 Task: Add Attachment from "Attach a link" to Card Card0000000224 in Board Board0000000056 in Workspace WS0000000019 in Trello. Add Cover Red to Card Card0000000224 in Board Board0000000056 in Workspace WS0000000019 in Trello. Add "Join Card" Button Button0000000224  to Card Card0000000224 in Board Board0000000056 in Workspace WS0000000019 in Trello. Add Description DS0000000224 to Card Card0000000224 in Board Board0000000056 in Workspace WS0000000019 in Trello. Add Comment CM0000000224 to Card Card0000000224 in Board Board0000000056 in Workspace WS0000000019 in Trello
Action: Mouse moved to (686, 722)
Screenshot: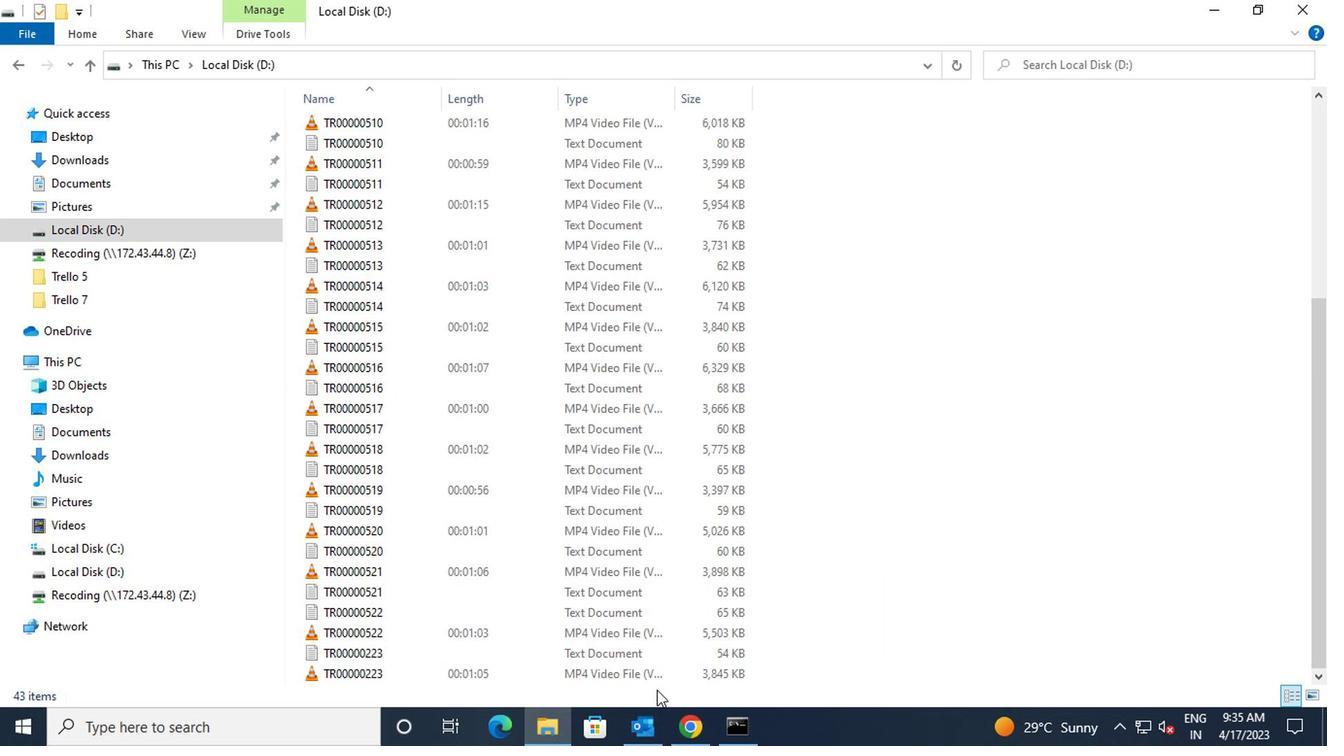
Action: Mouse pressed left at (686, 722)
Screenshot: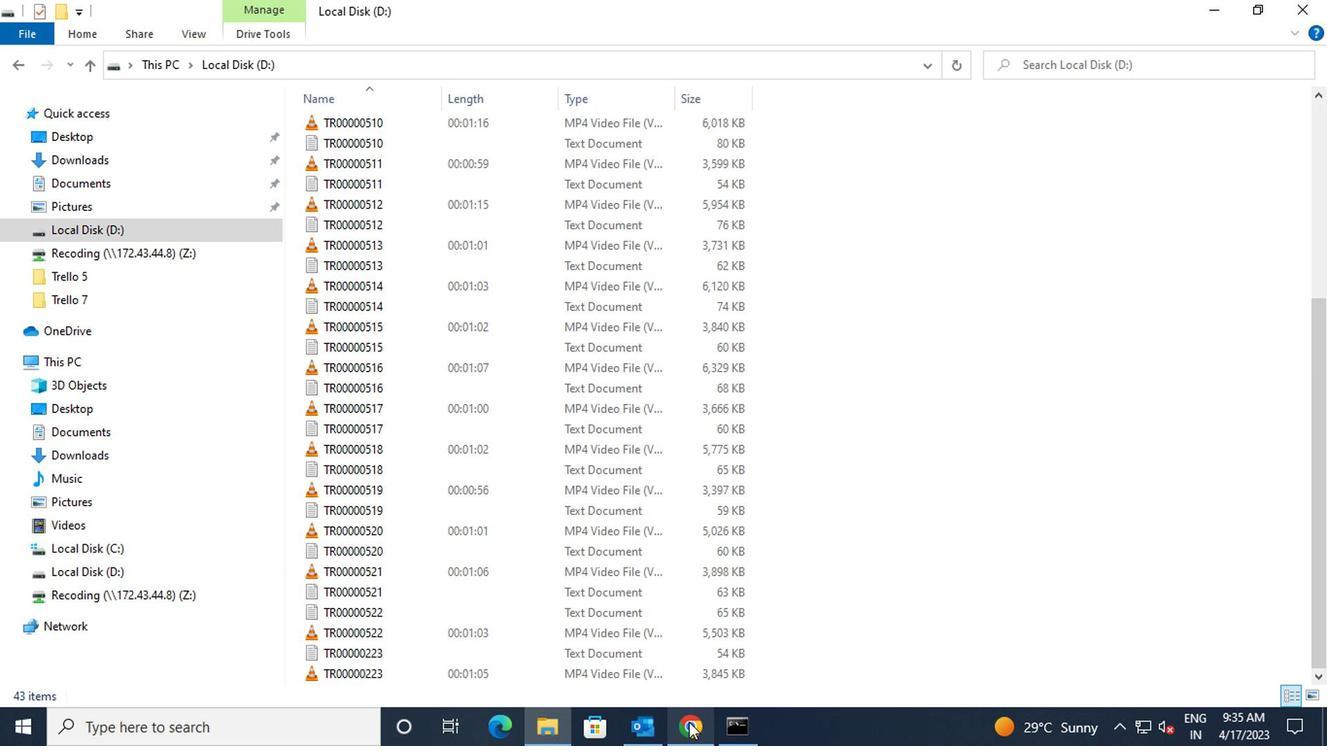 
Action: Mouse moved to (134, 499)
Screenshot: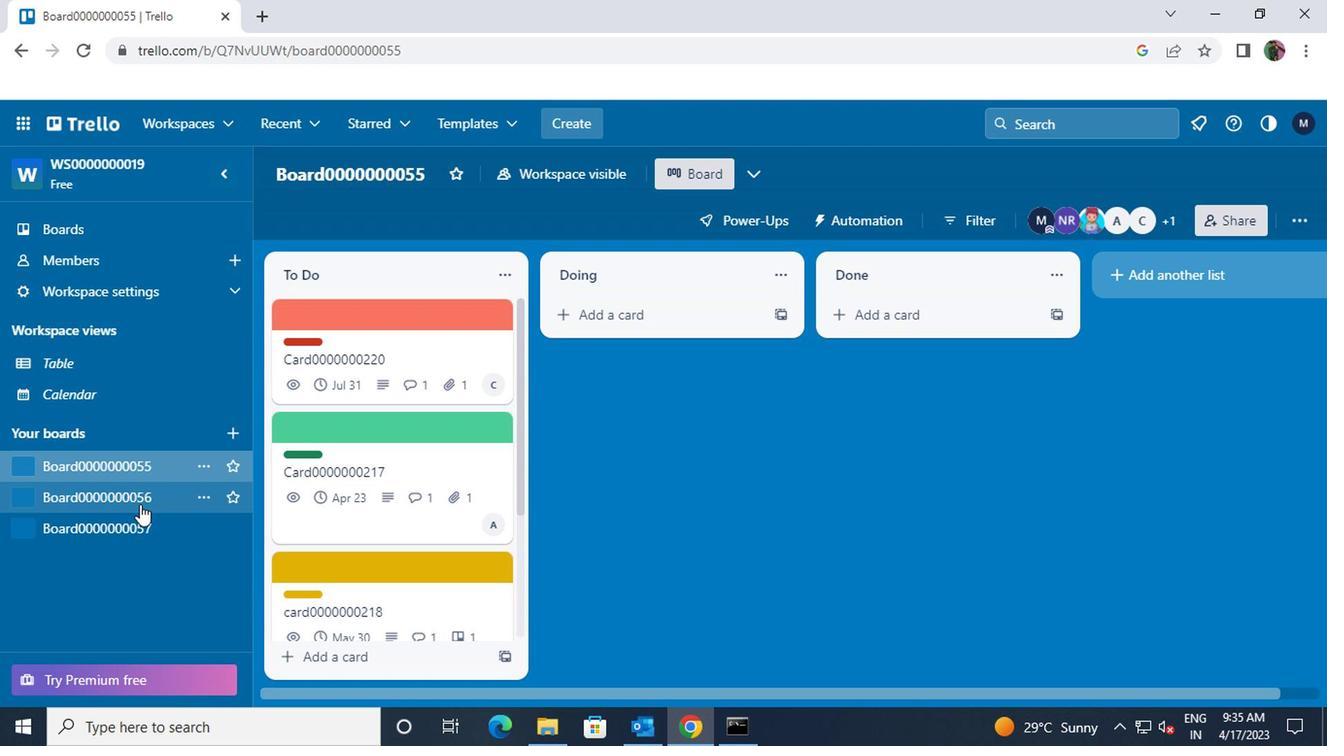 
Action: Mouse pressed left at (134, 499)
Screenshot: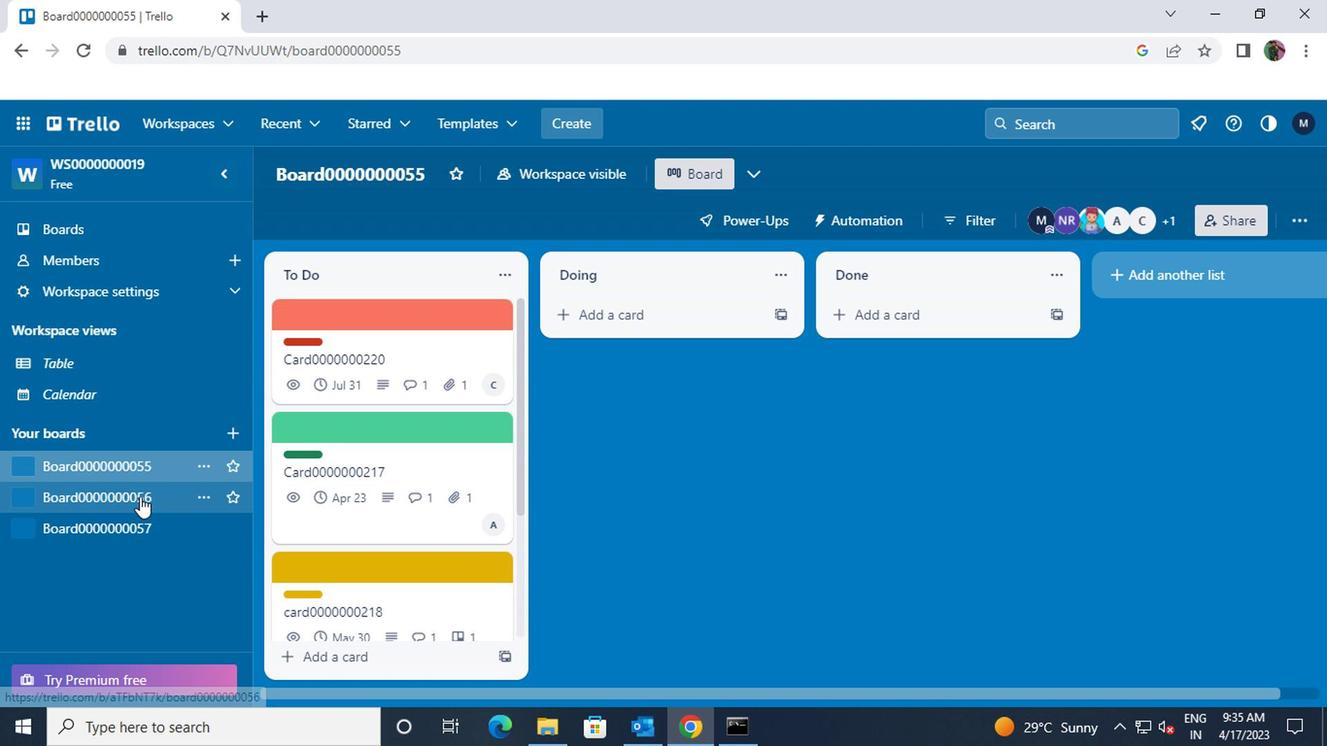 
Action: Mouse moved to (427, 570)
Screenshot: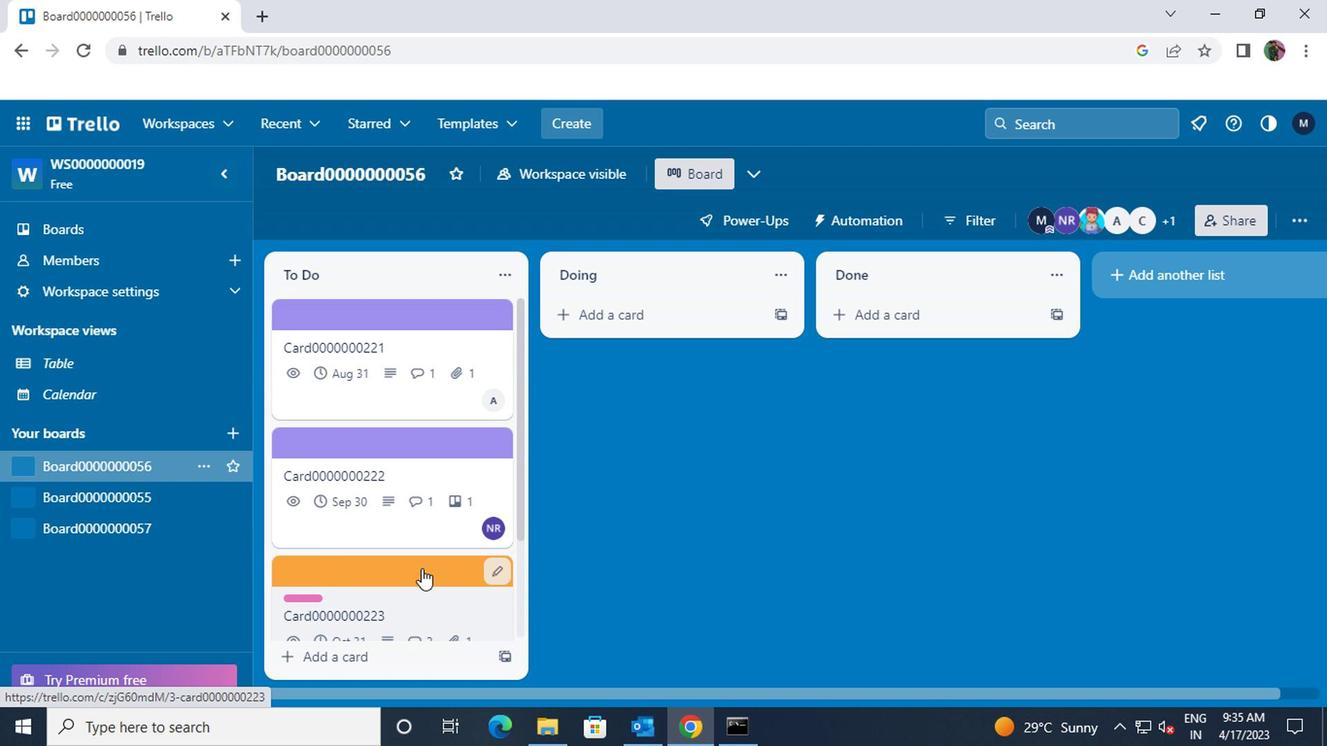 
Action: Mouse scrolled (427, 569) with delta (0, 0)
Screenshot: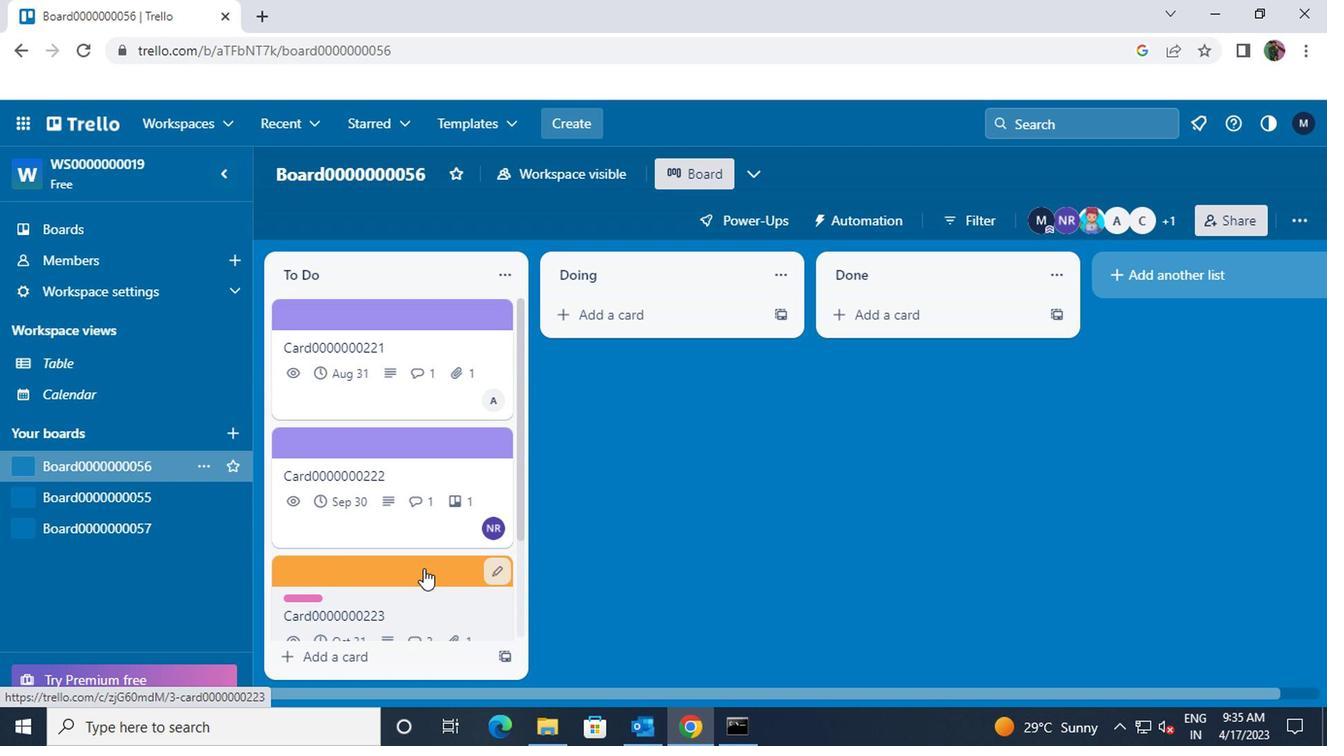 
Action: Mouse scrolled (427, 569) with delta (0, 0)
Screenshot: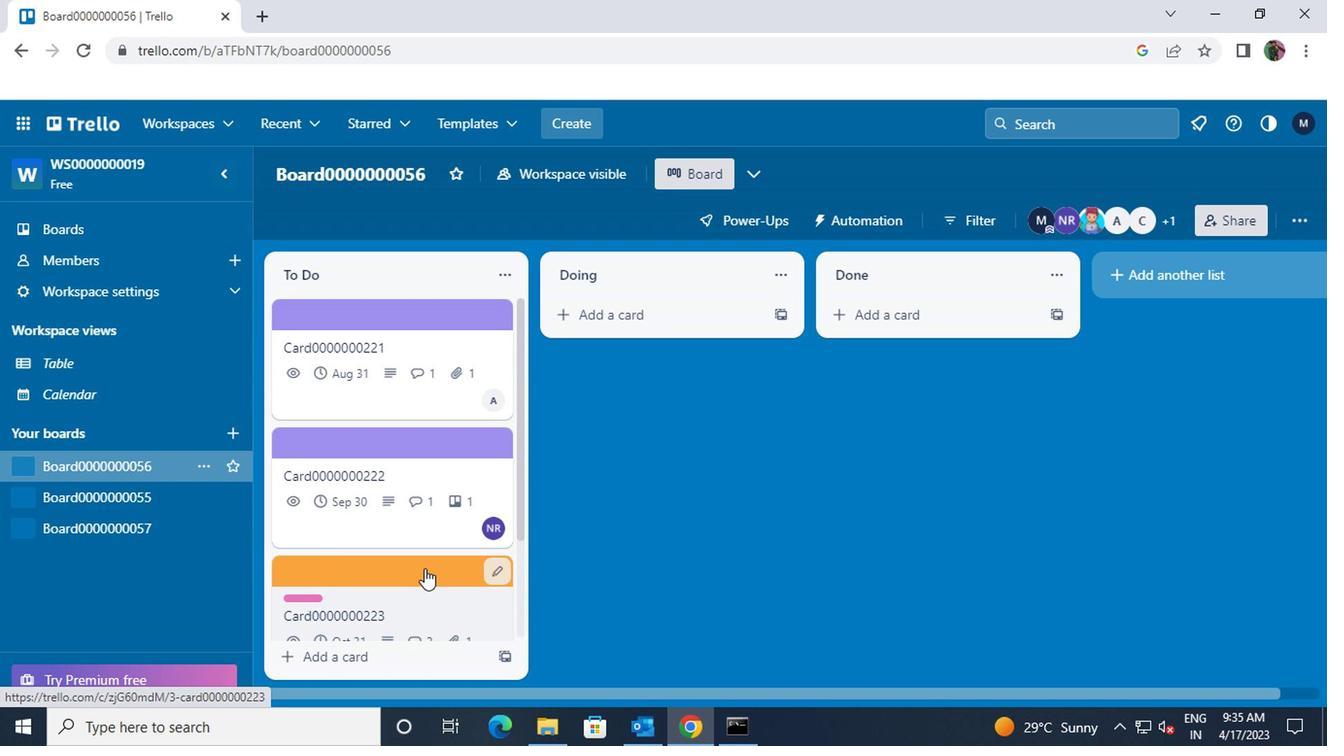 
Action: Mouse scrolled (427, 569) with delta (0, 0)
Screenshot: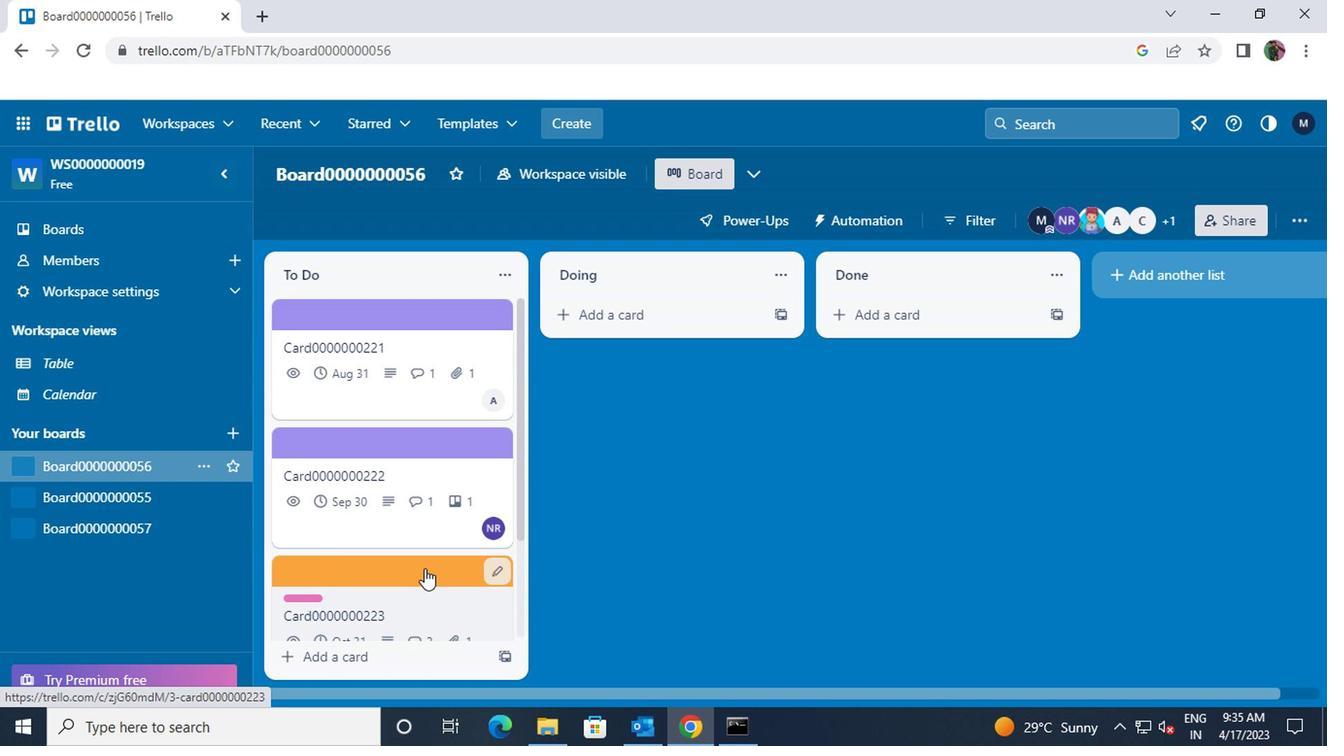
Action: Mouse moved to (494, 584)
Screenshot: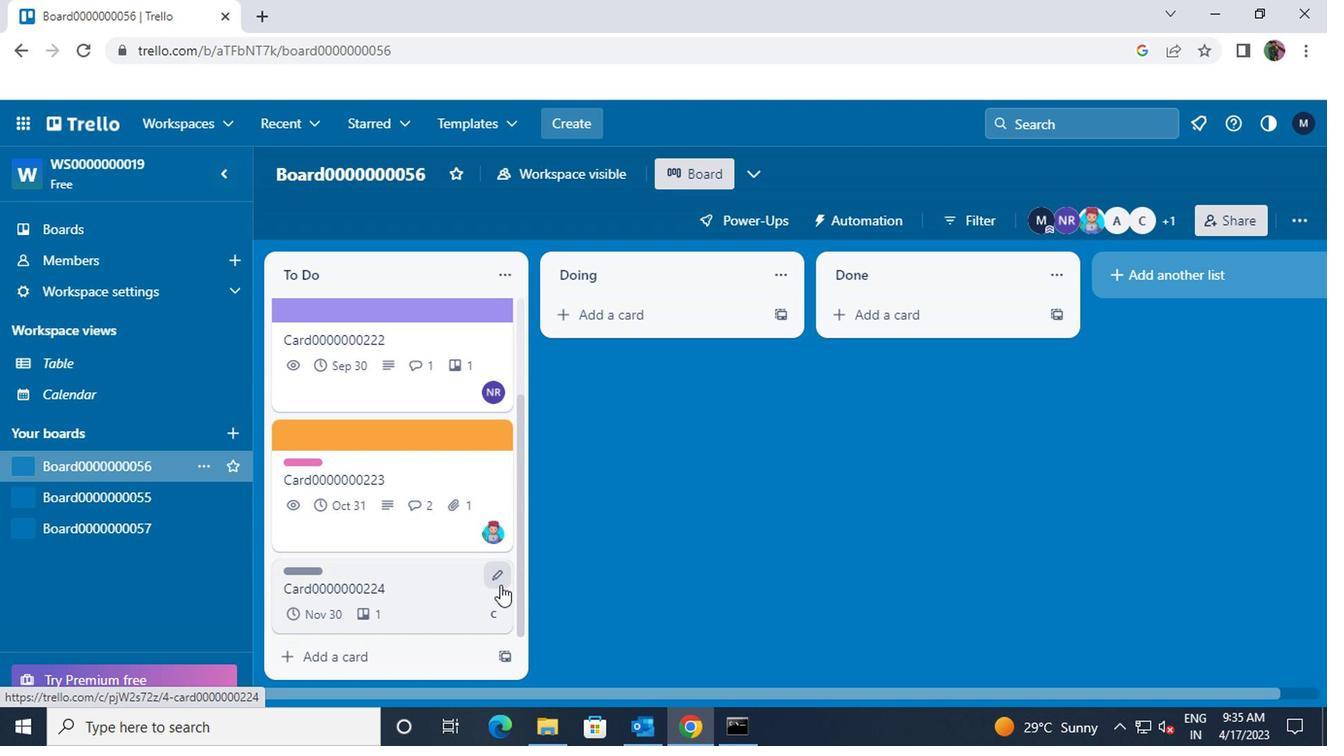 
Action: Mouse pressed left at (494, 584)
Screenshot: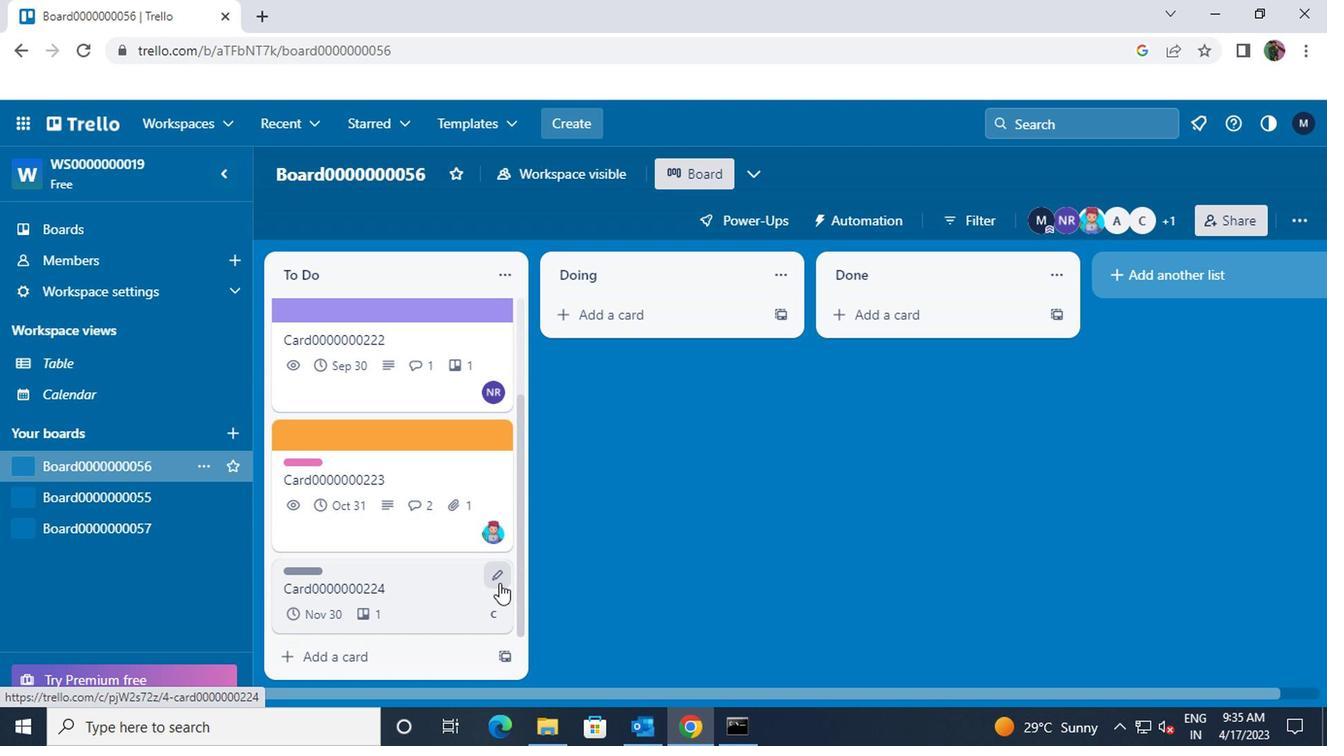
Action: Mouse moved to (572, 440)
Screenshot: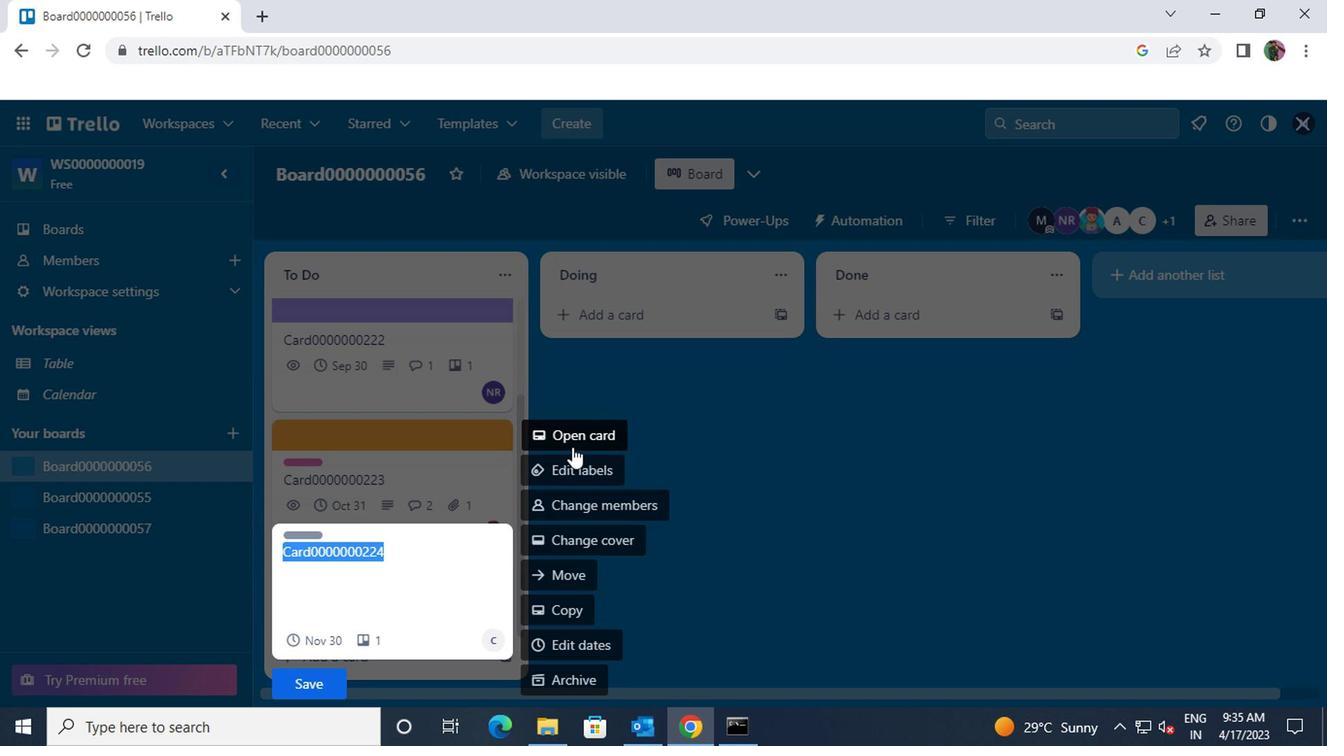 
Action: Mouse pressed left at (572, 440)
Screenshot: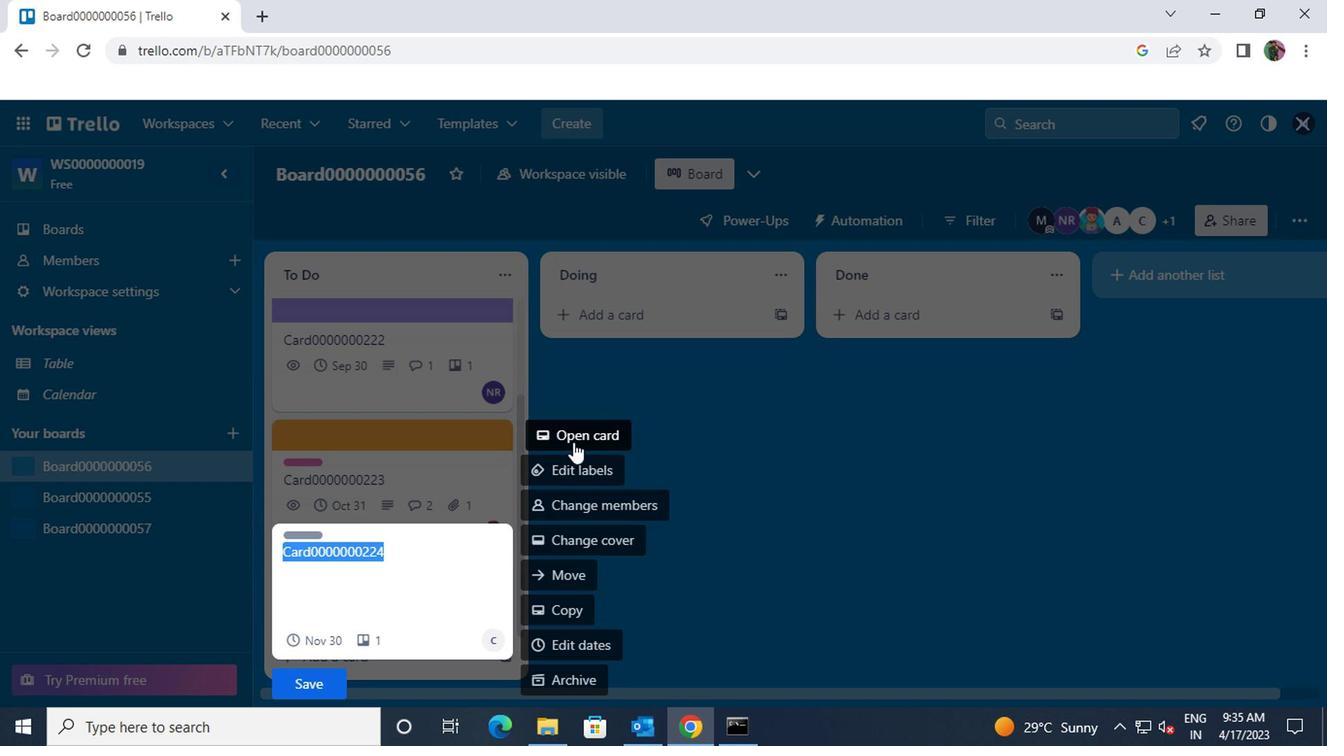 
Action: Mouse moved to (895, 434)
Screenshot: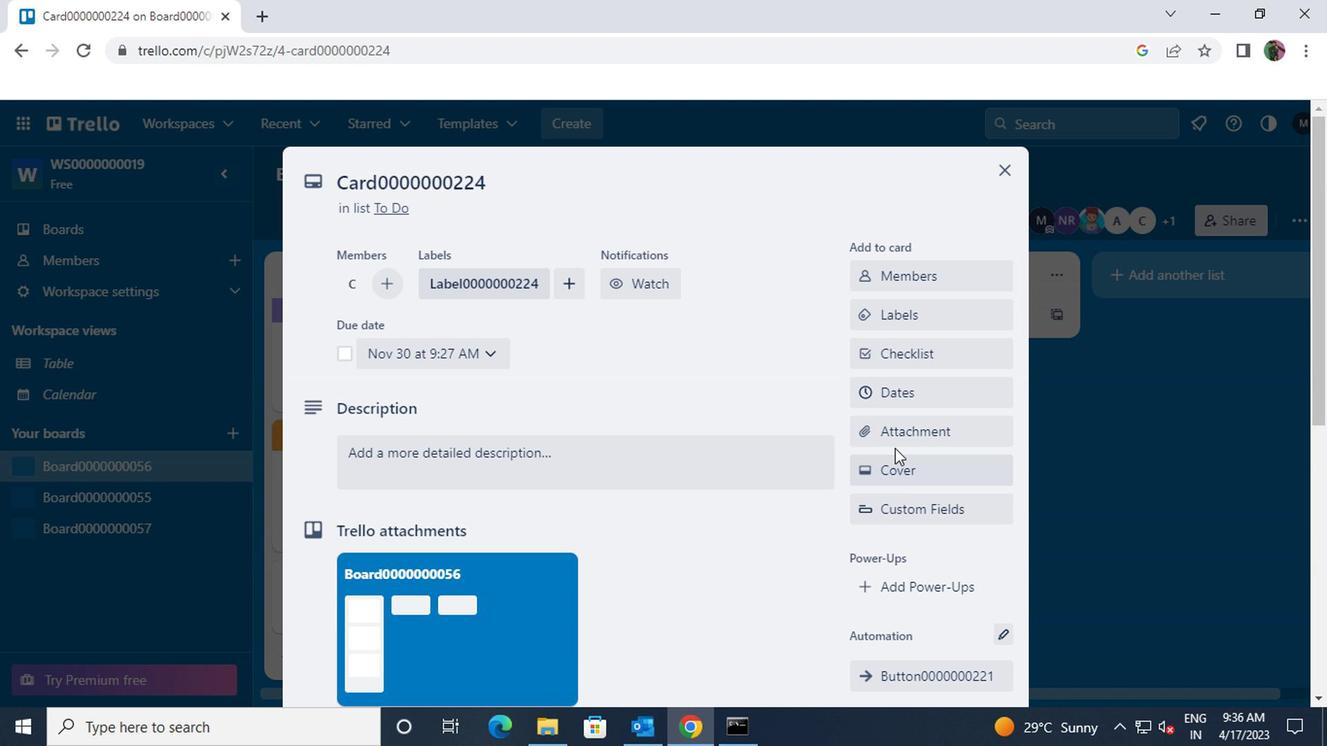 
Action: Mouse pressed left at (895, 434)
Screenshot: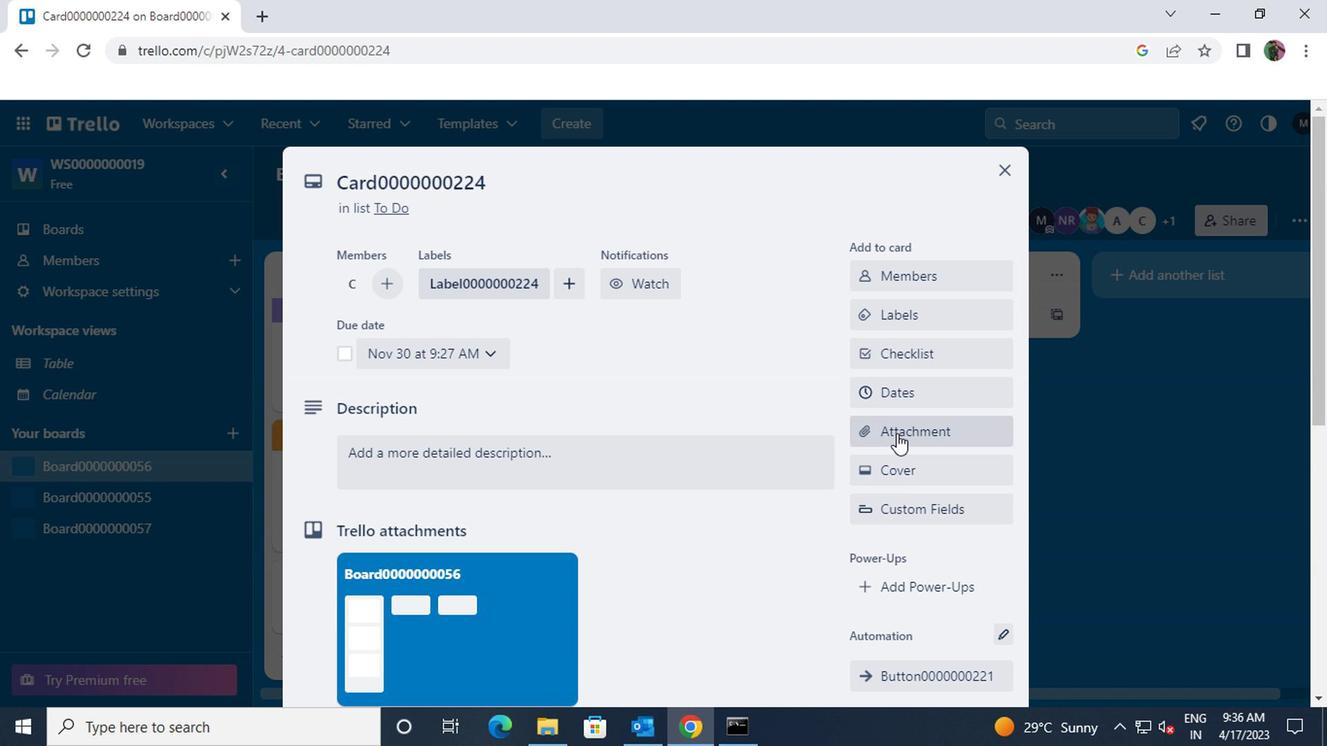 
Action: Mouse moved to (895, 435)
Screenshot: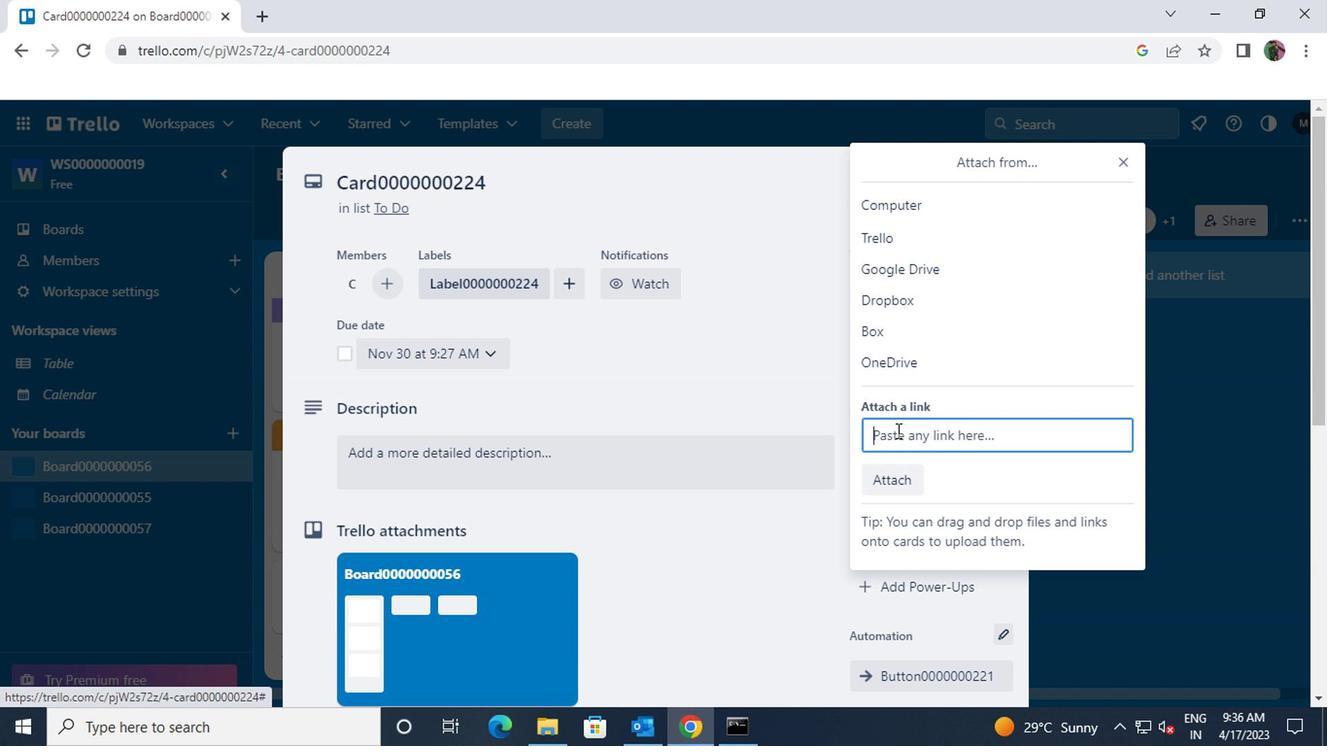 
Action: Mouse scrolled (895, 434) with delta (0, 0)
Screenshot: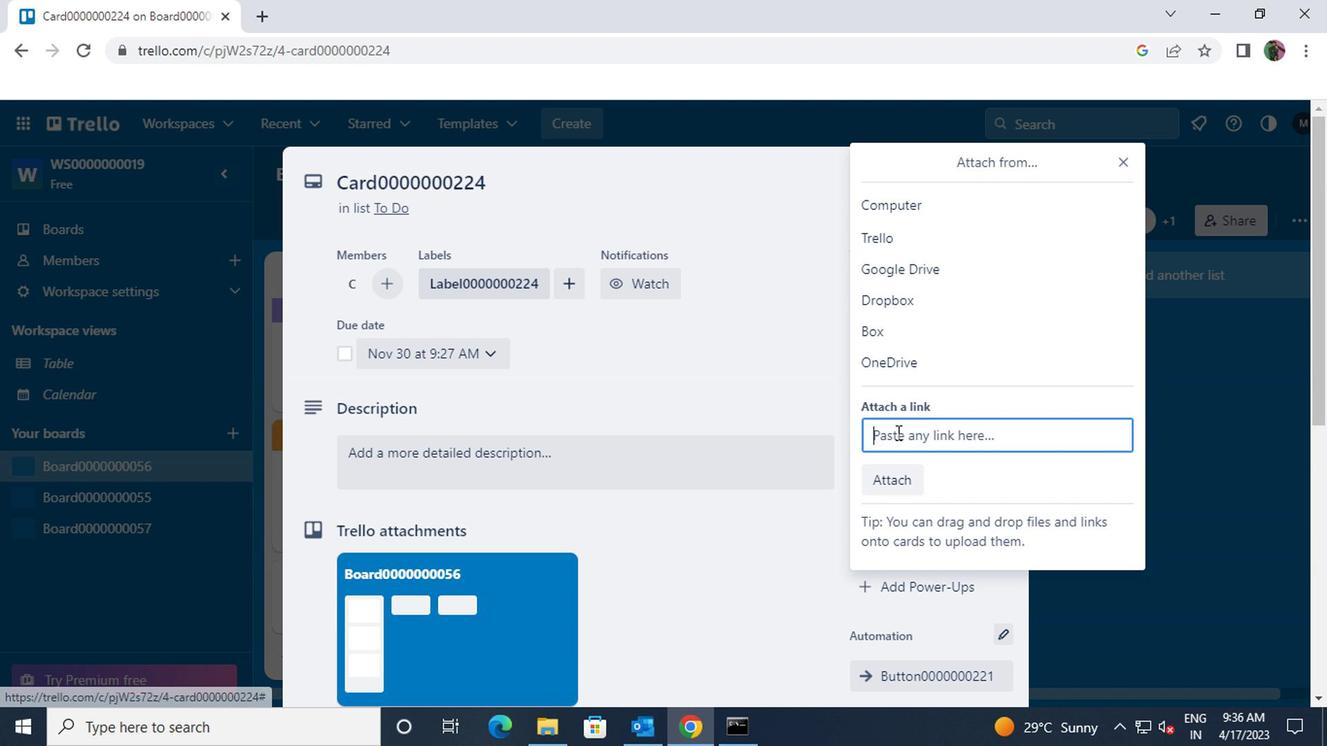 
Action: Key pressed ctrl+V
Screenshot: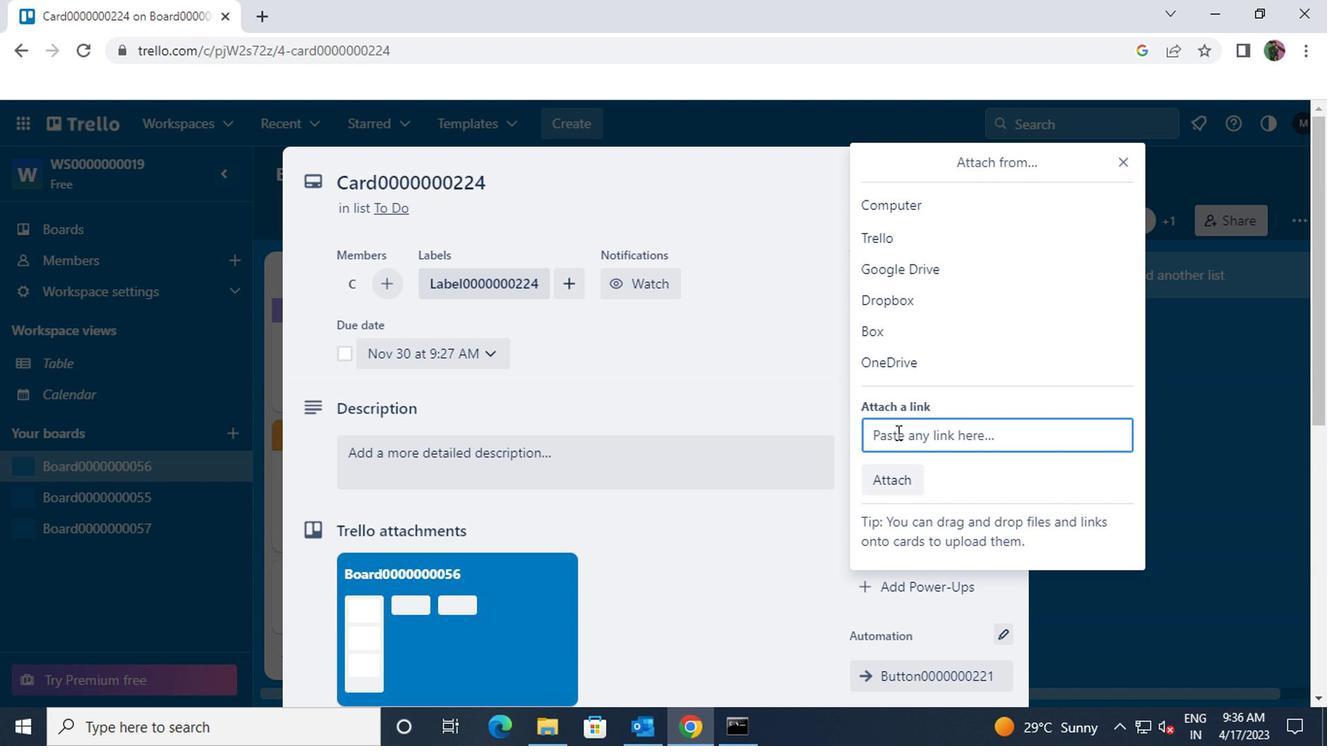 
Action: Mouse moved to (896, 481)
Screenshot: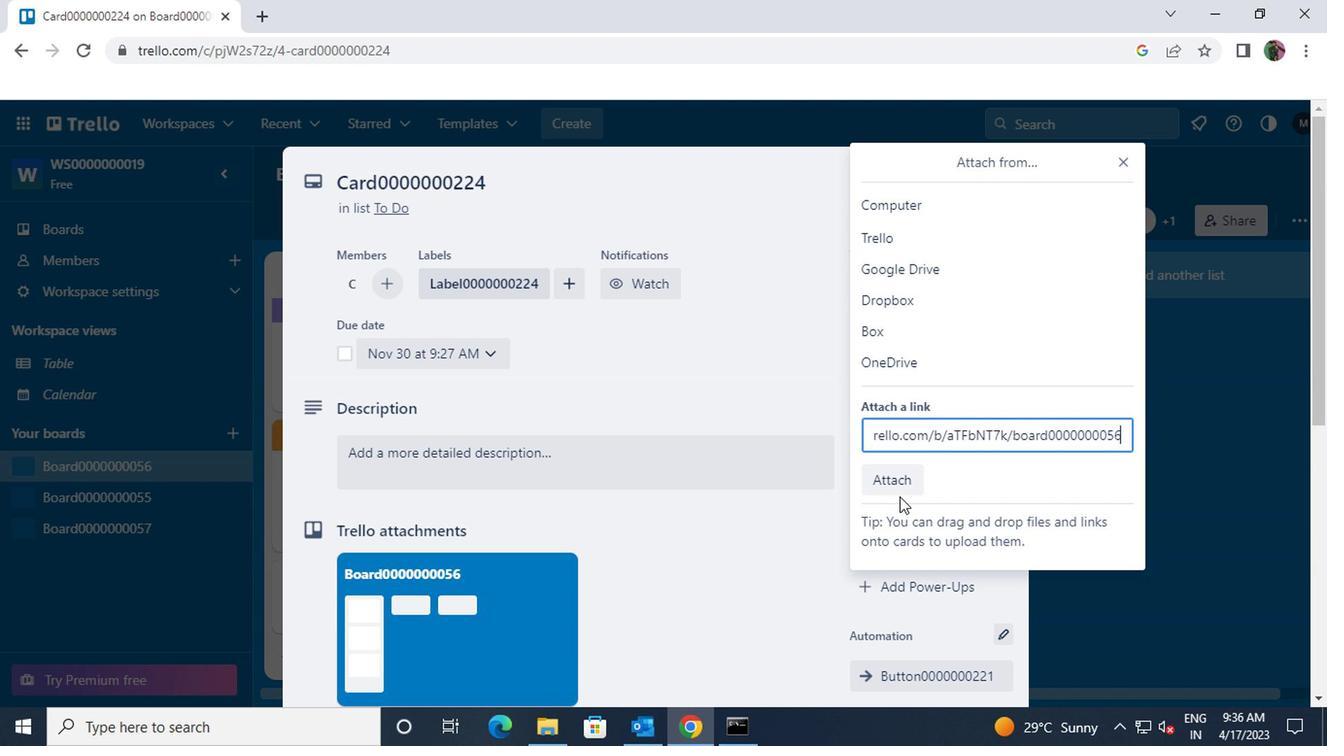 
Action: Mouse pressed left at (896, 481)
Screenshot: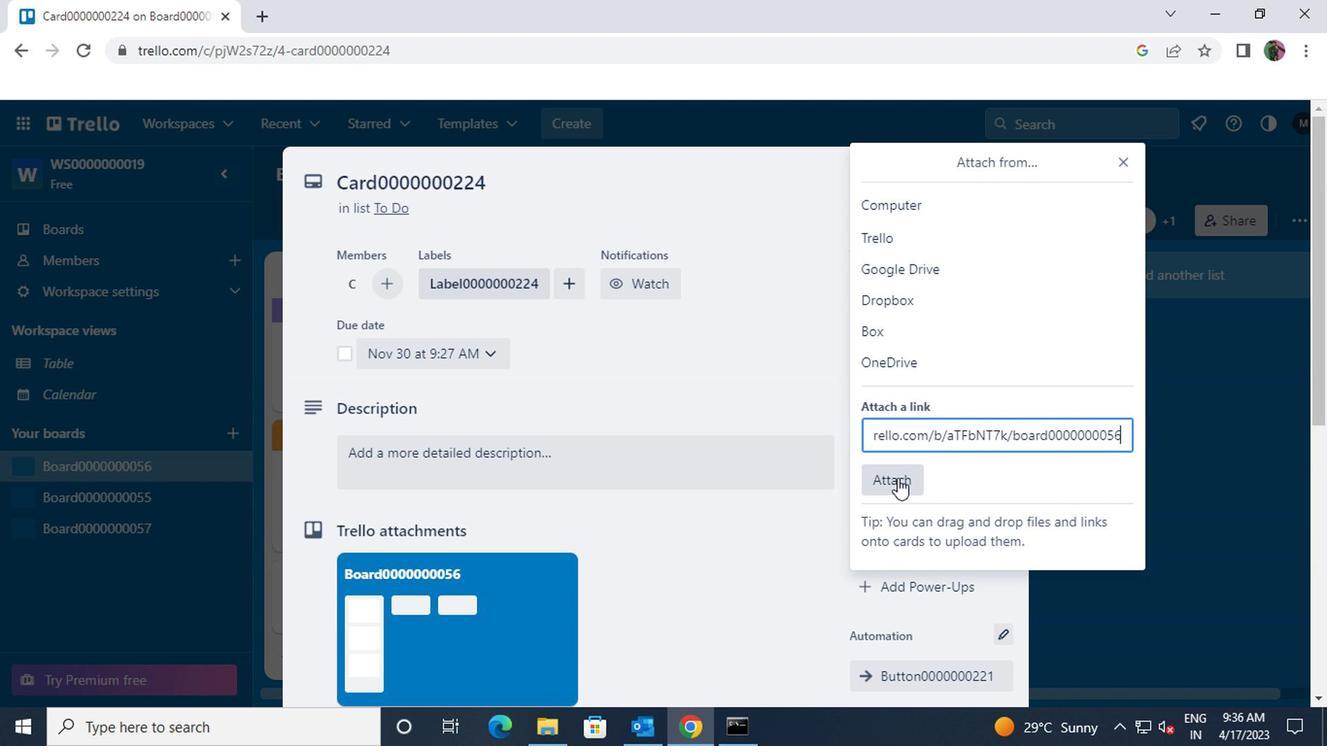 
Action: Mouse pressed left at (896, 481)
Screenshot: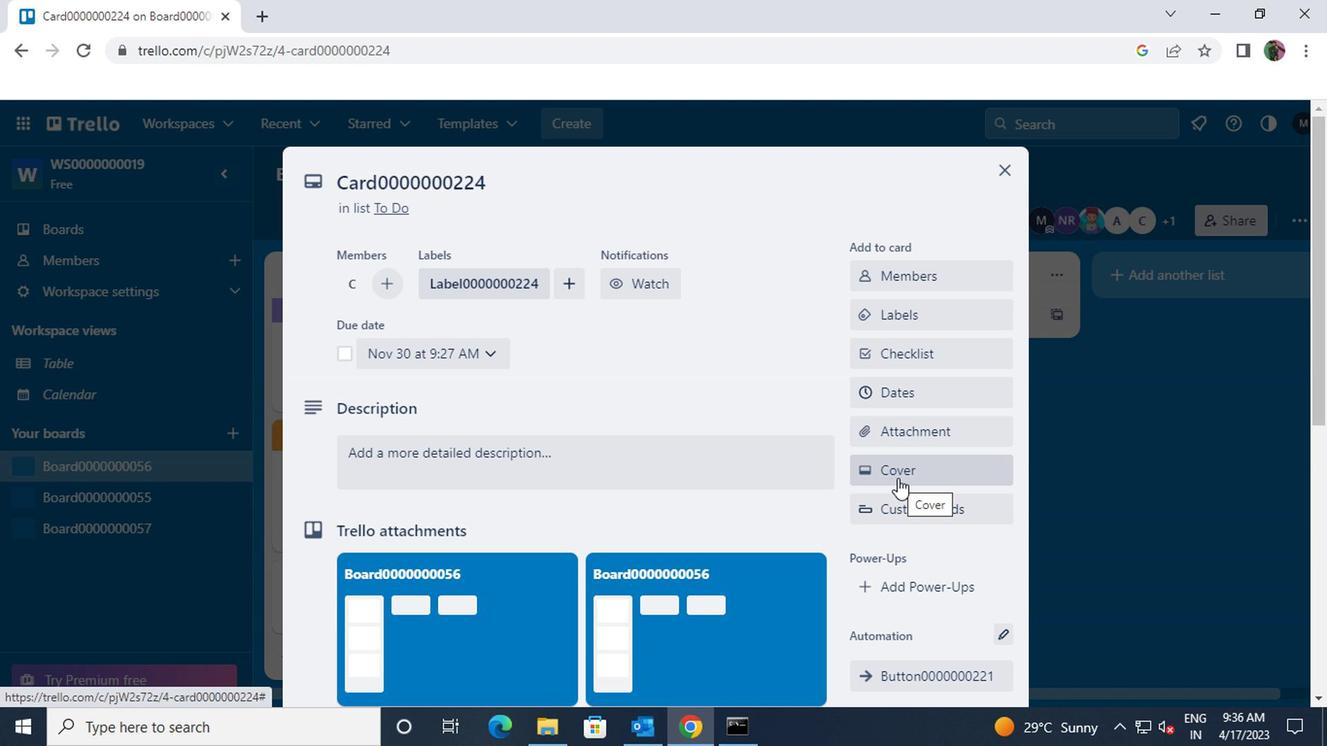 
Action: Mouse moved to (990, 338)
Screenshot: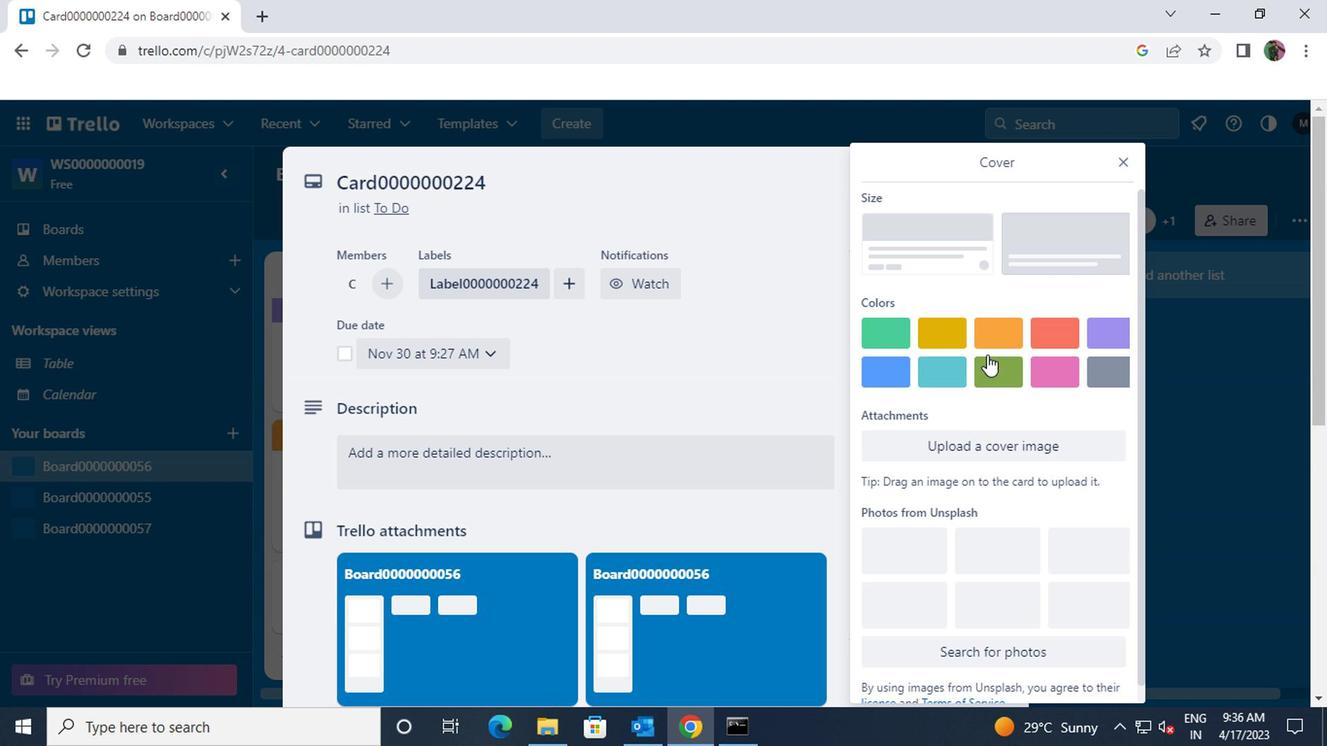 
Action: Mouse pressed left at (990, 338)
Screenshot: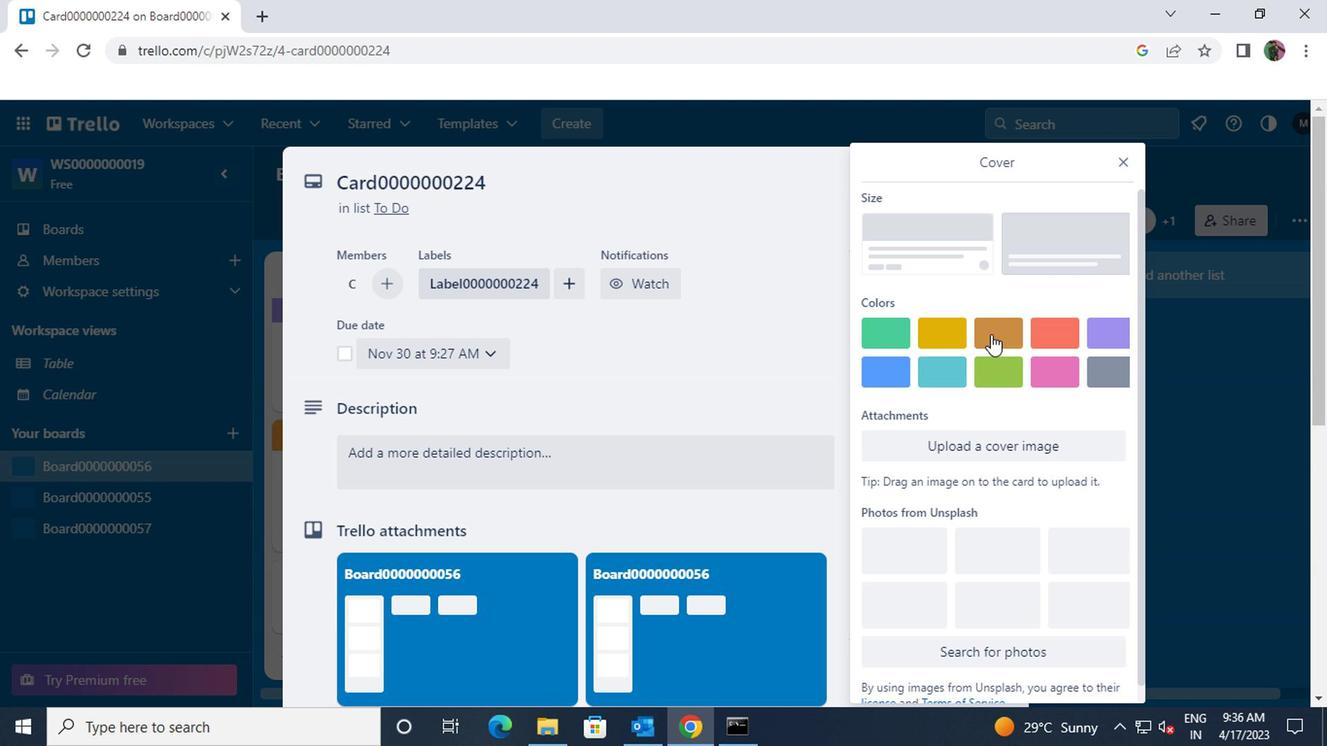 
Action: Mouse moved to (989, 338)
Screenshot: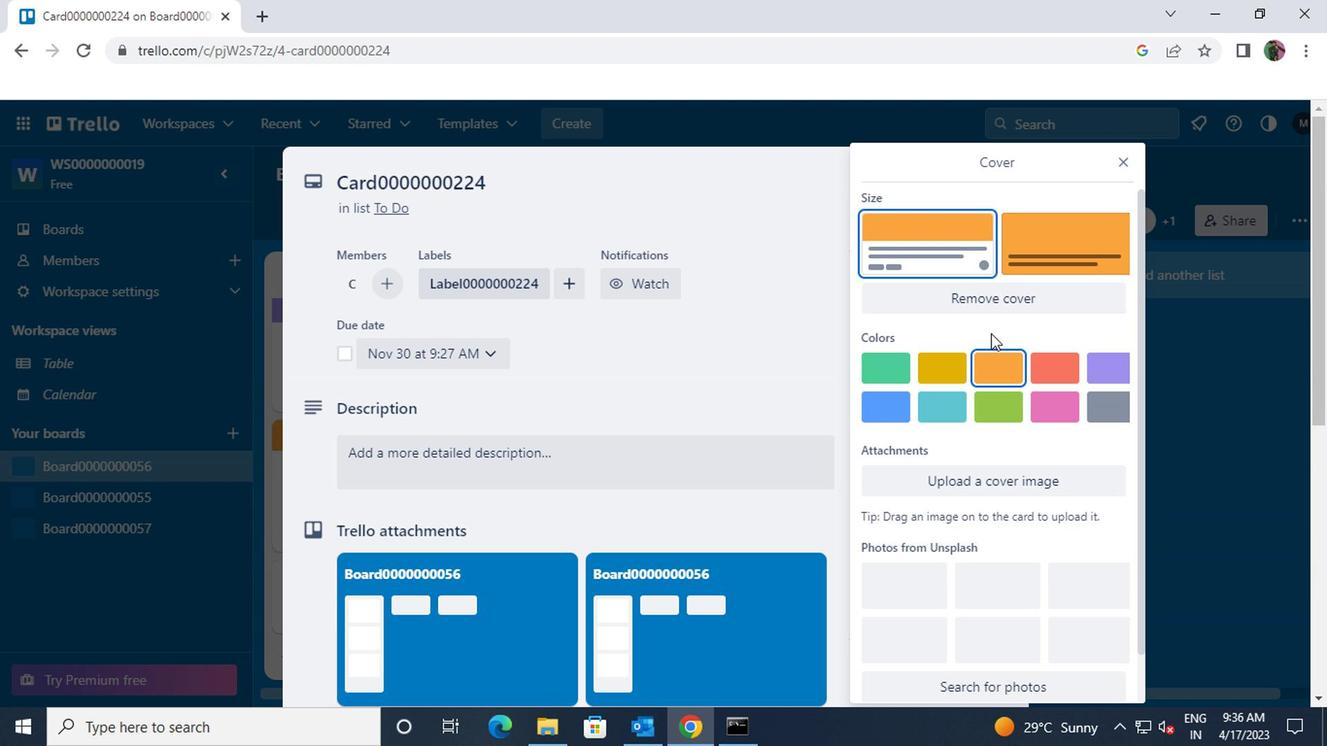 
Action: Mouse scrolled (989, 339) with delta (0, 0)
Screenshot: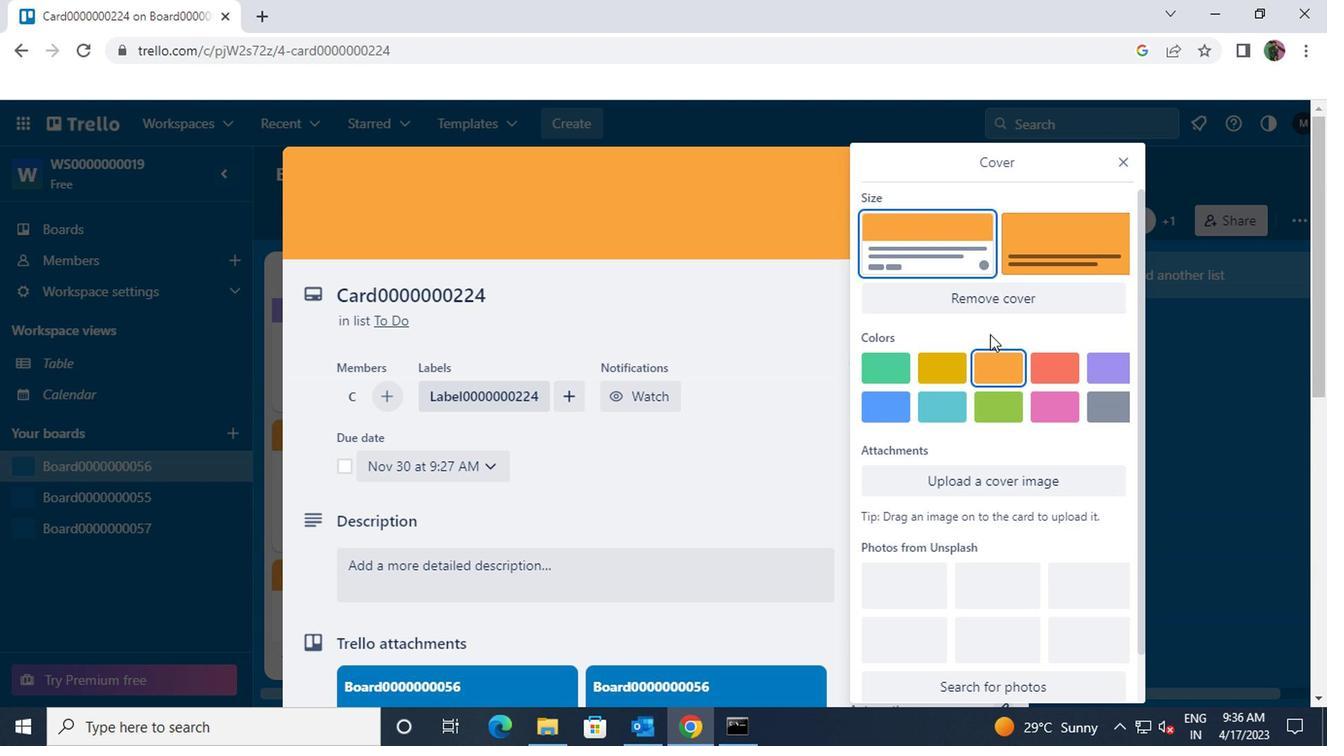 
Action: Mouse scrolled (989, 339) with delta (0, 0)
Screenshot: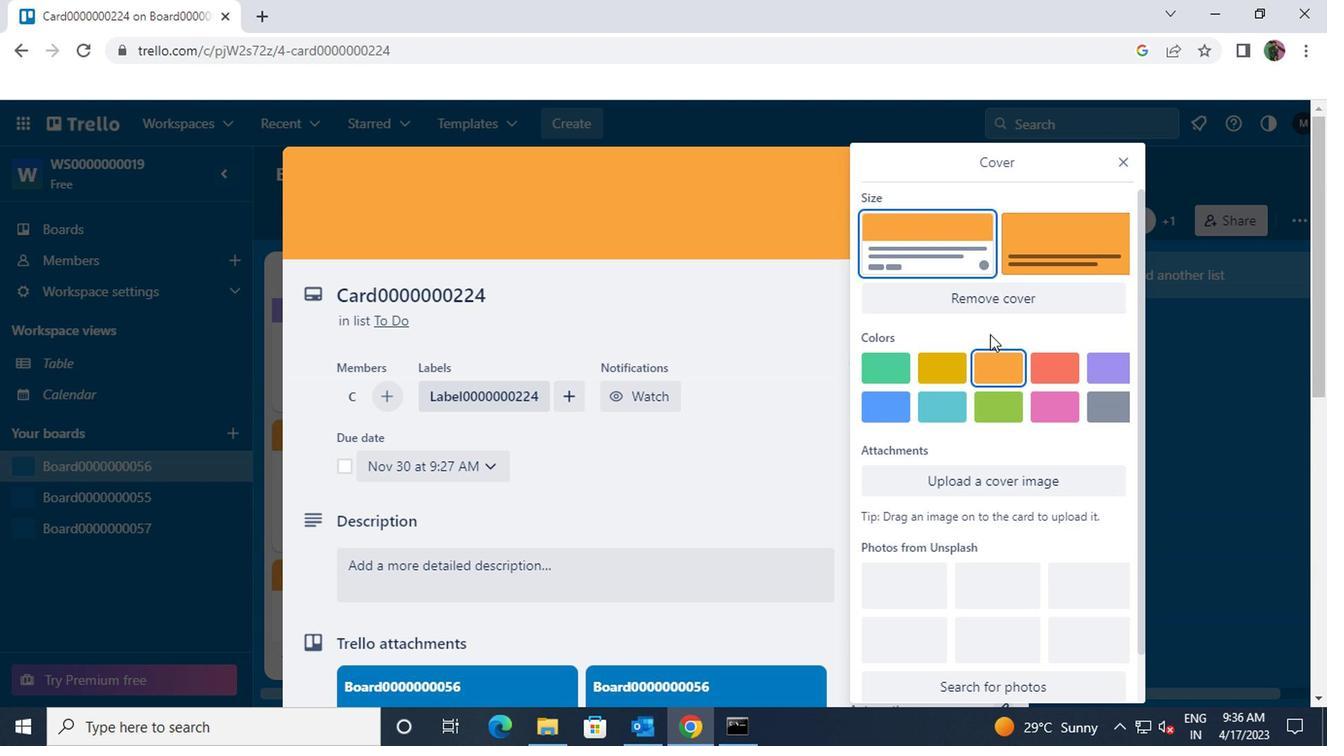 
Action: Mouse moved to (1127, 168)
Screenshot: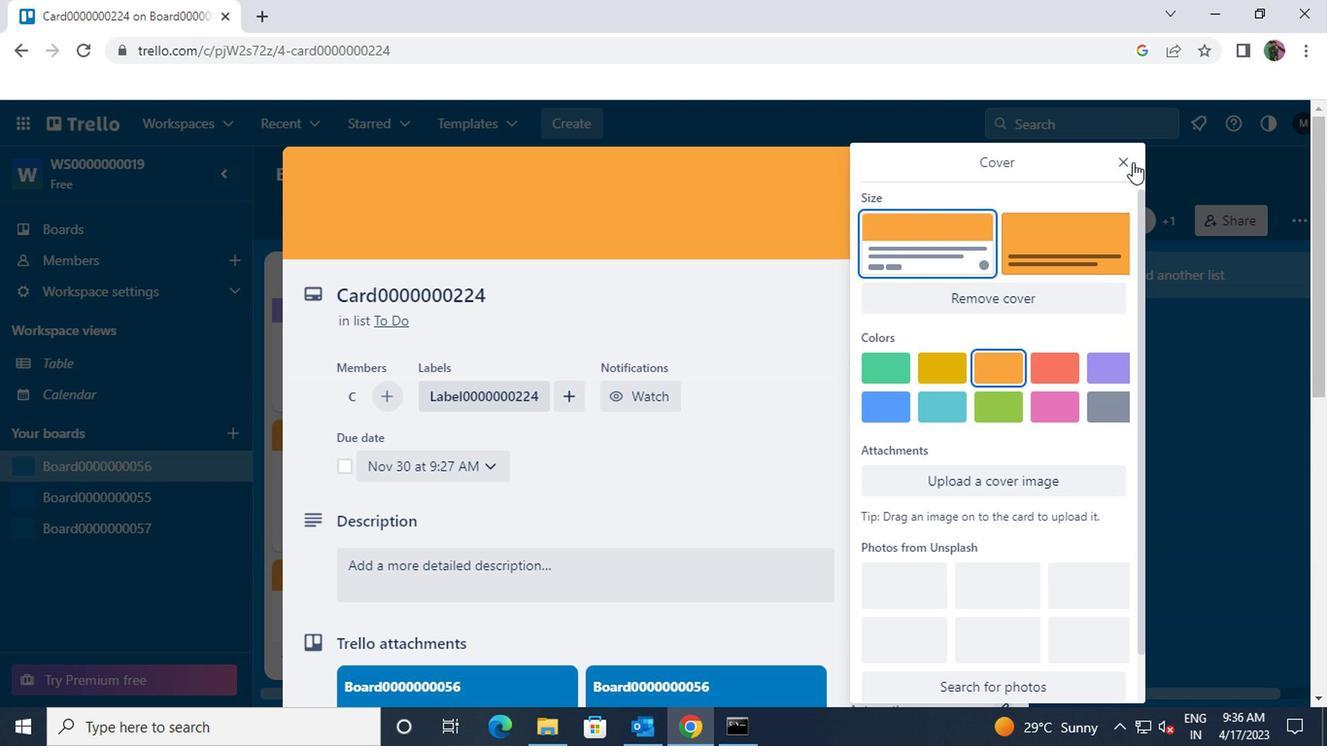 
Action: Mouse pressed left at (1127, 168)
Screenshot: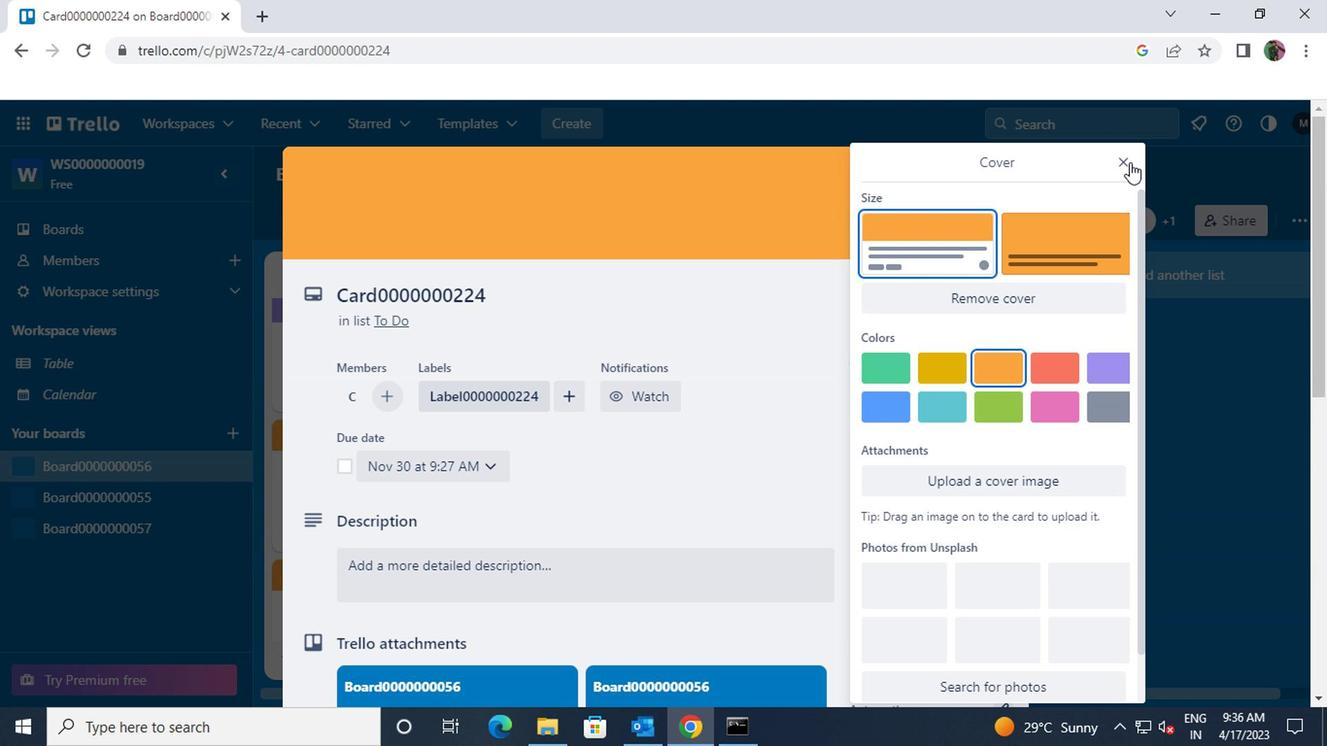 
Action: Mouse moved to (929, 518)
Screenshot: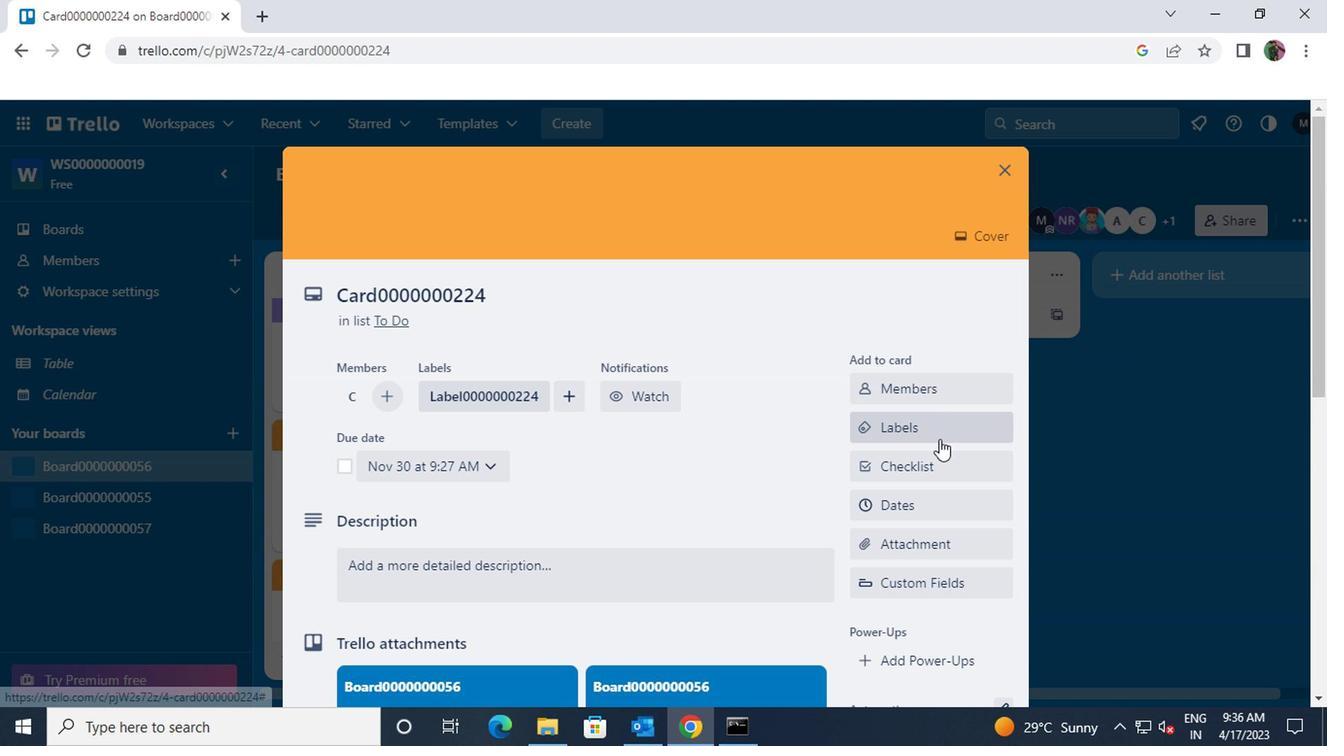 
Action: Mouse scrolled (929, 517) with delta (0, 0)
Screenshot: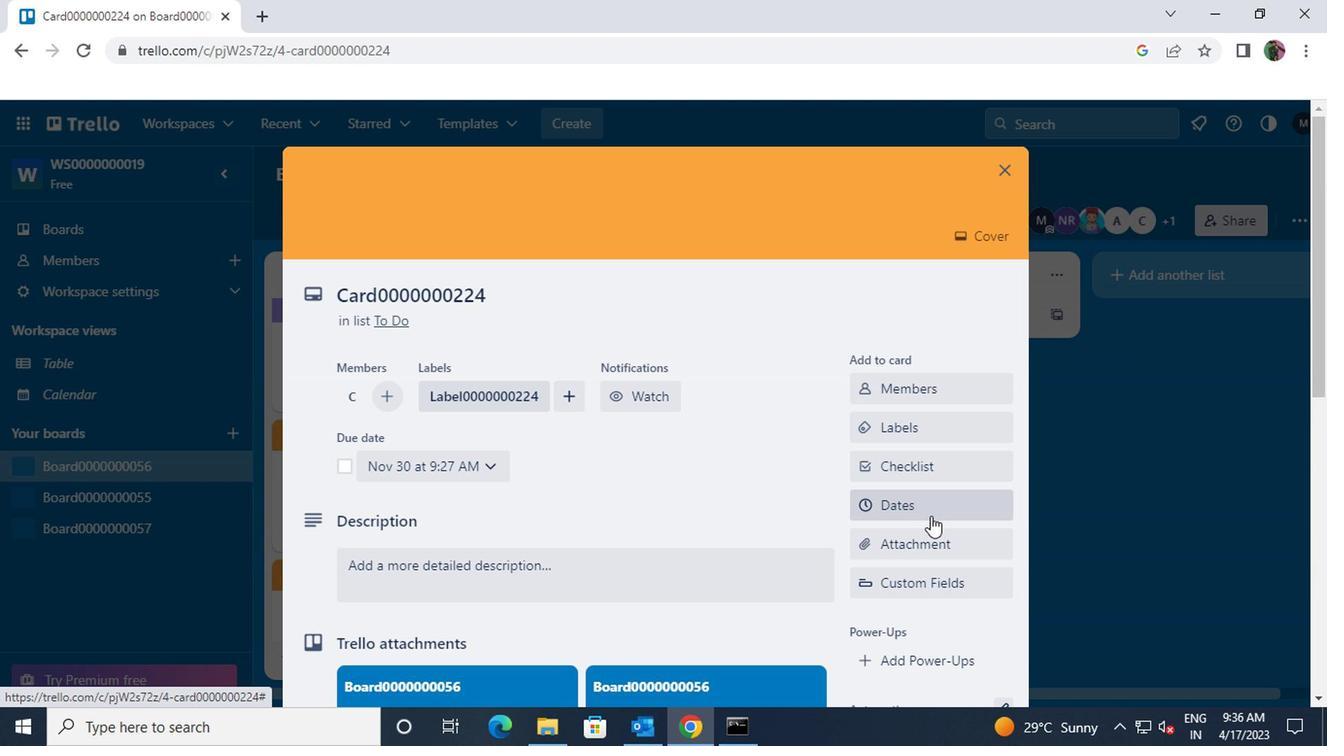 
Action: Mouse scrolled (929, 517) with delta (0, 0)
Screenshot: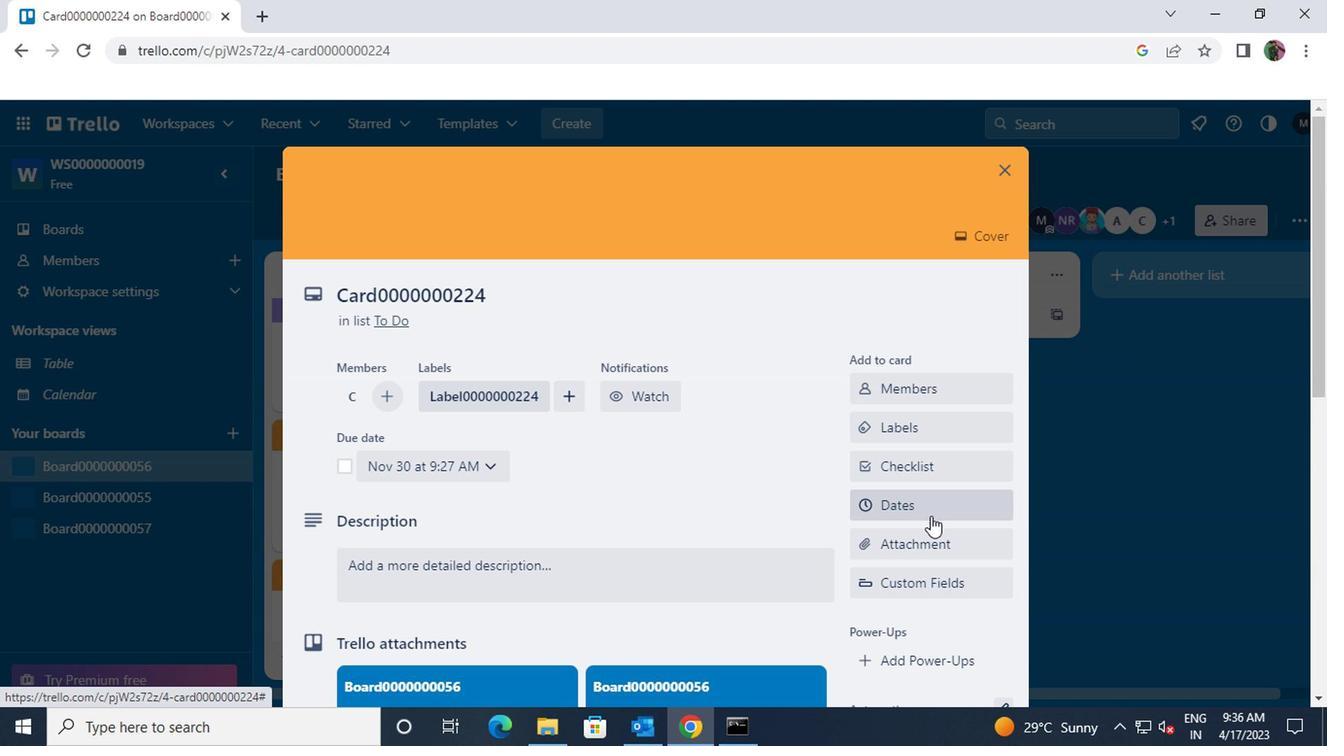 
Action: Mouse moved to (921, 584)
Screenshot: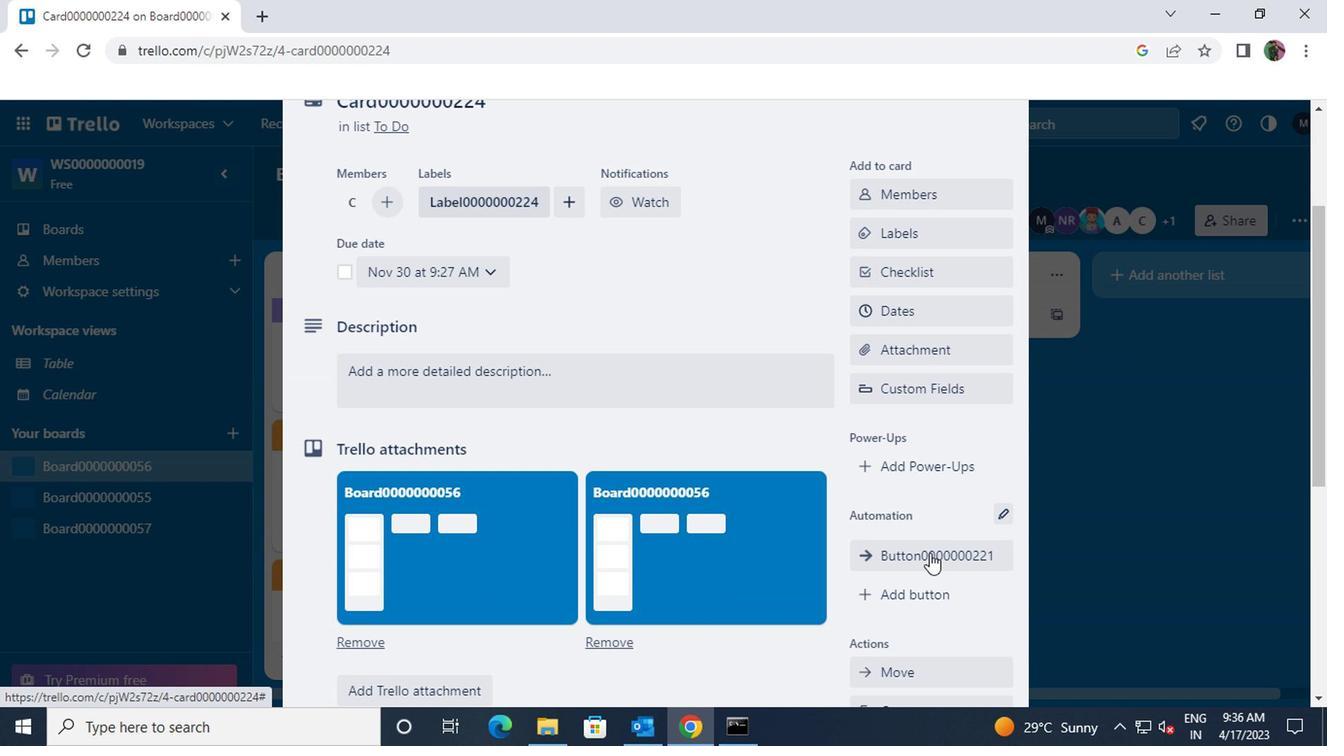 
Action: Mouse pressed left at (921, 584)
Screenshot: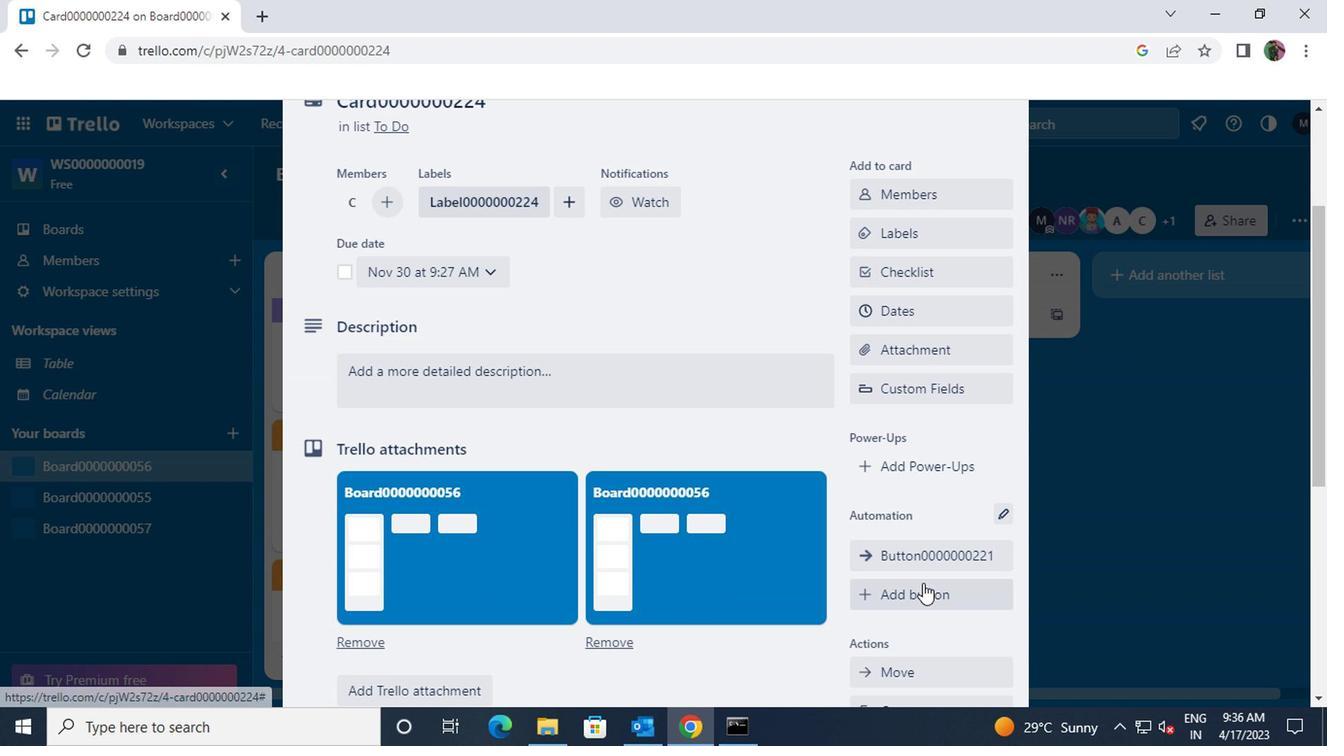 
Action: Mouse moved to (964, 257)
Screenshot: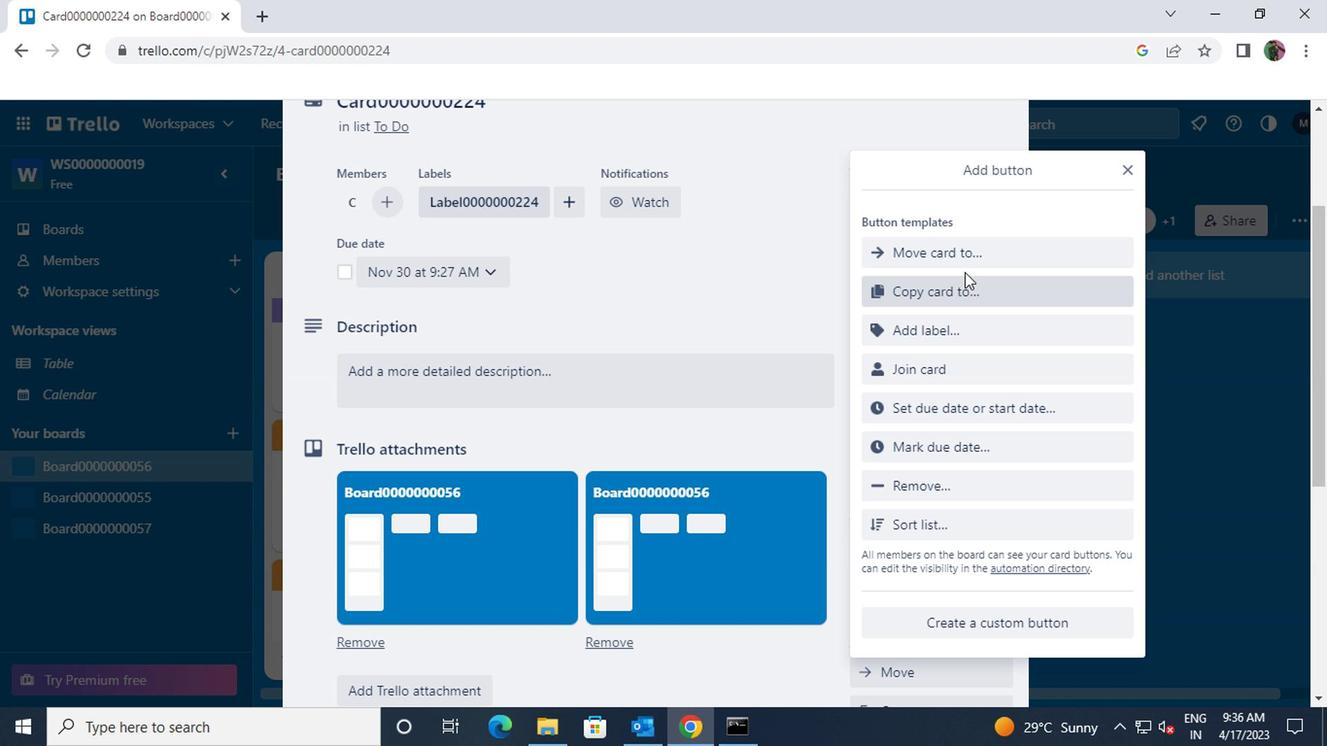 
Action: Mouse pressed left at (964, 257)
Screenshot: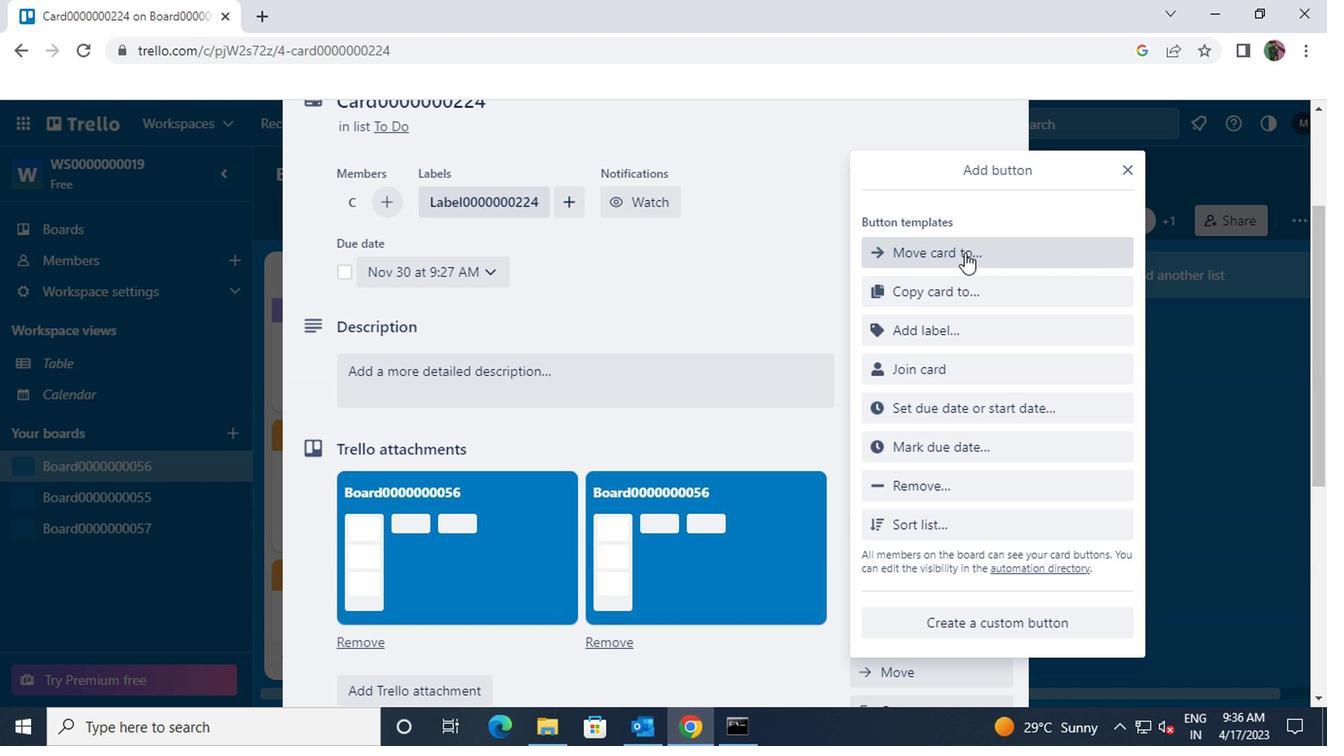 
Action: Mouse moved to (1088, 380)
Screenshot: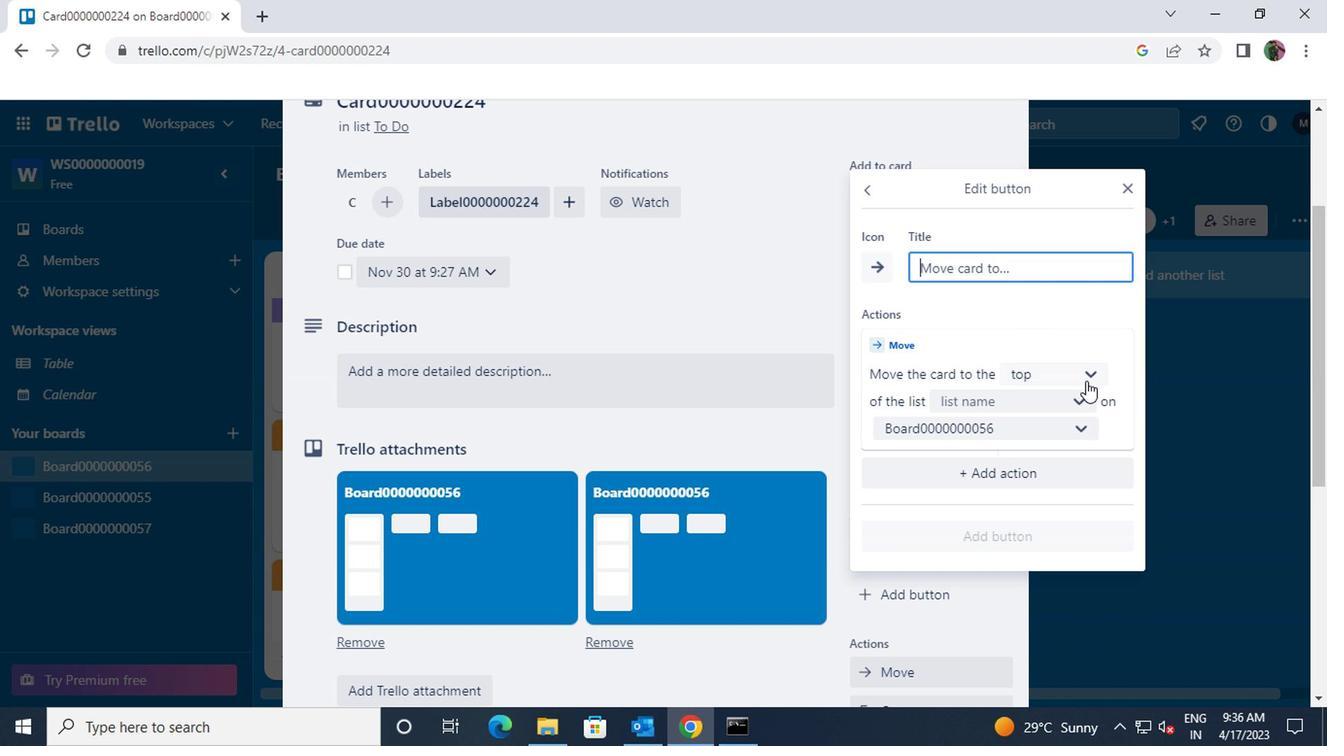 
Action: Mouse pressed left at (1088, 380)
Screenshot: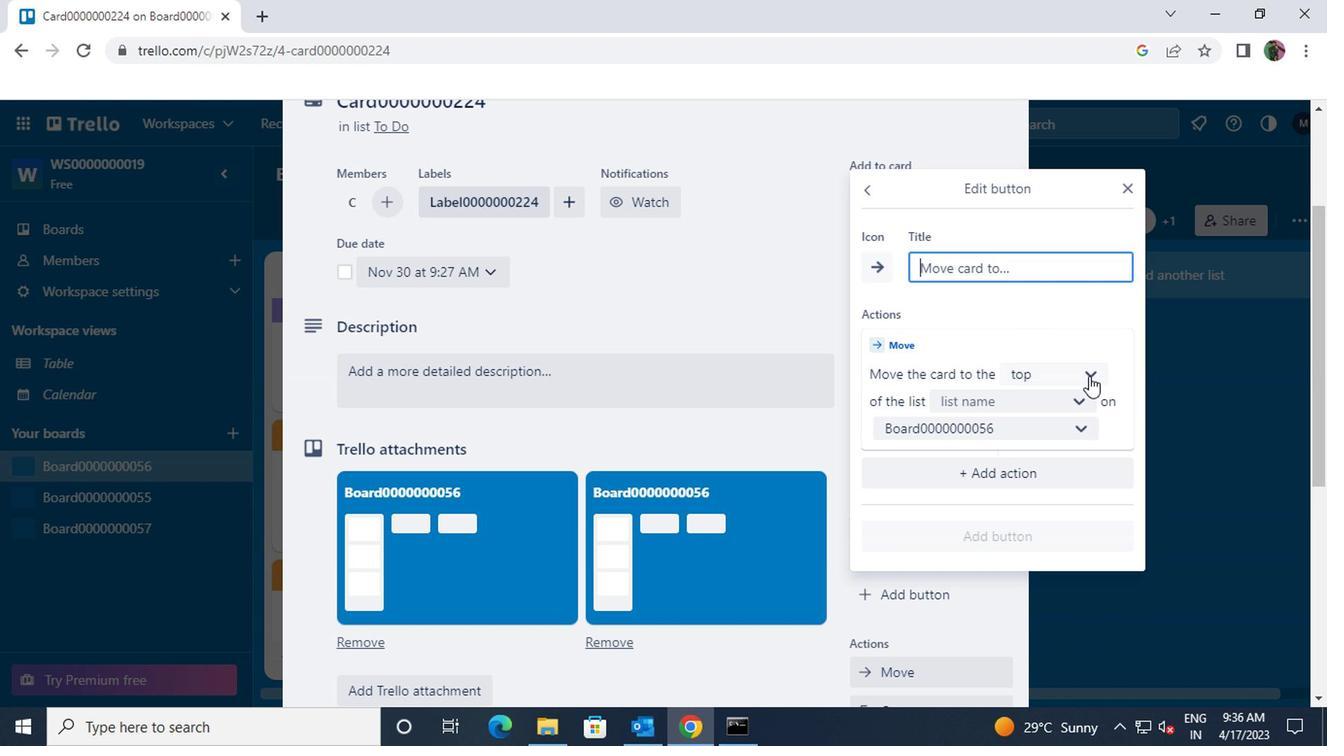 
Action: Mouse moved to (1071, 410)
Screenshot: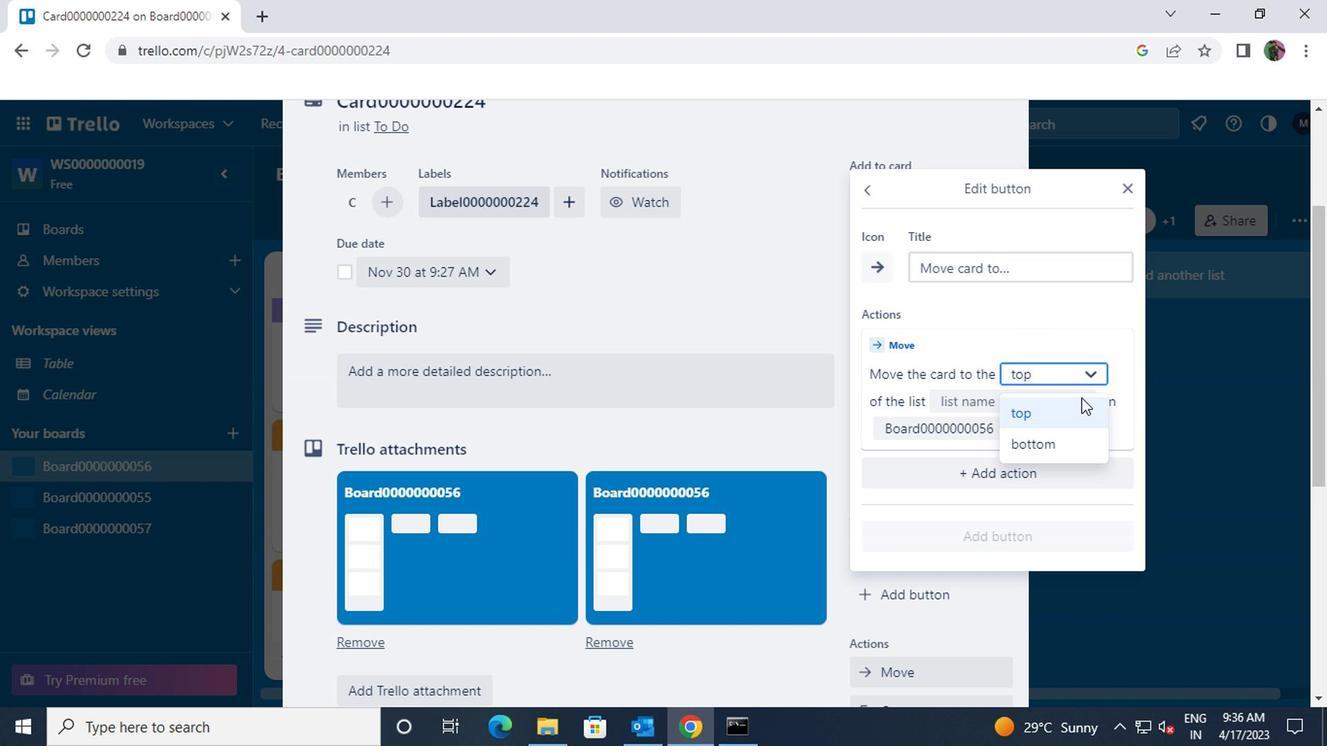 
Action: Mouse pressed left at (1071, 410)
Screenshot: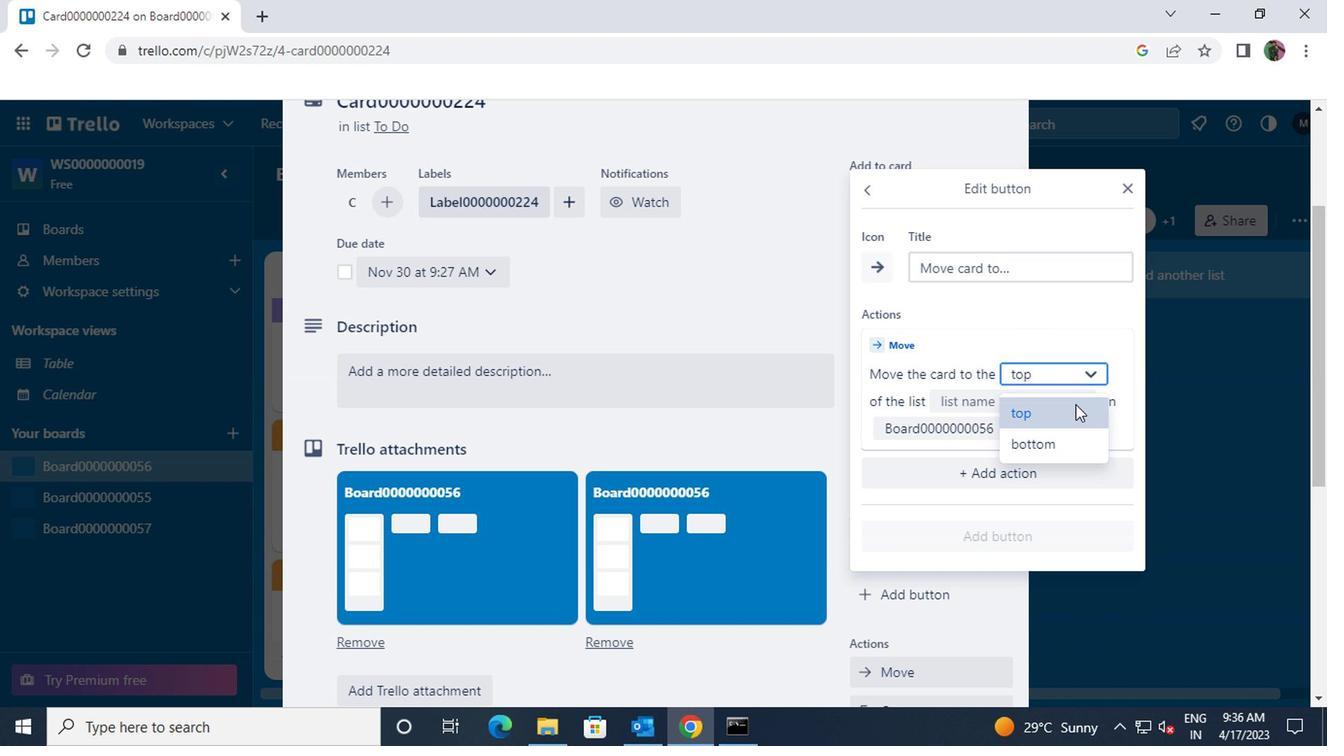 
Action: Mouse moved to (1007, 276)
Screenshot: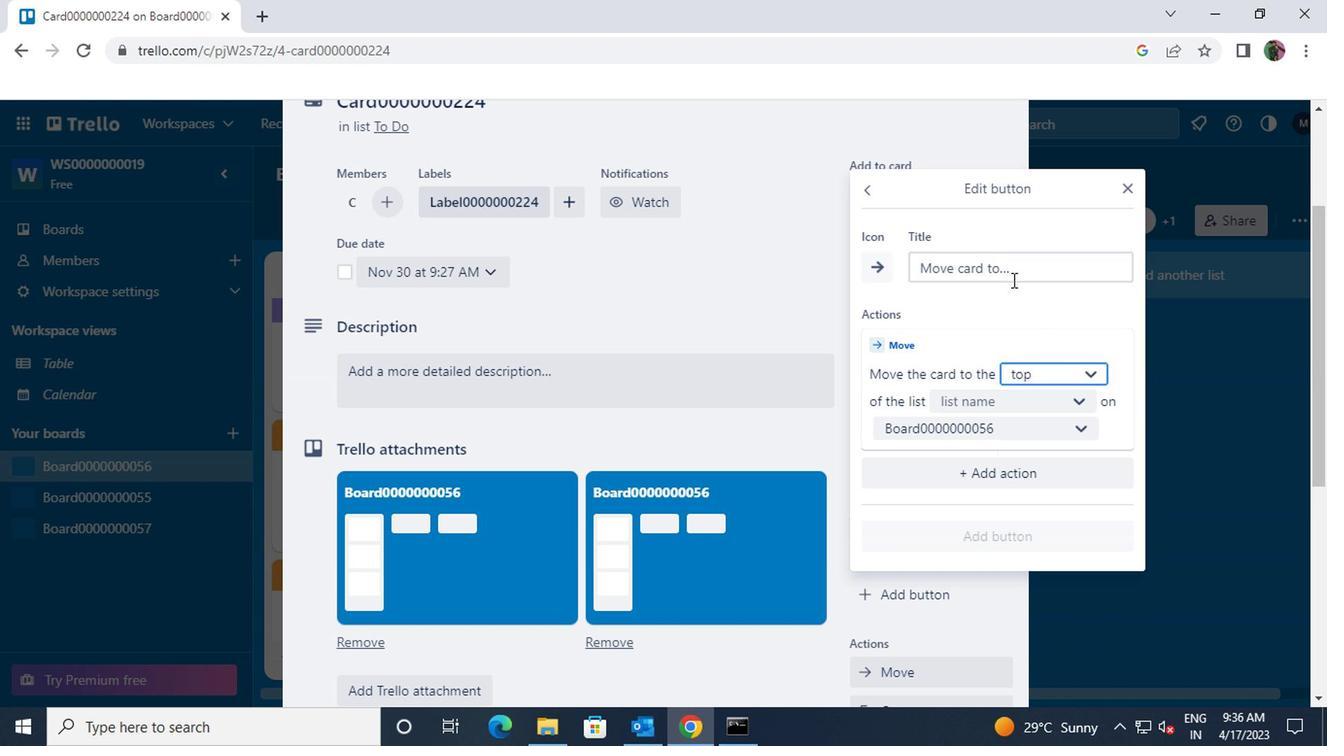 
Action: Mouse pressed left at (1007, 276)
Screenshot: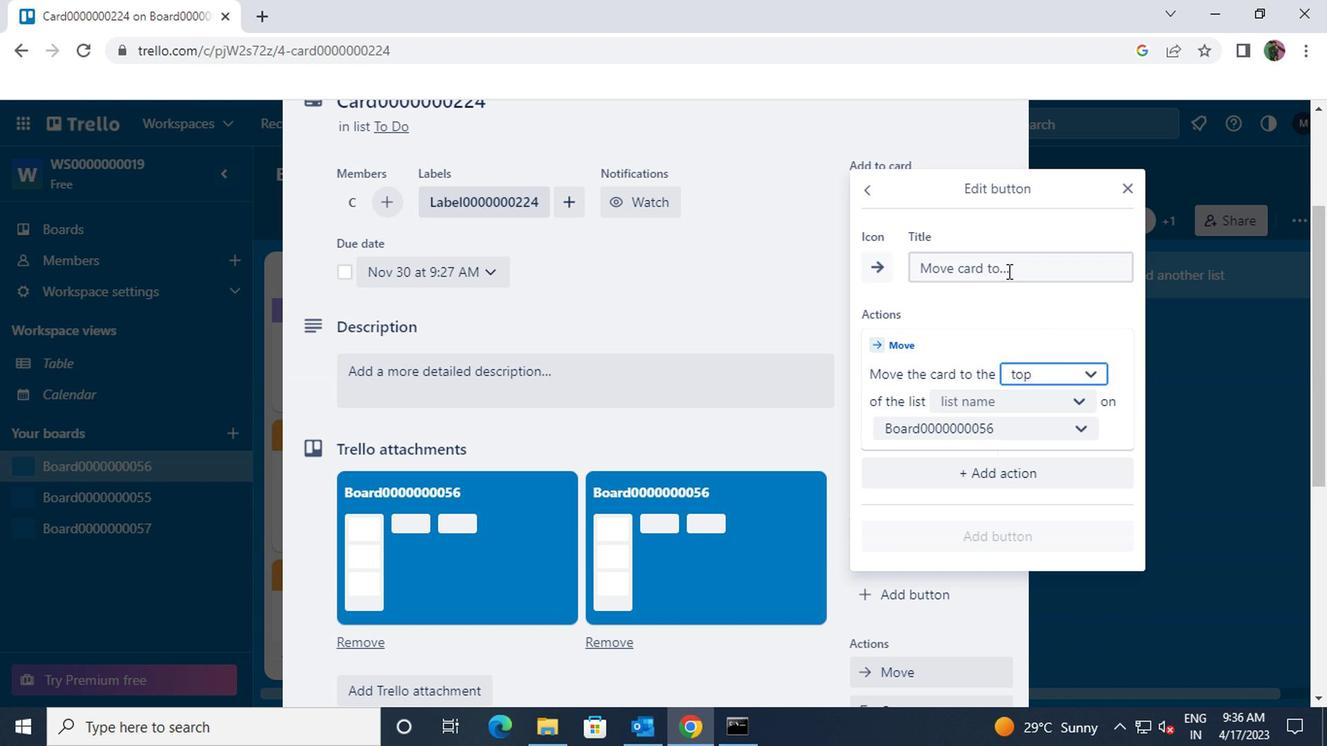 
Action: Mouse moved to (986, 299)
Screenshot: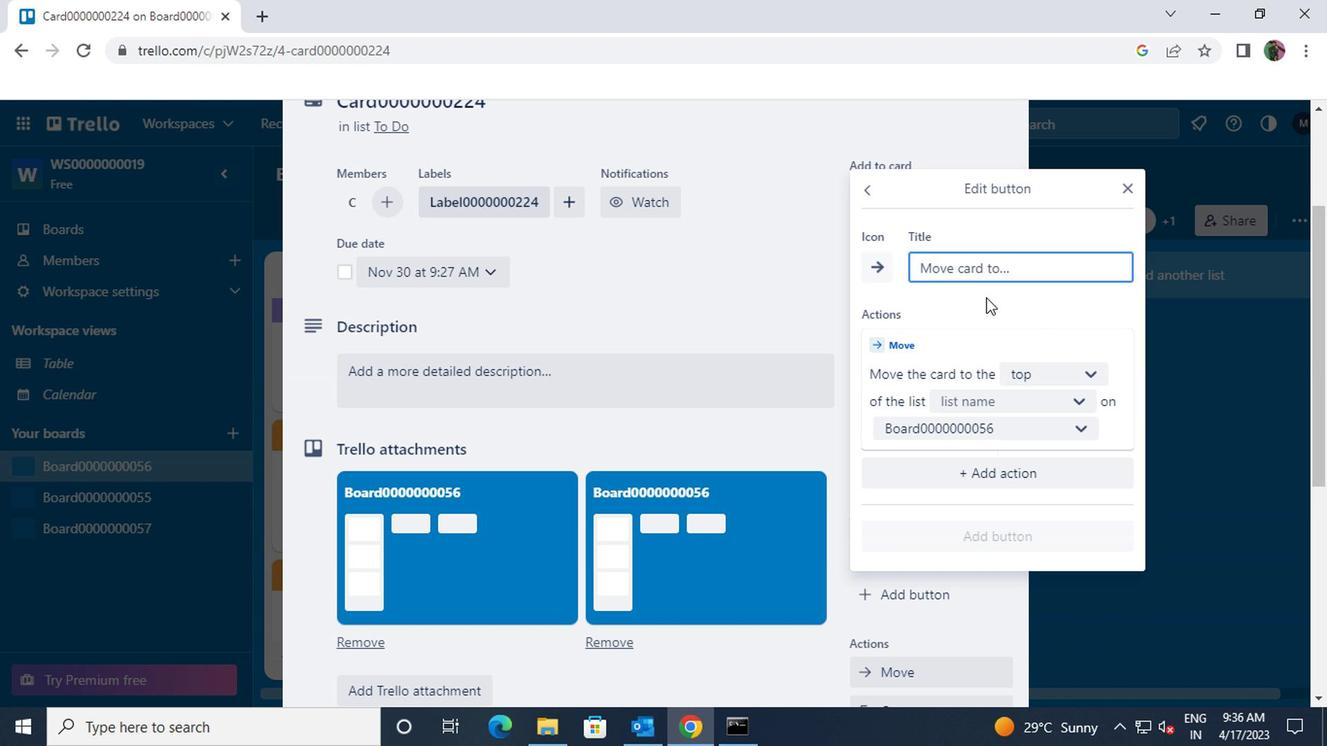 
Action: Key pressed <Key.shift>ctrl+BUTTON000000224
Screenshot: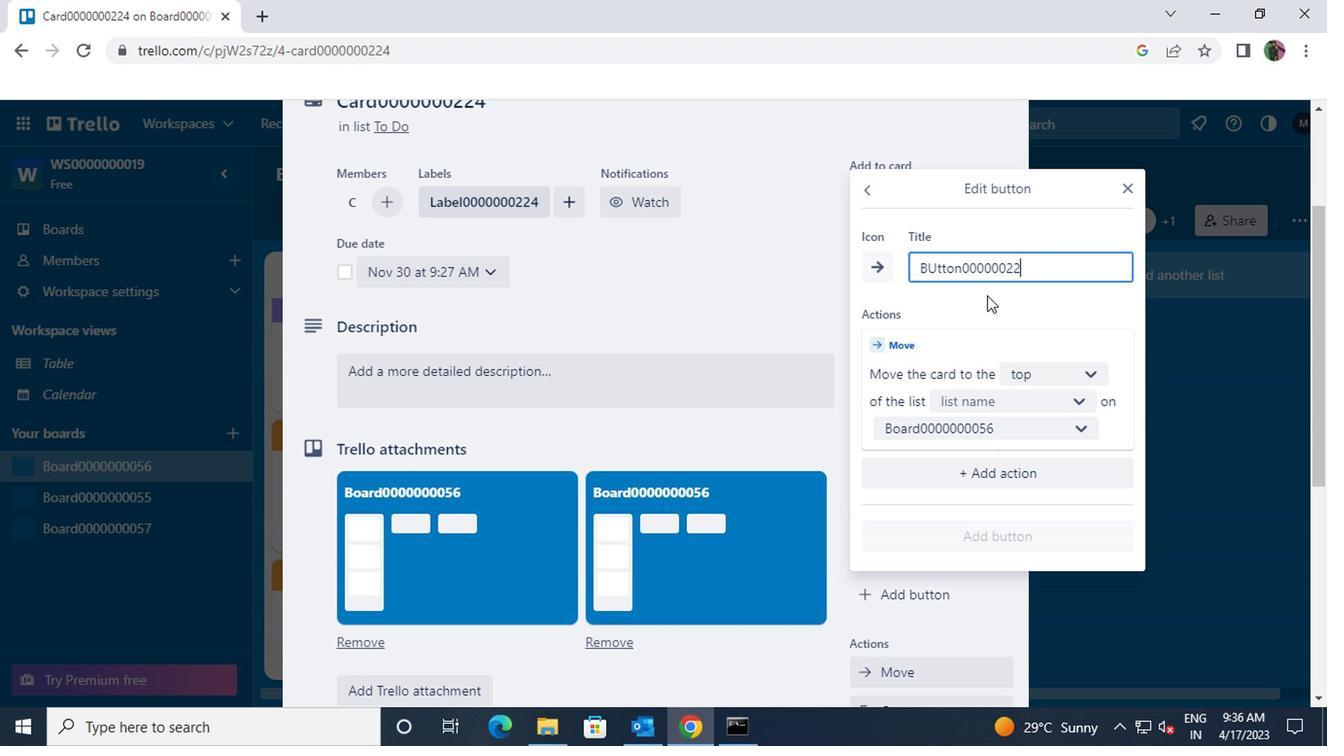 
Action: Mouse moved to (1073, 404)
Screenshot: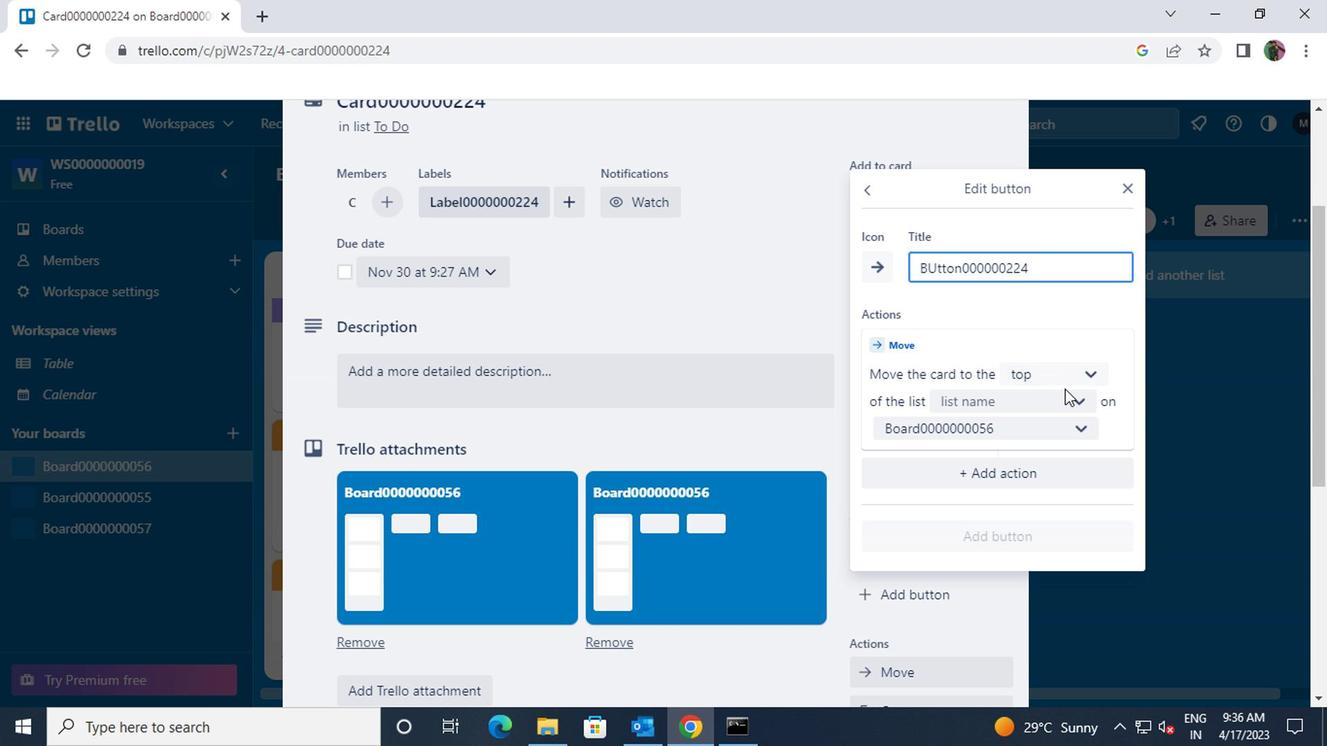 
Action: Mouse pressed left at (1073, 404)
Screenshot: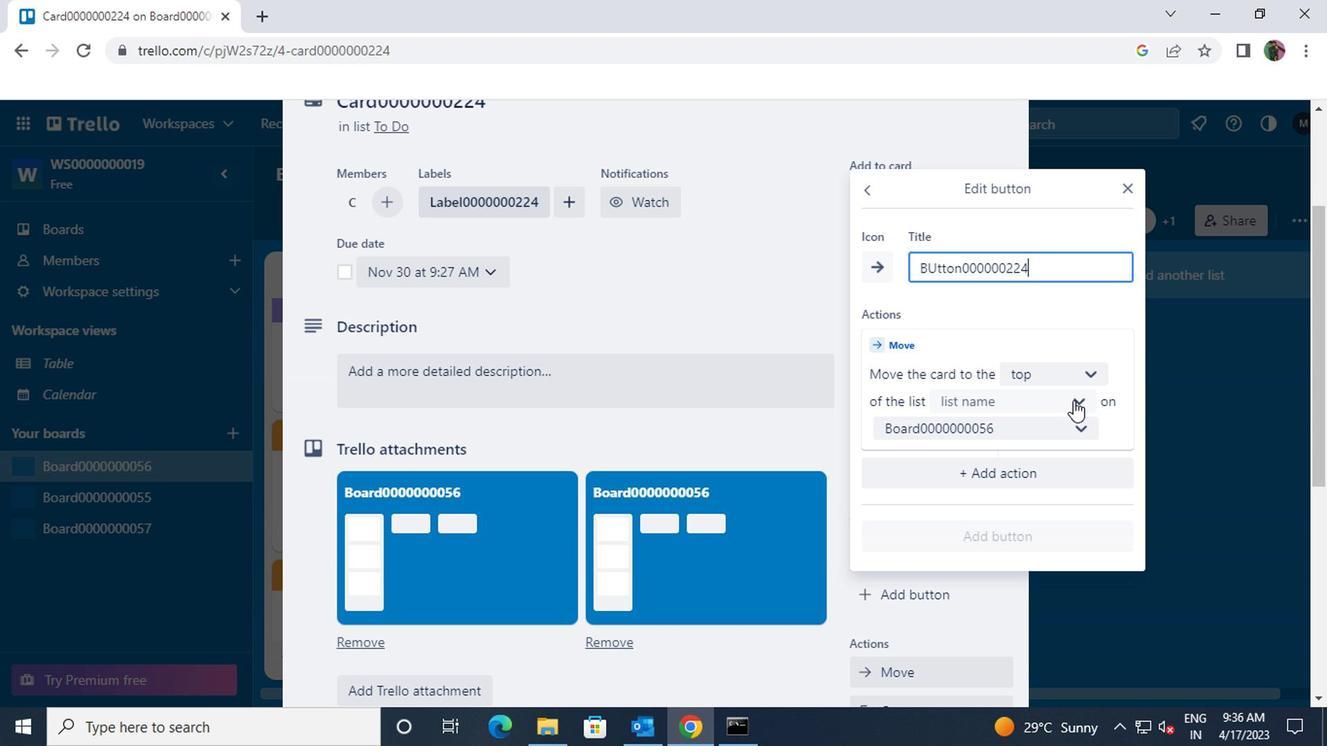 
Action: Mouse moved to (1062, 435)
Screenshot: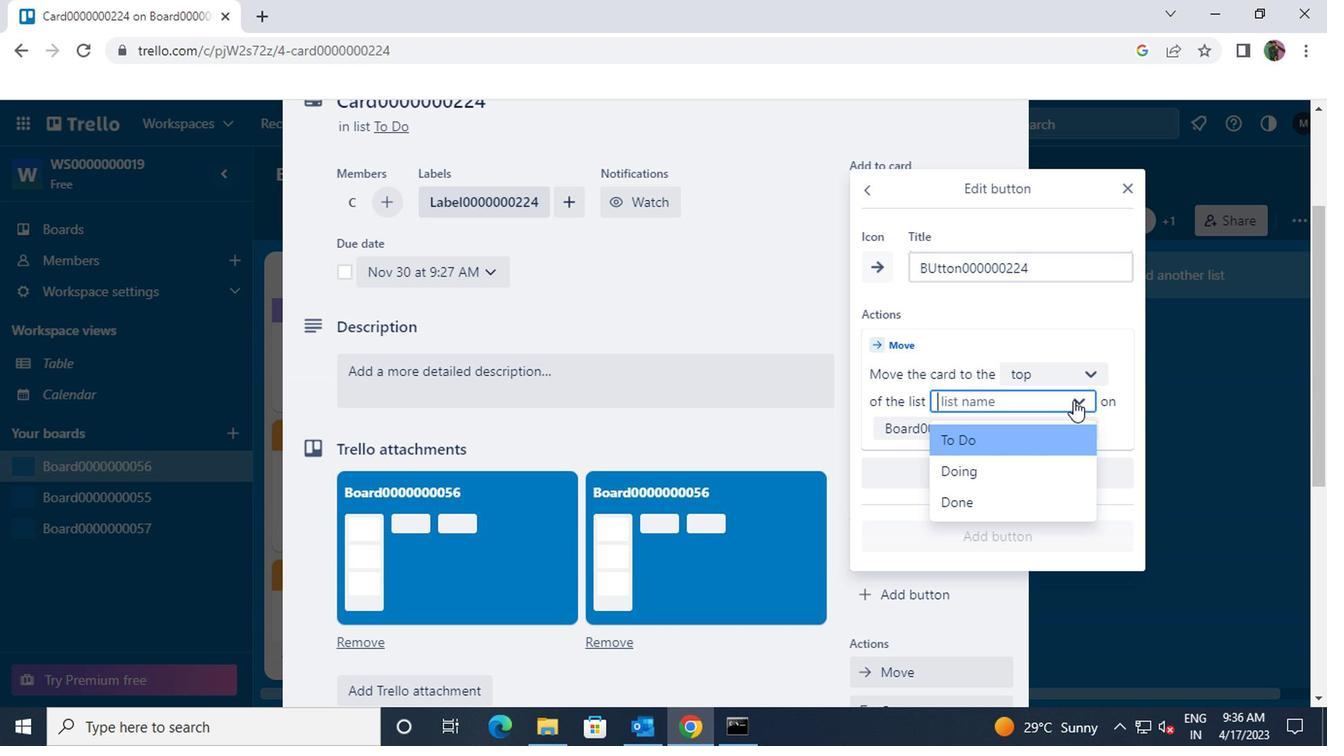 
Action: Mouse pressed left at (1062, 435)
Screenshot: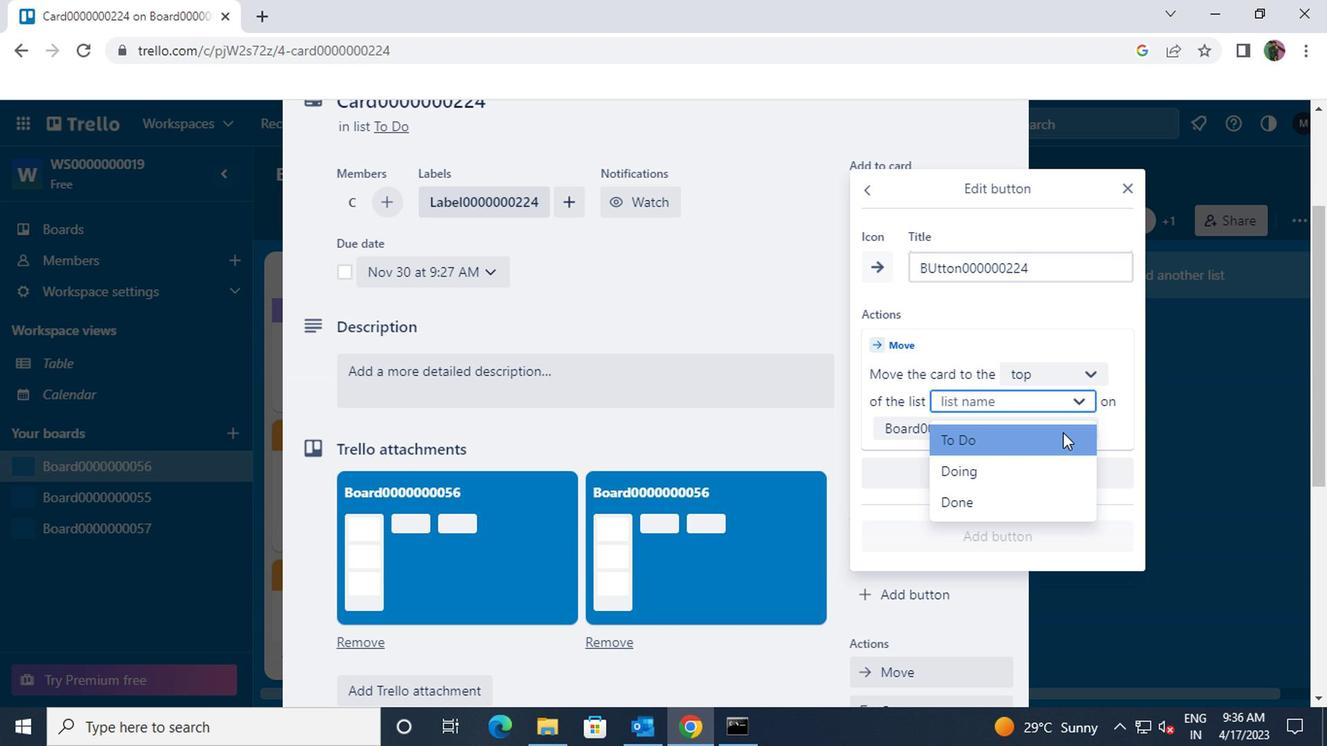 
Action: Mouse moved to (1071, 427)
Screenshot: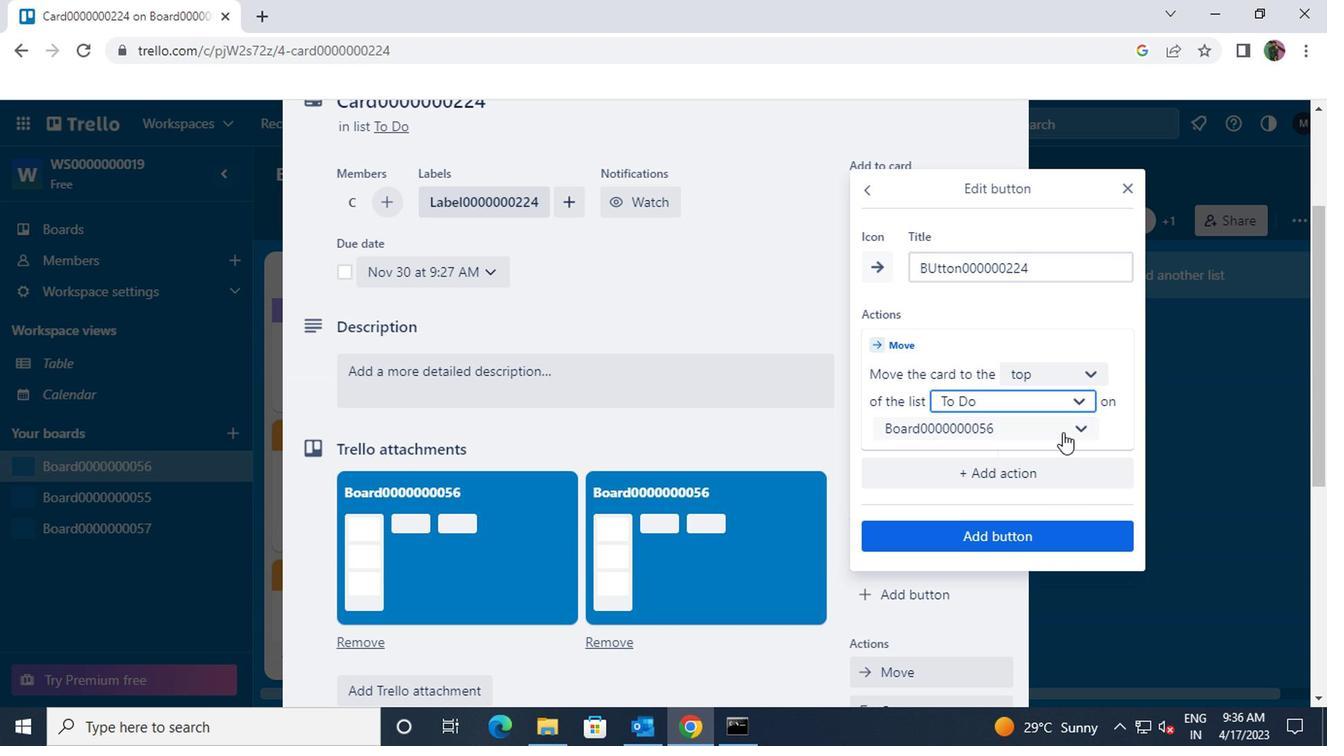 
Action: Mouse pressed left at (1071, 427)
Screenshot: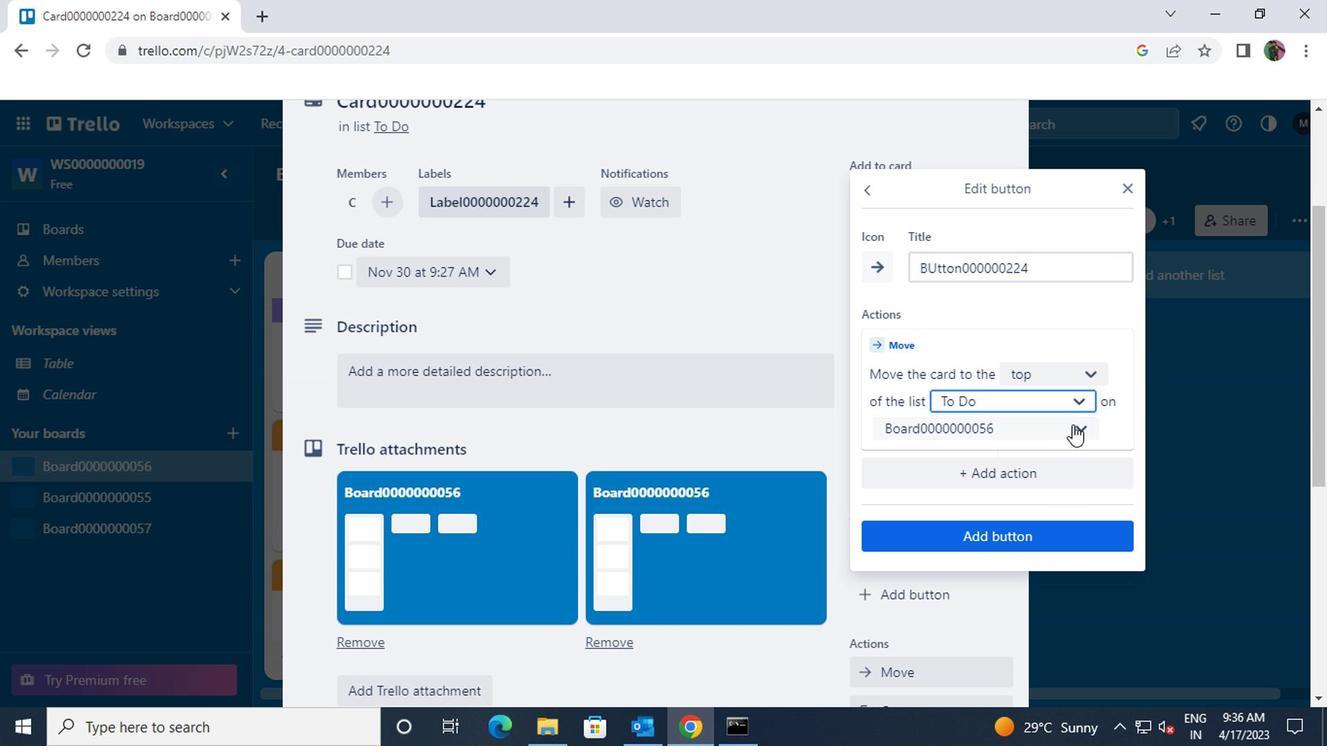 
Action: Mouse moved to (1042, 488)
Screenshot: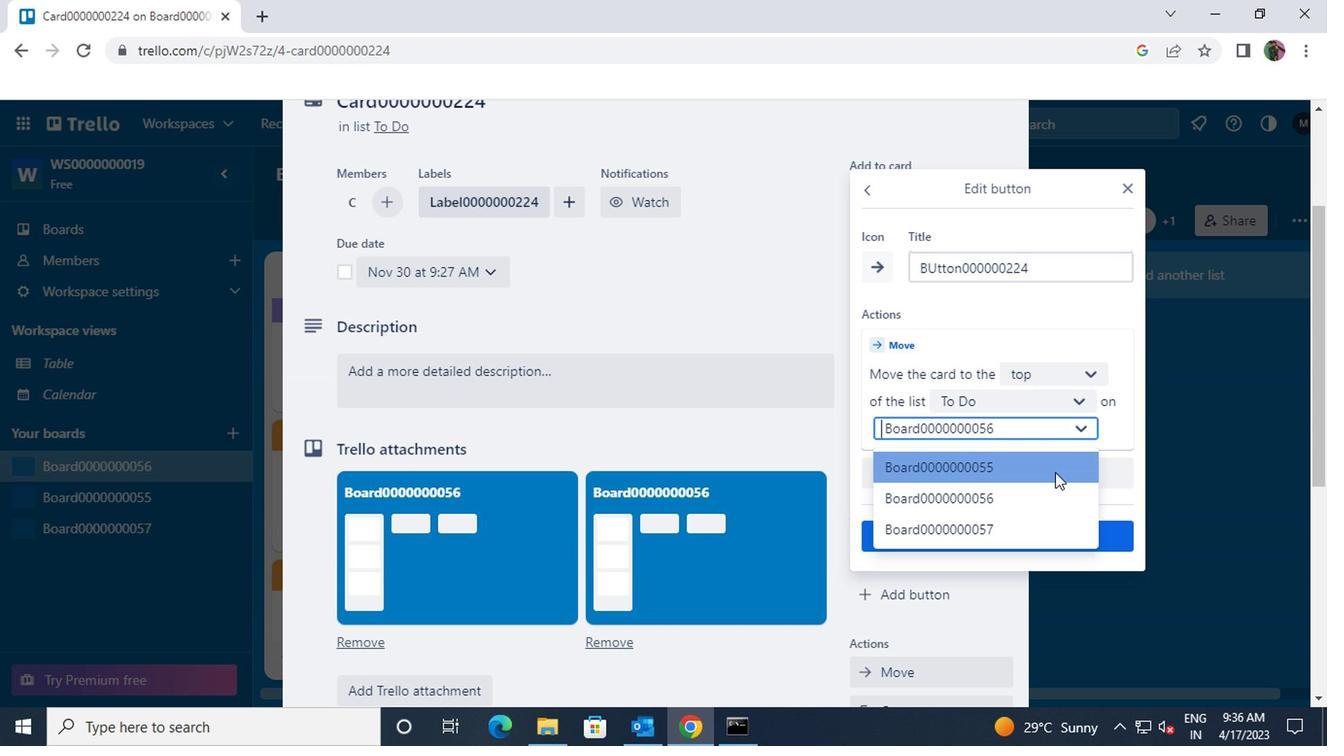 
Action: Mouse pressed left at (1042, 488)
Screenshot: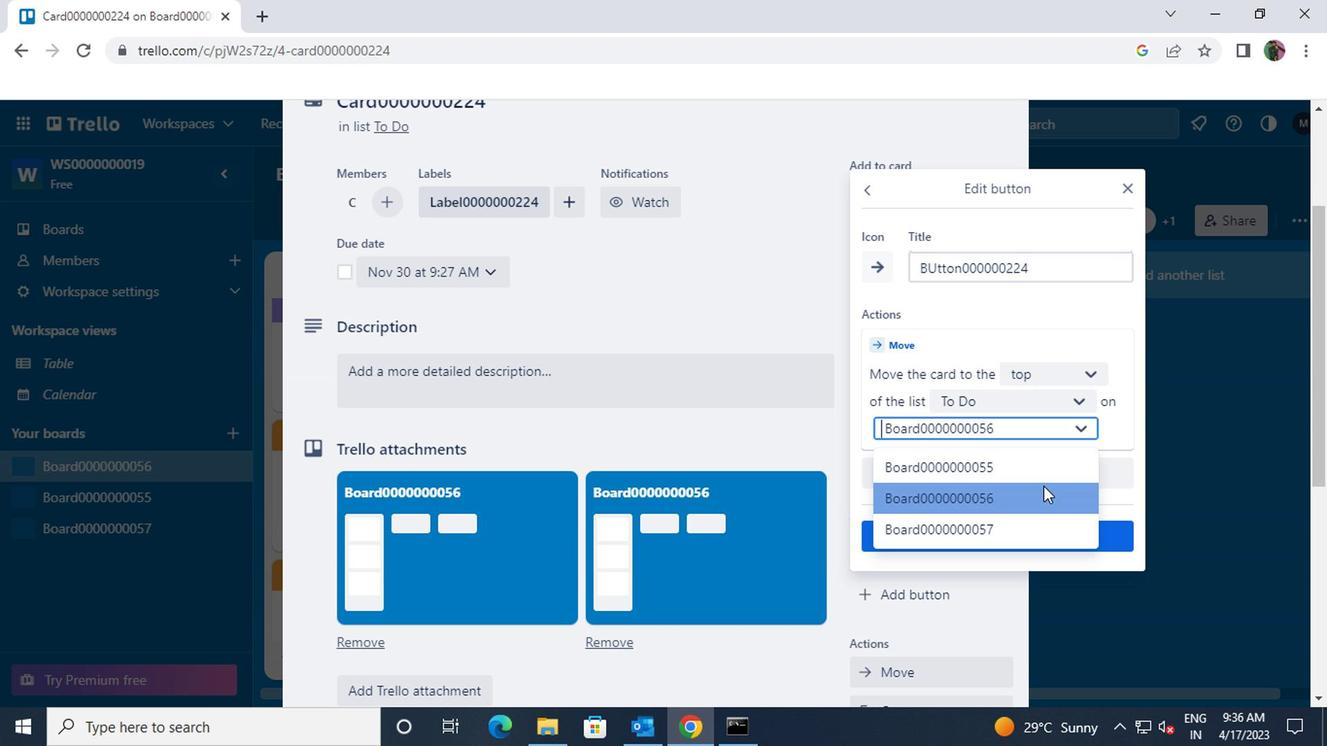 
Action: Mouse moved to (1004, 539)
Screenshot: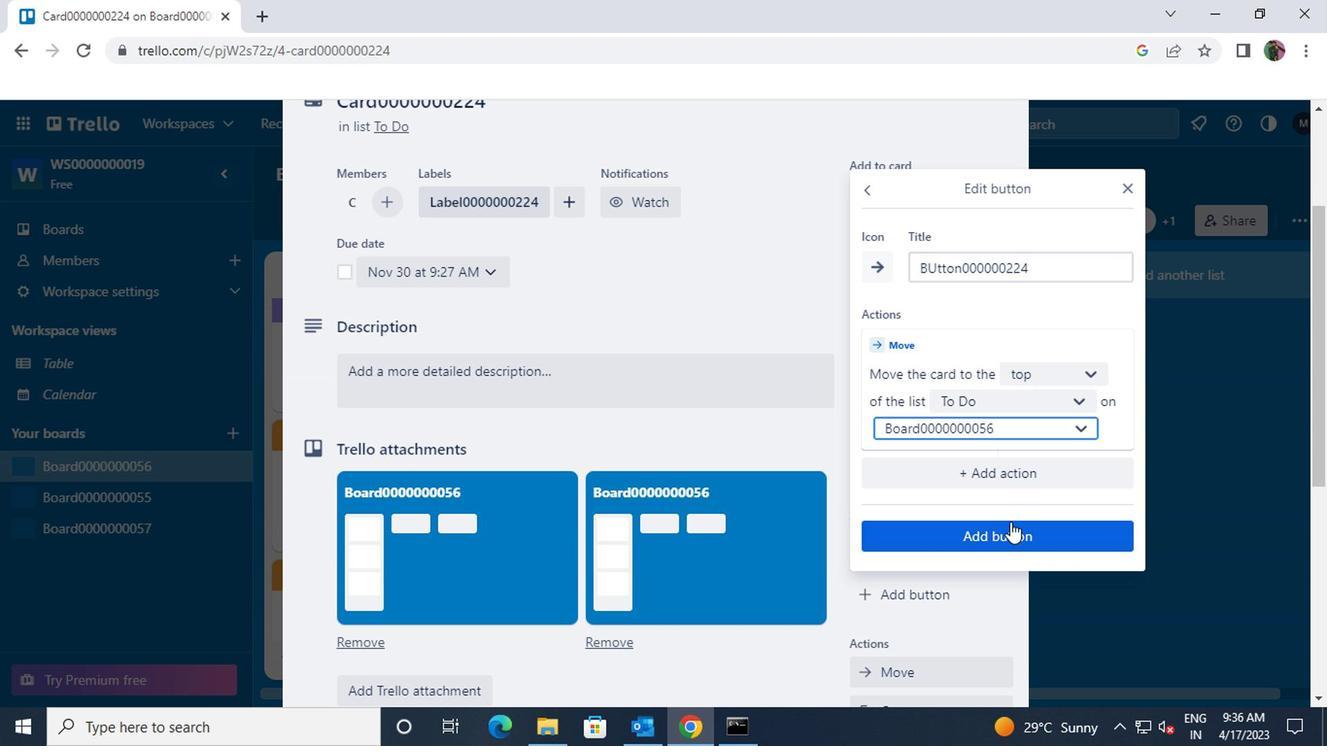 
Action: Mouse pressed left at (1004, 539)
Screenshot: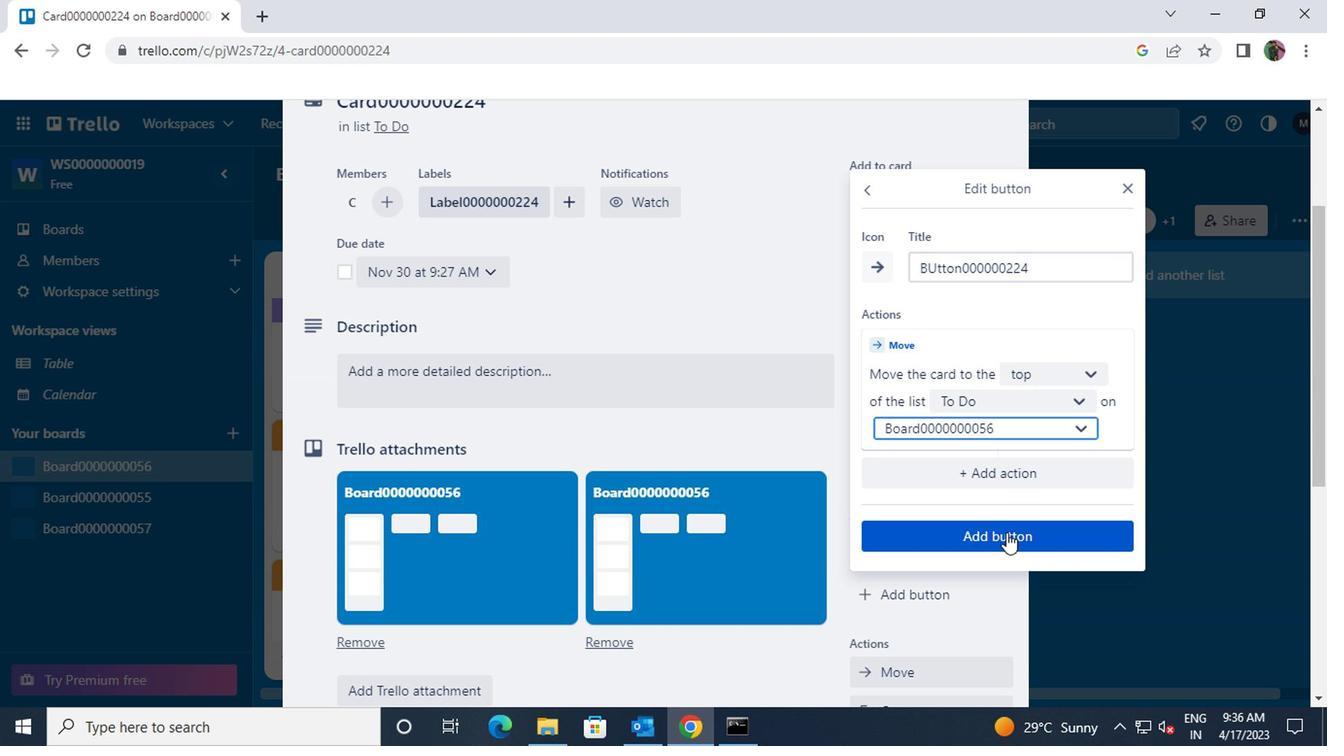 
Action: Mouse moved to (664, 364)
Screenshot: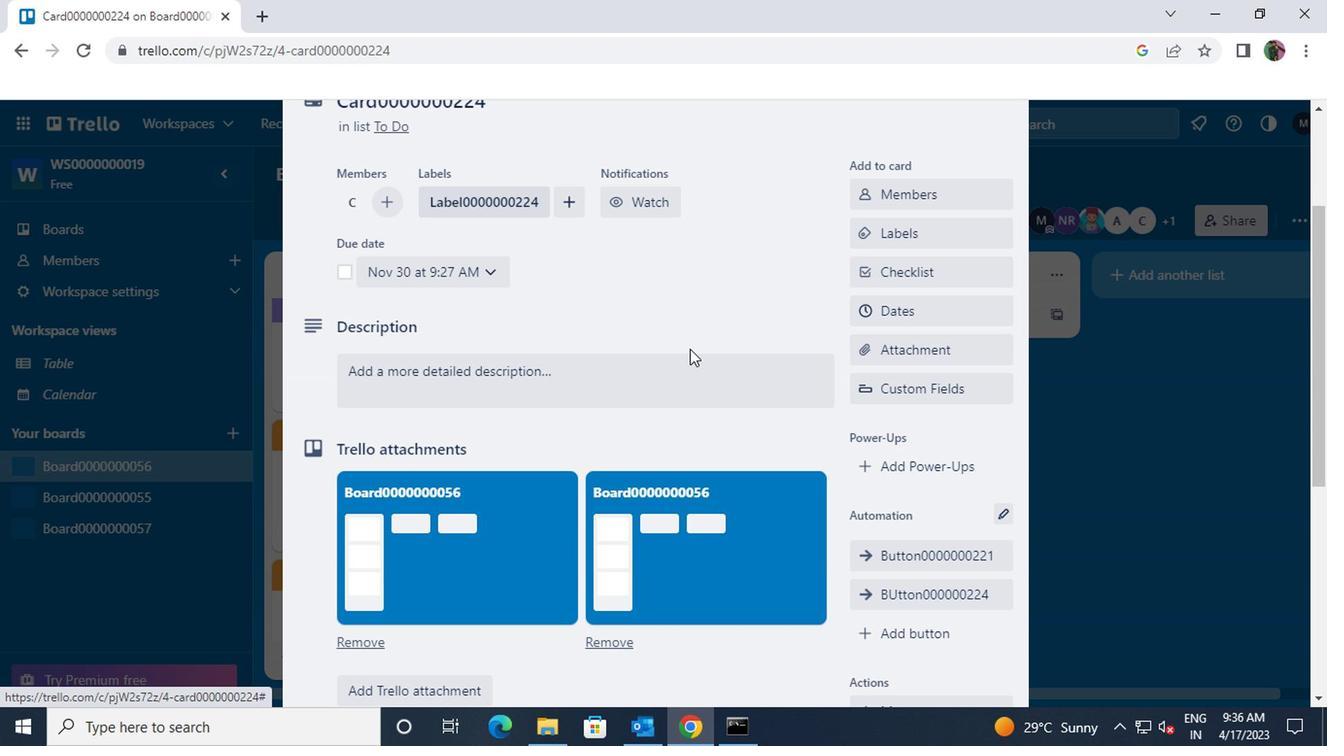 
Action: Mouse pressed left at (664, 364)
Screenshot: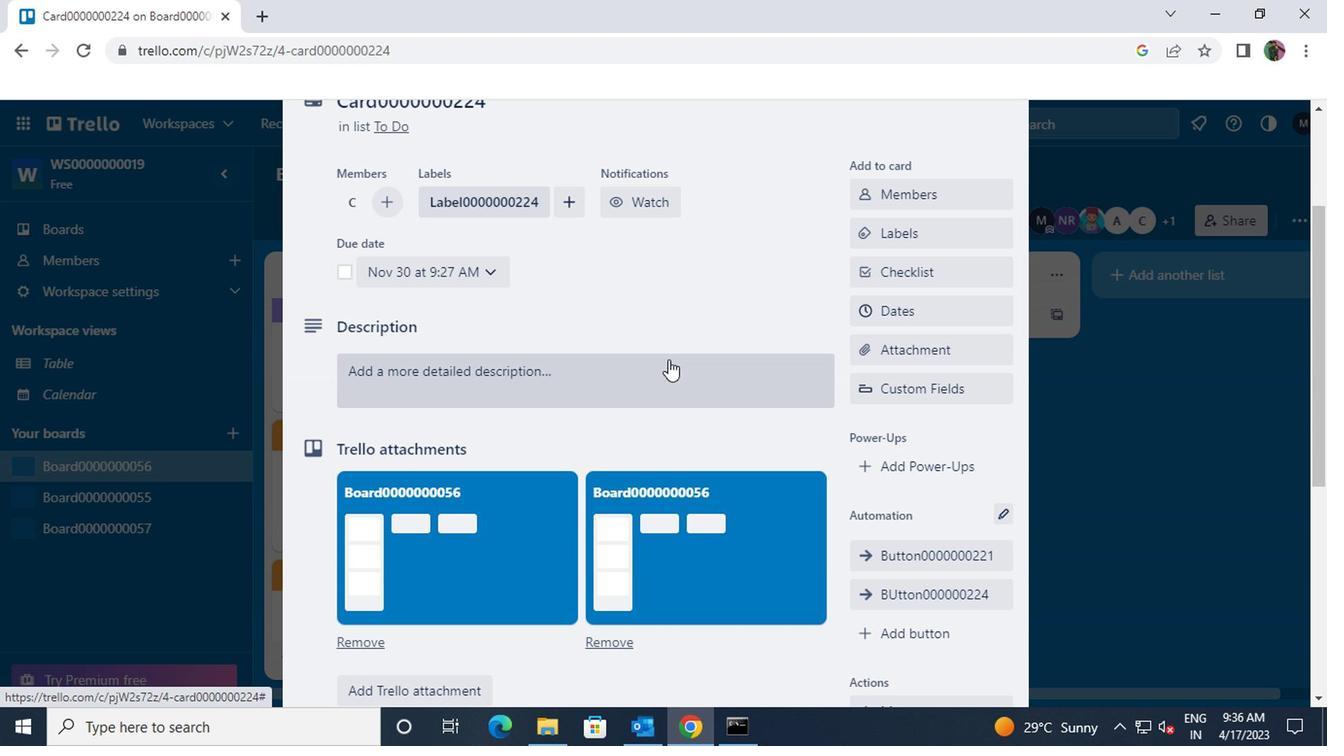 
Action: Key pressed <Key.shift>DS0000000224
Screenshot: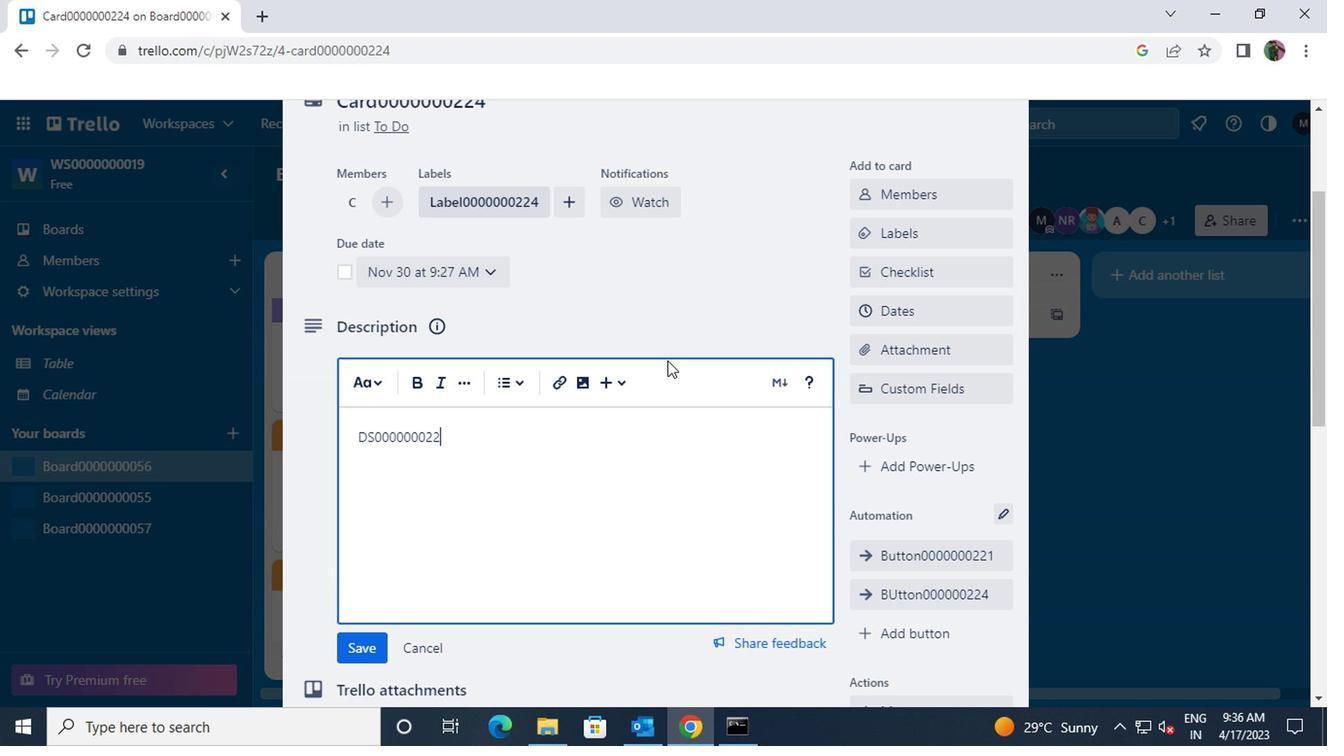 
Action: Mouse moved to (362, 642)
Screenshot: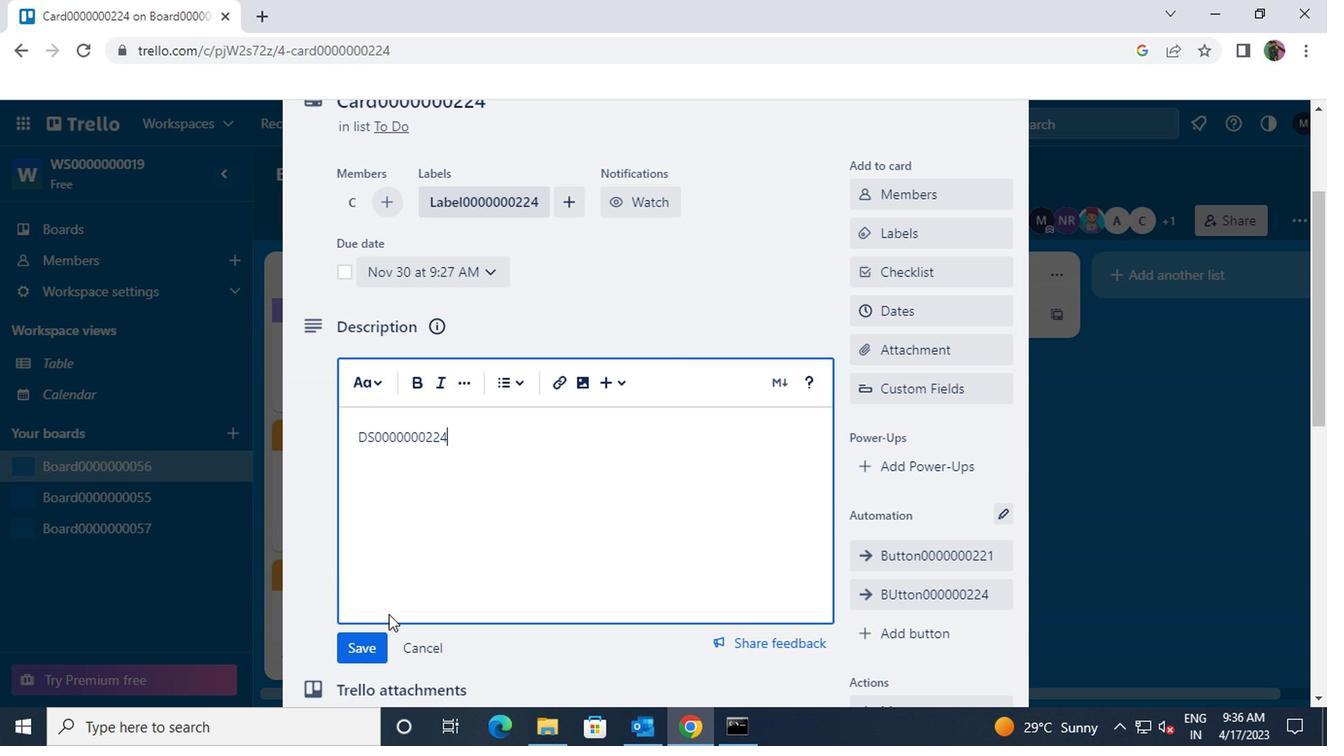 
Action: Mouse pressed left at (362, 642)
Screenshot: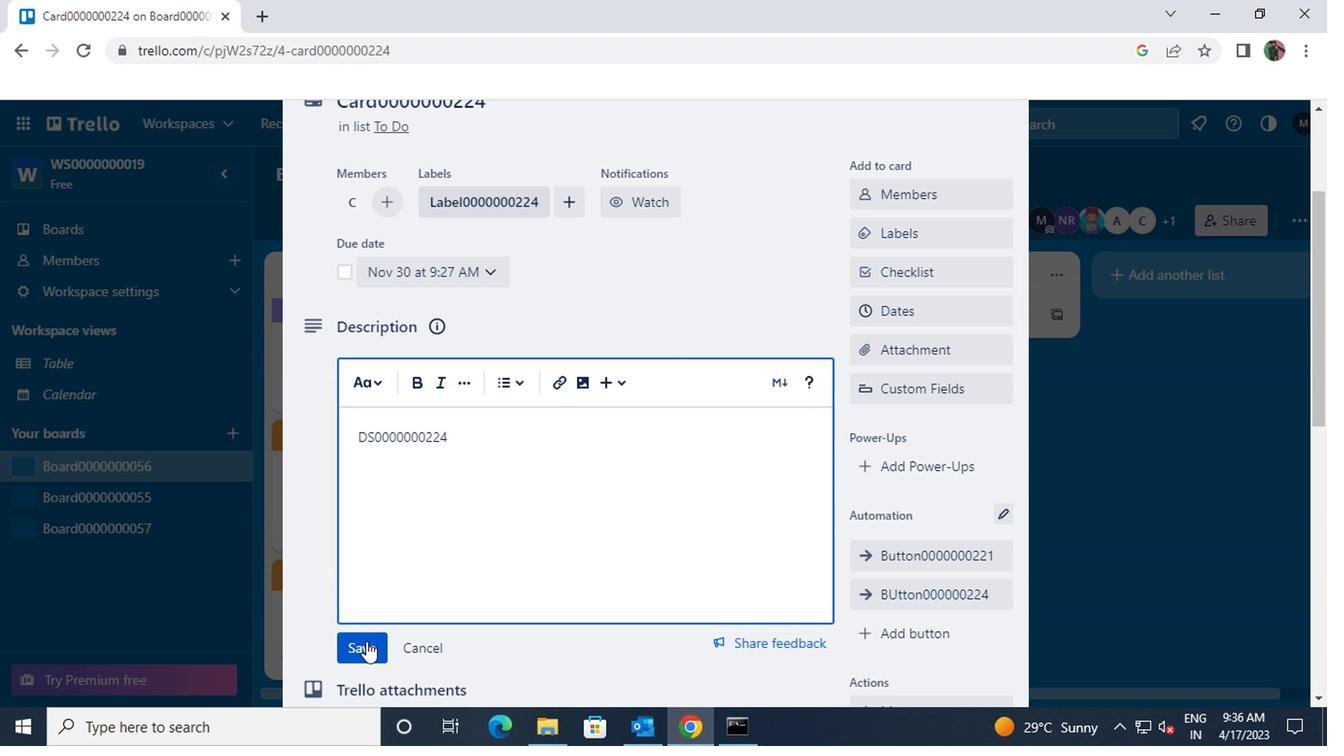 
Action: Mouse moved to (425, 619)
Screenshot: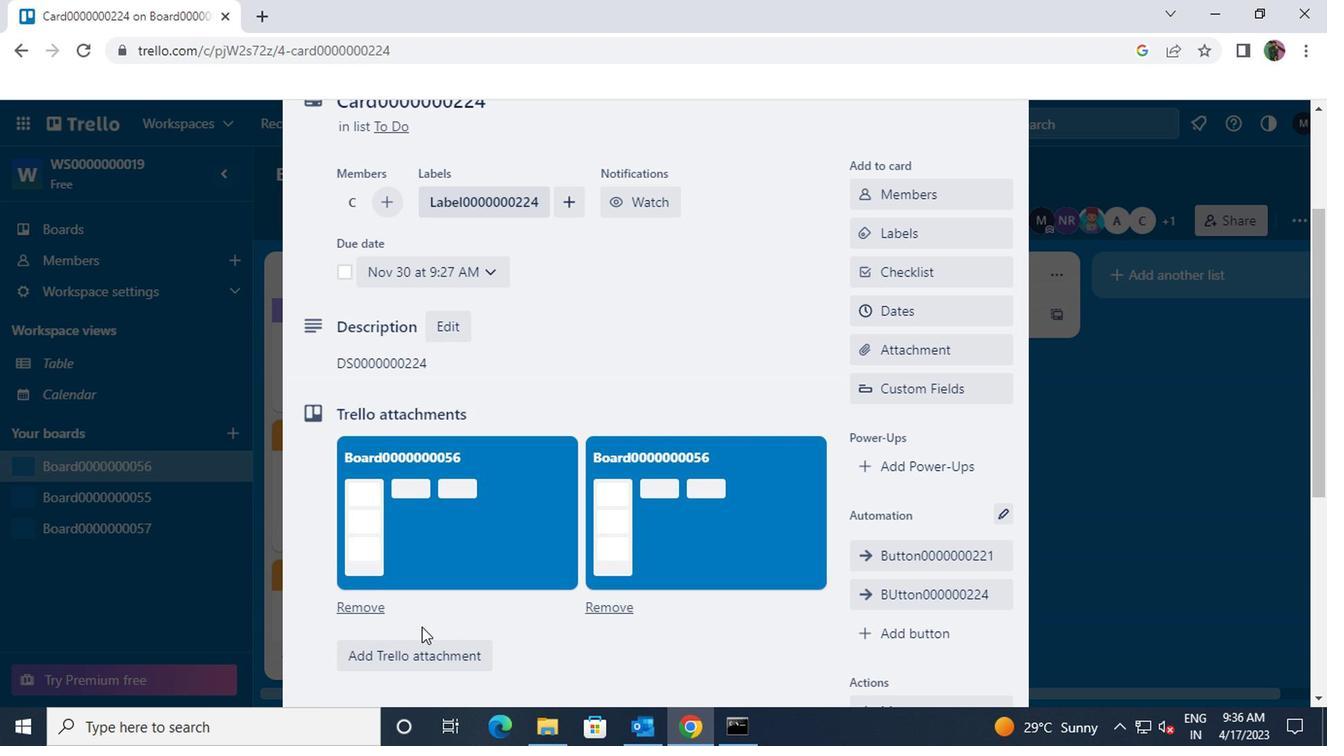 
Action: Mouse scrolled (425, 619) with delta (0, 0)
Screenshot: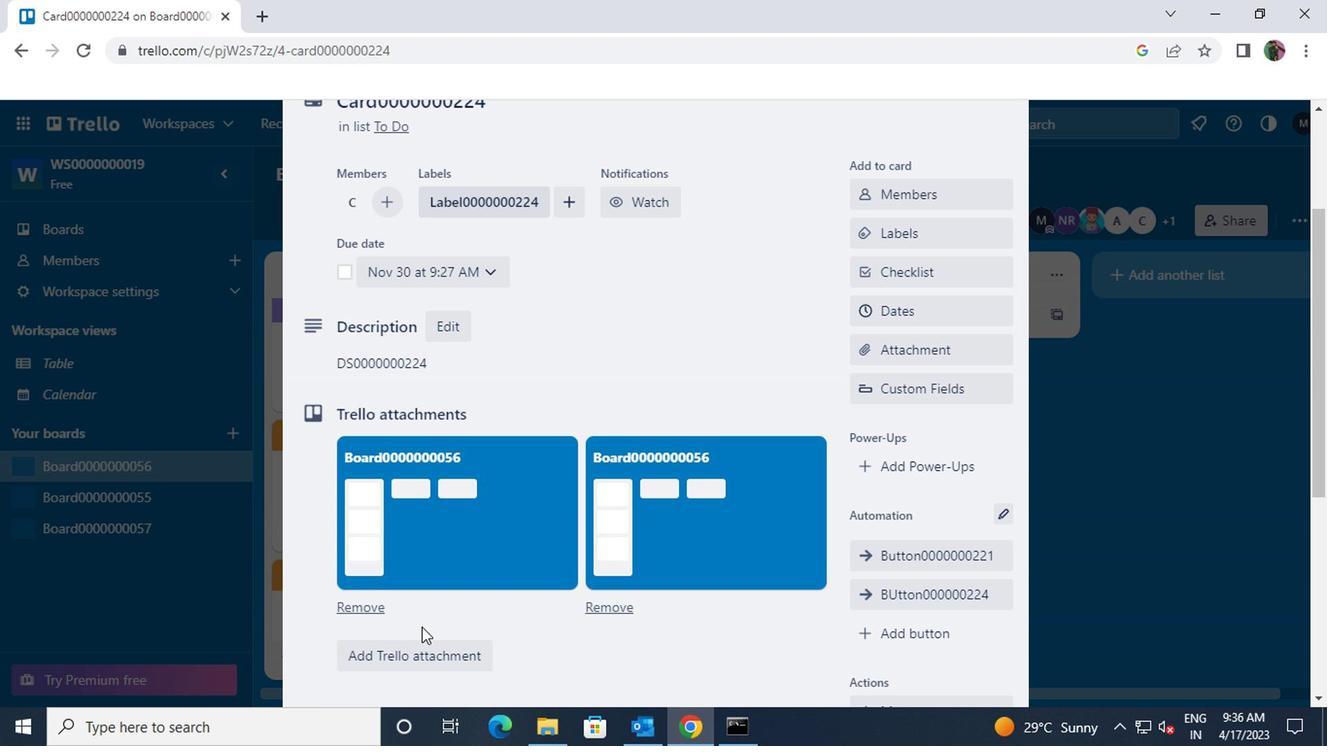
Action: Mouse scrolled (425, 619) with delta (0, 0)
Screenshot: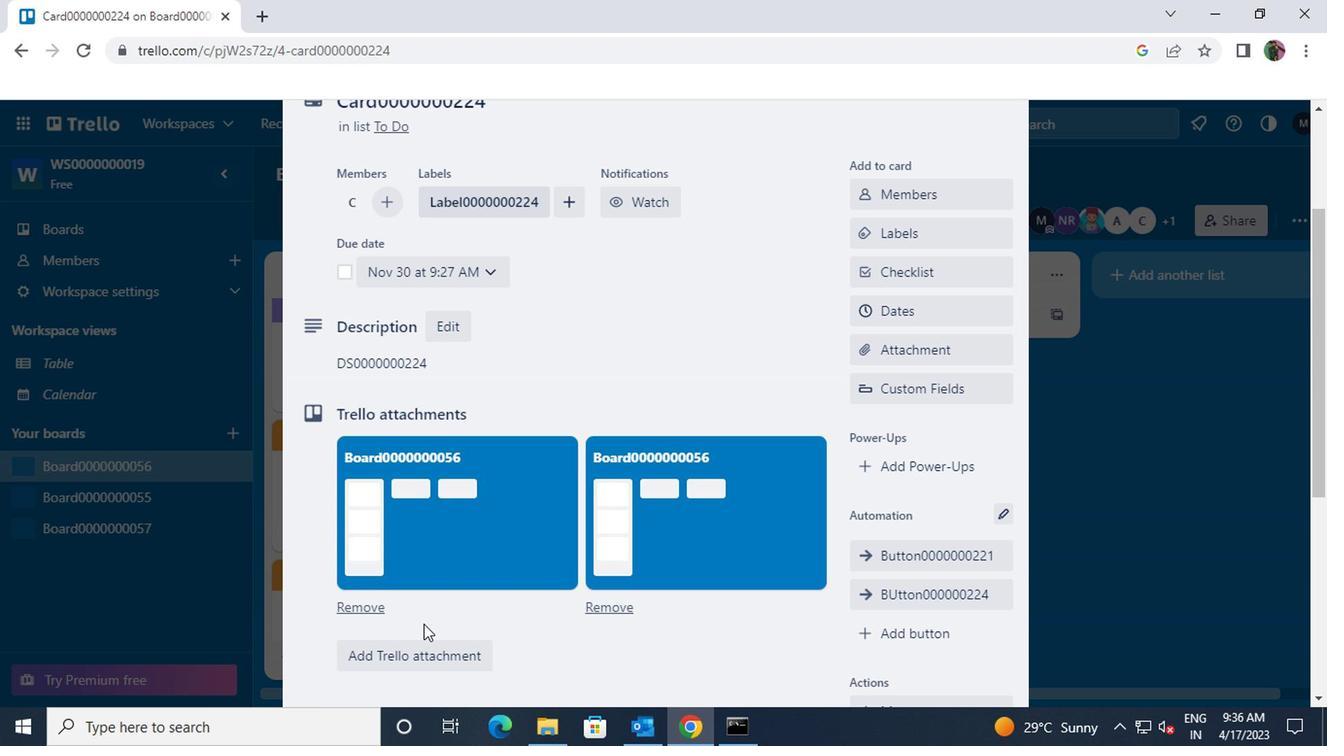 
Action: Mouse scrolled (425, 619) with delta (0, 0)
Screenshot: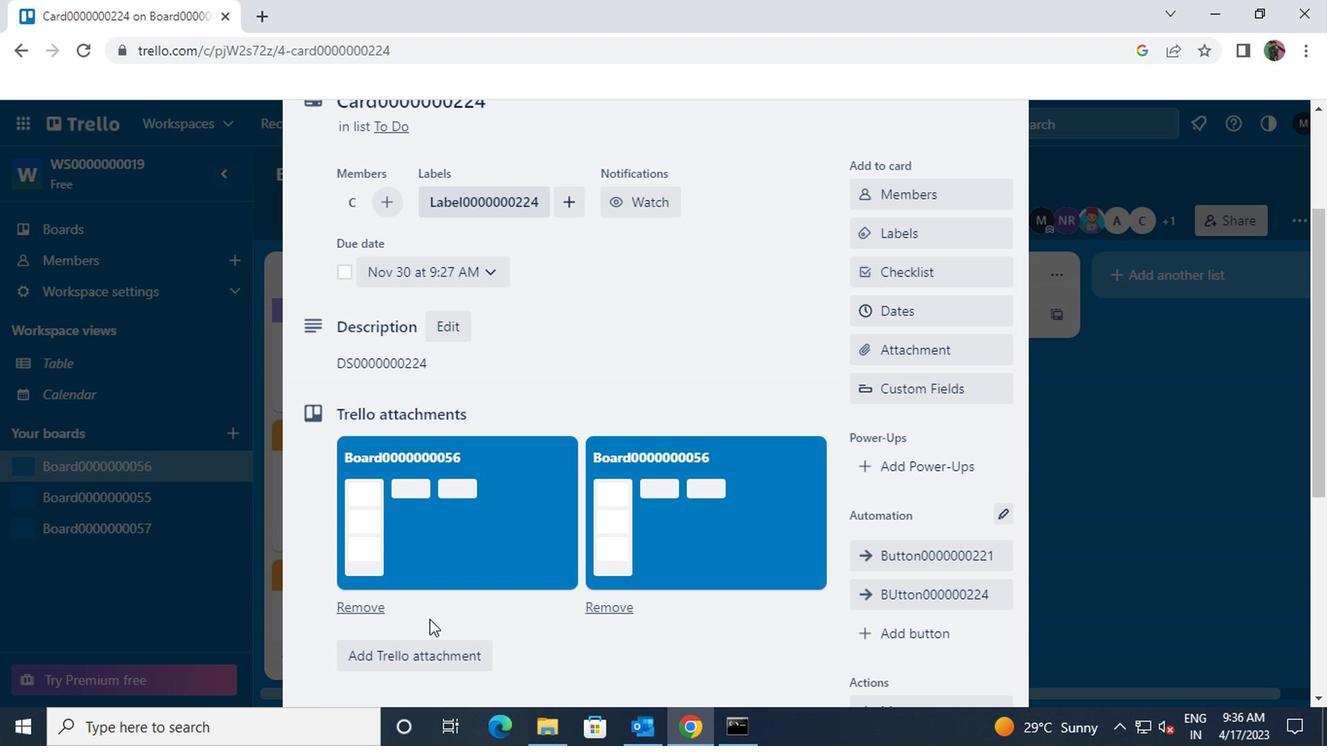 
Action: Mouse moved to (427, 511)
Screenshot: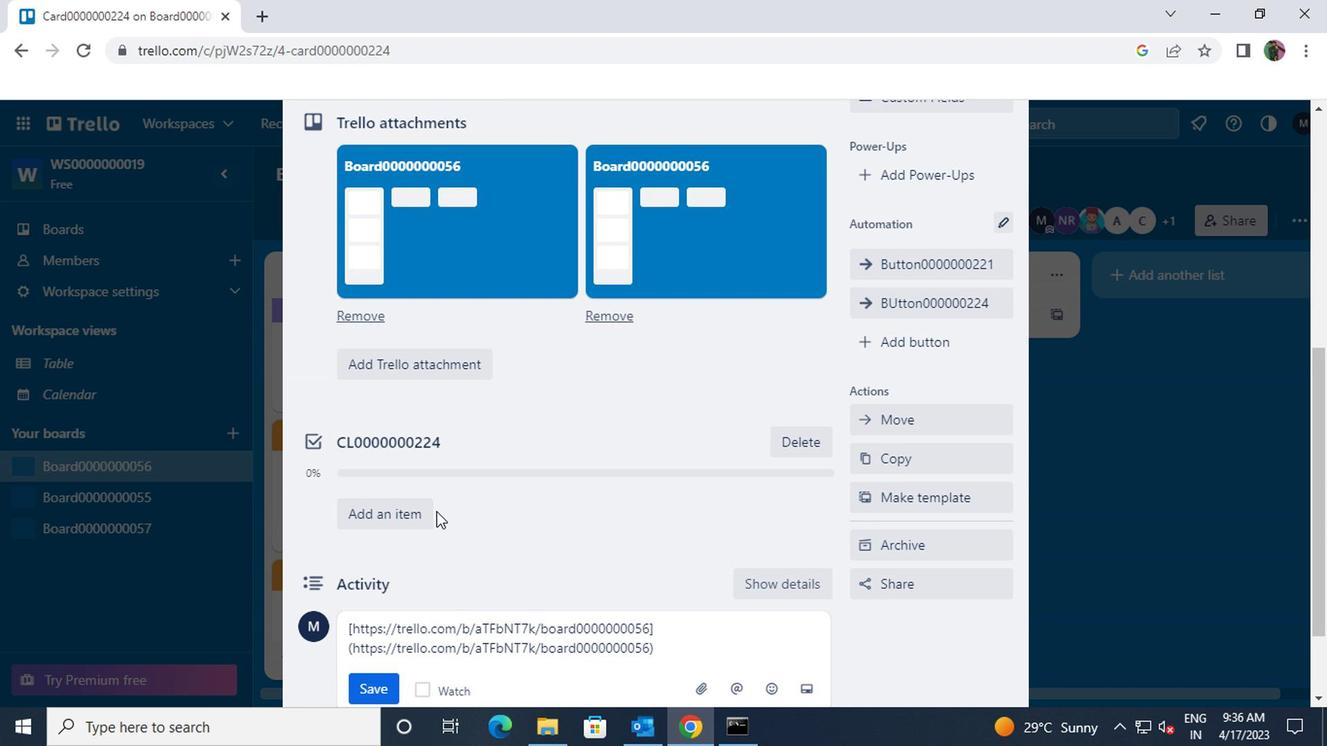 
Action: Mouse scrolled (427, 510) with delta (0, 0)
Screenshot: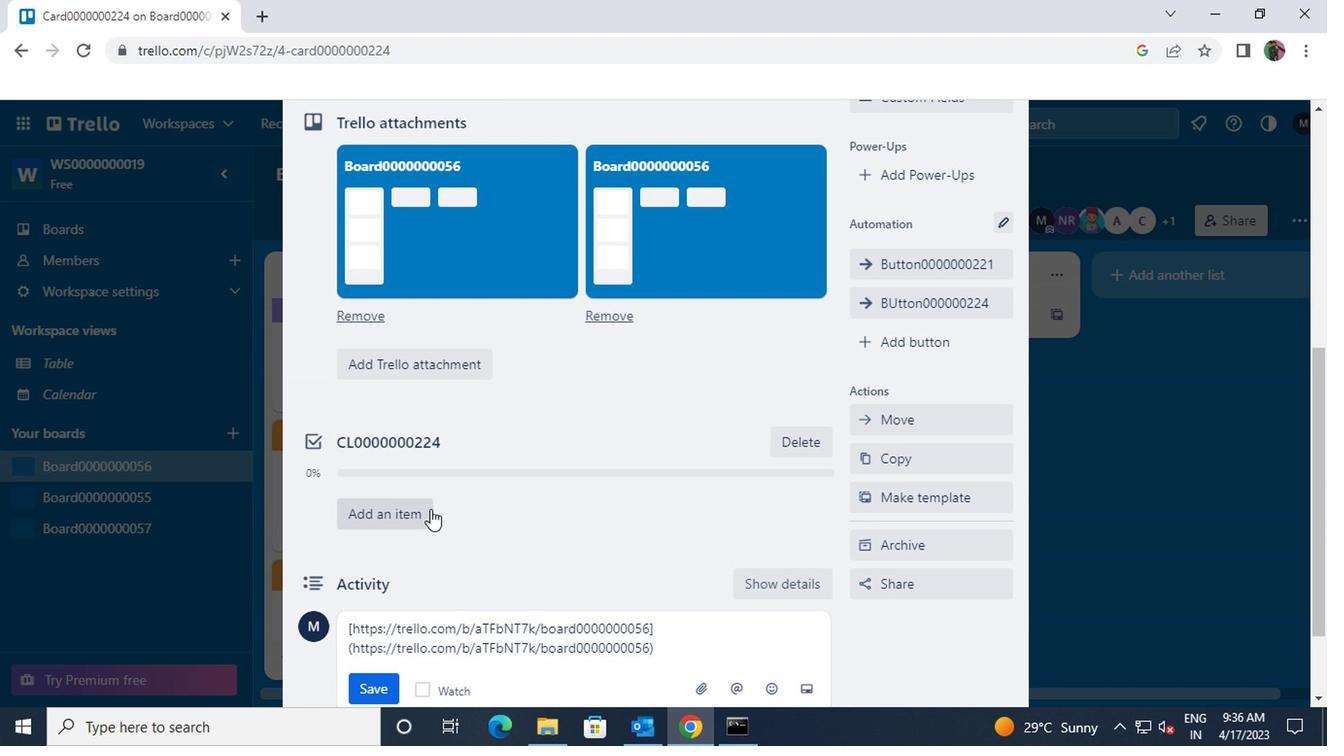 
Action: Mouse scrolled (427, 510) with delta (0, 0)
Screenshot: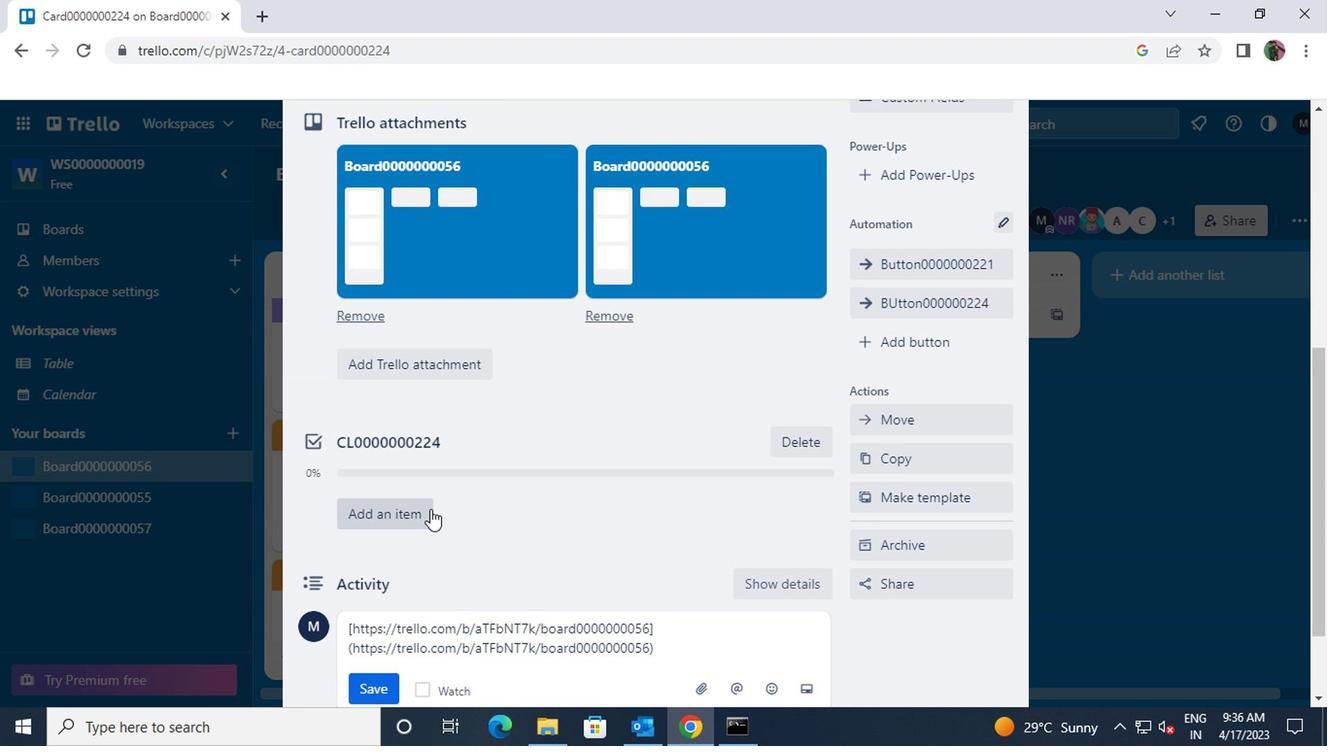 
Action: Mouse scrolled (427, 512) with delta (0, 1)
Screenshot: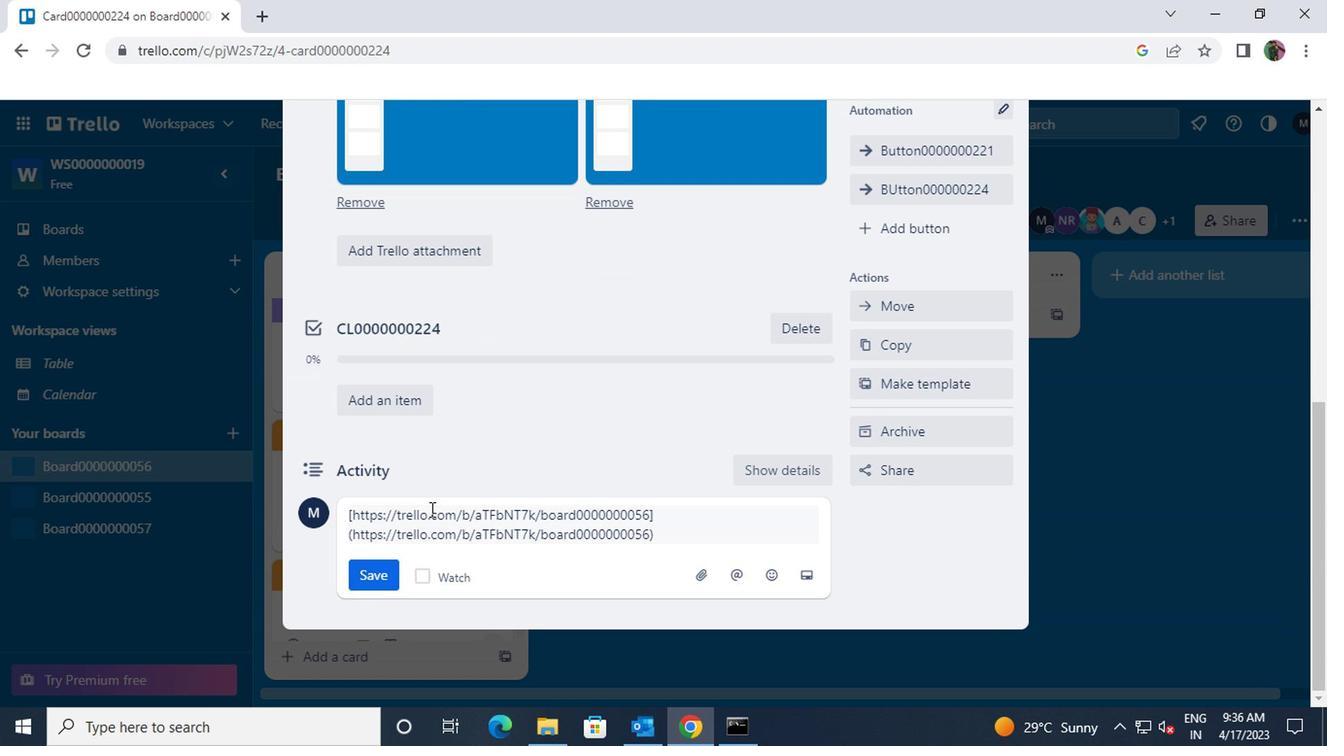 
Action: Mouse scrolled (427, 512) with delta (0, 1)
Screenshot: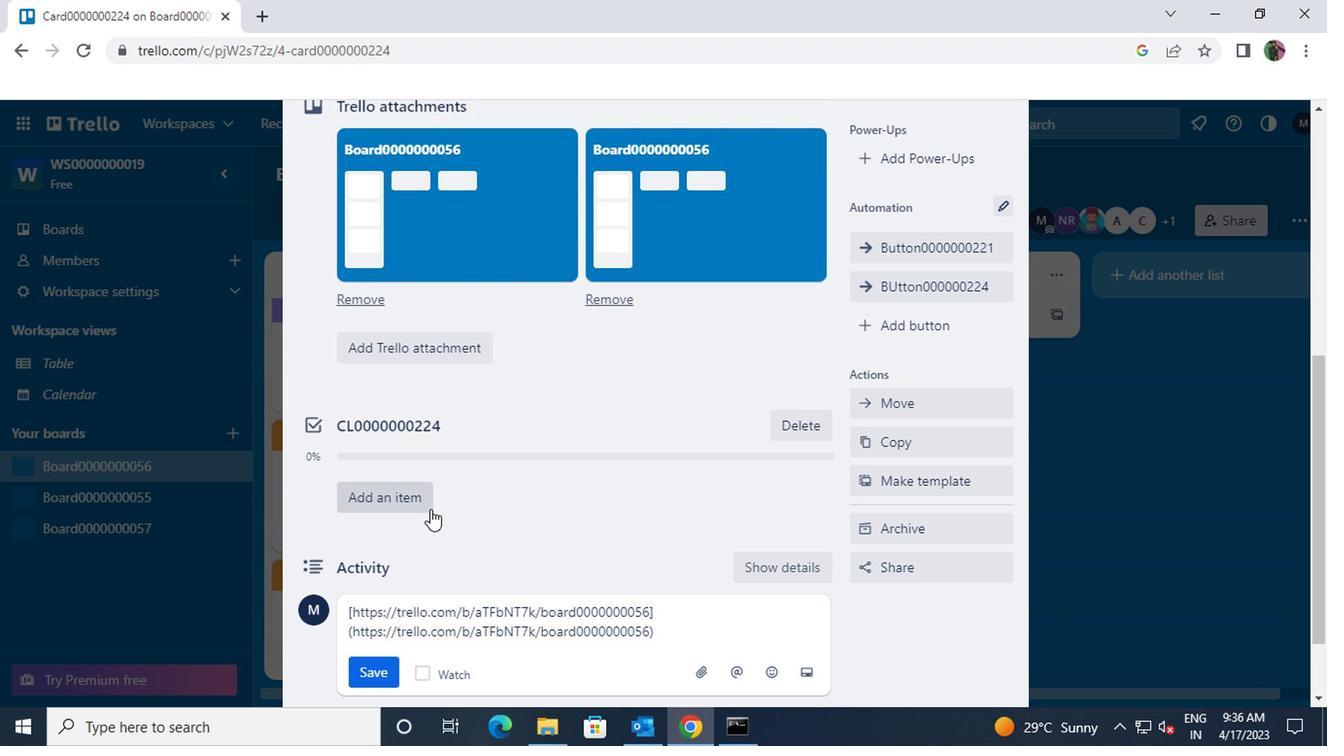 
Action: Mouse scrolled (427, 512) with delta (0, 1)
Screenshot: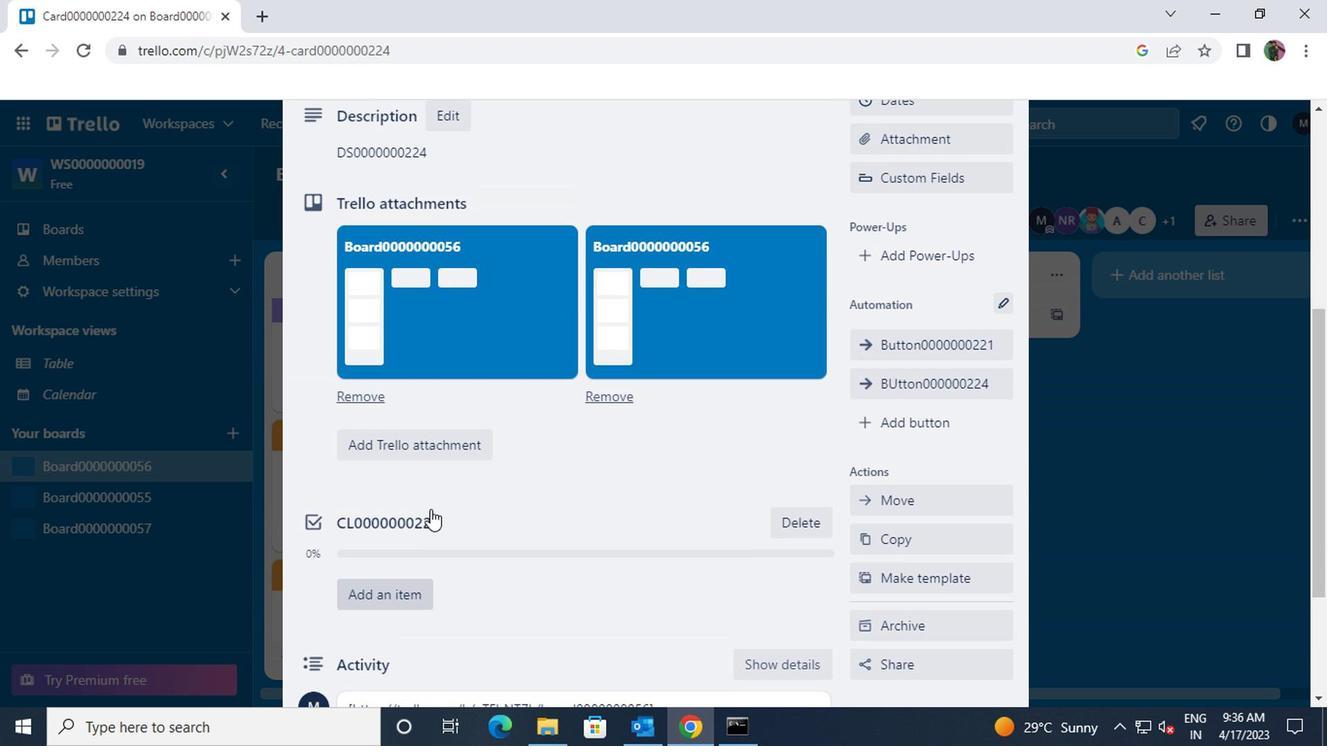 
Action: Mouse scrolled (427, 512) with delta (0, 1)
Screenshot: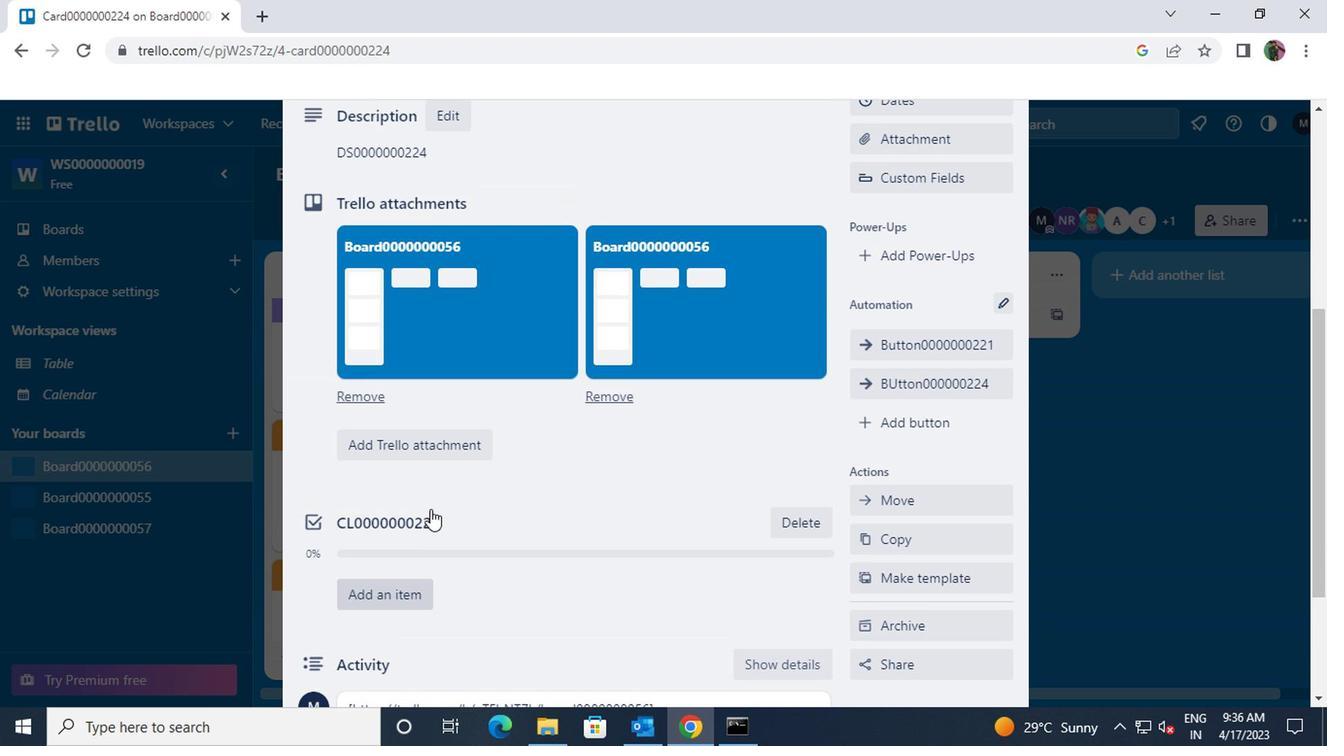 
Action: Mouse scrolled (427, 512) with delta (0, 1)
Screenshot: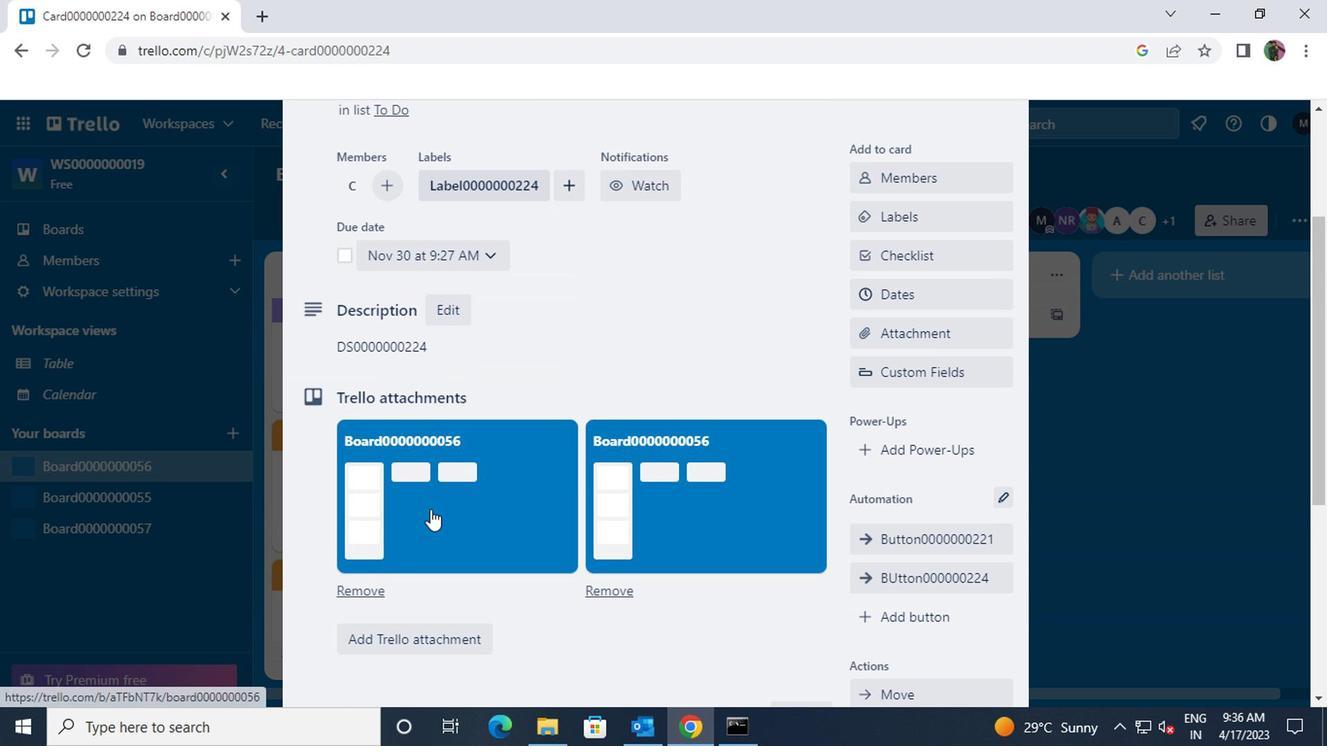 
Action: Mouse scrolled (427, 510) with delta (0, 0)
Screenshot: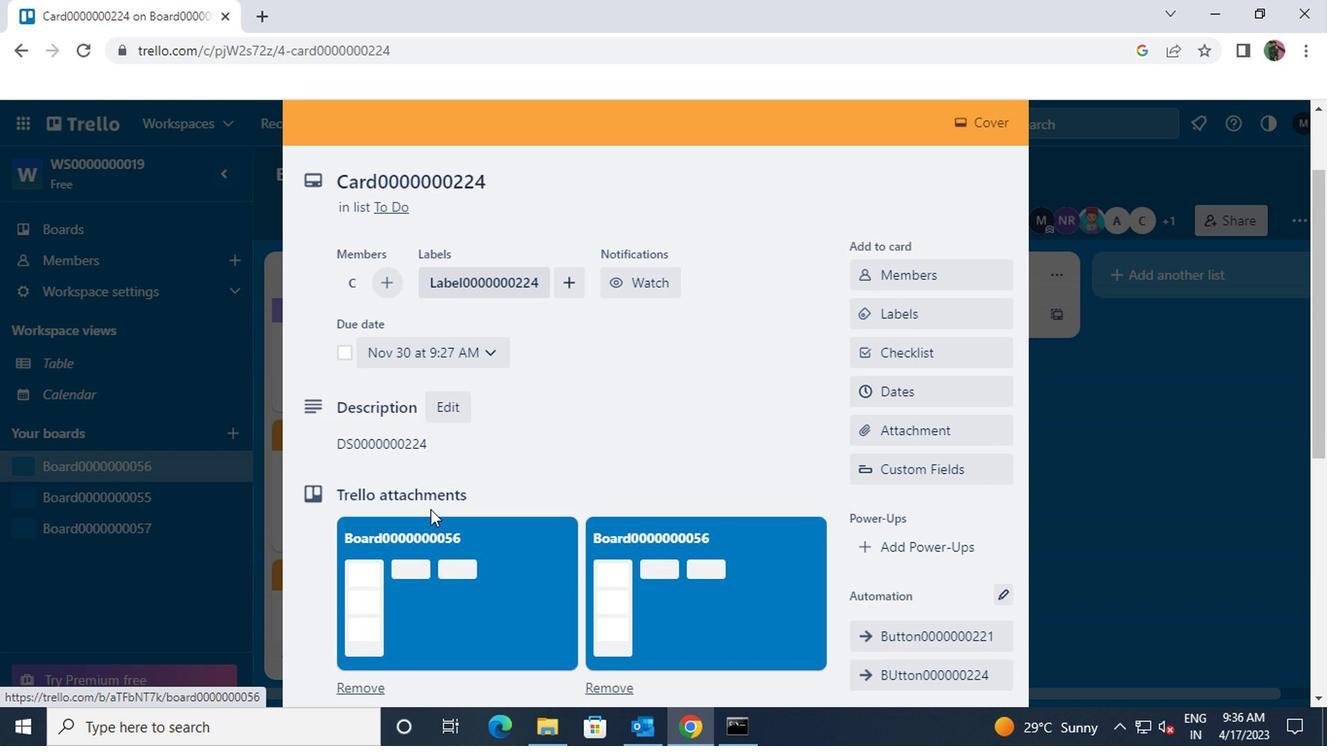 
Action: Mouse scrolled (427, 510) with delta (0, 0)
Screenshot: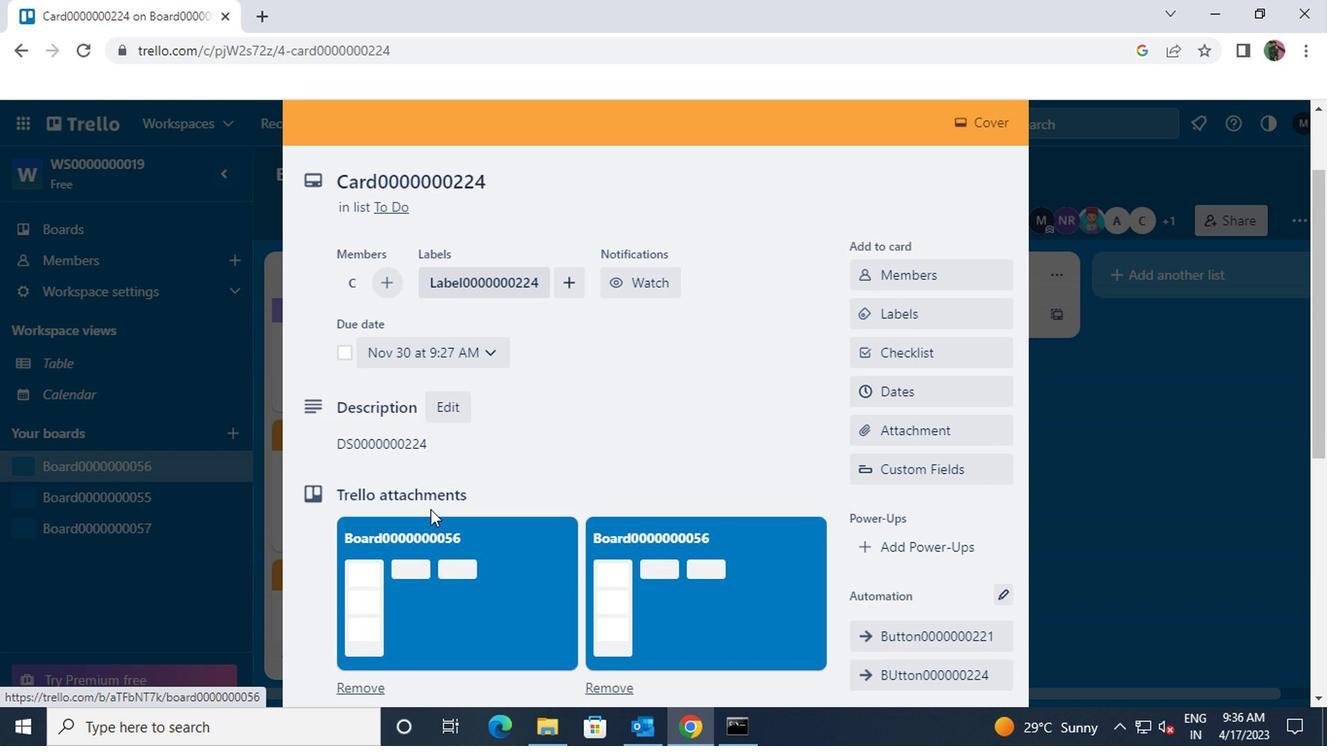 
Action: Mouse scrolled (427, 510) with delta (0, 0)
Screenshot: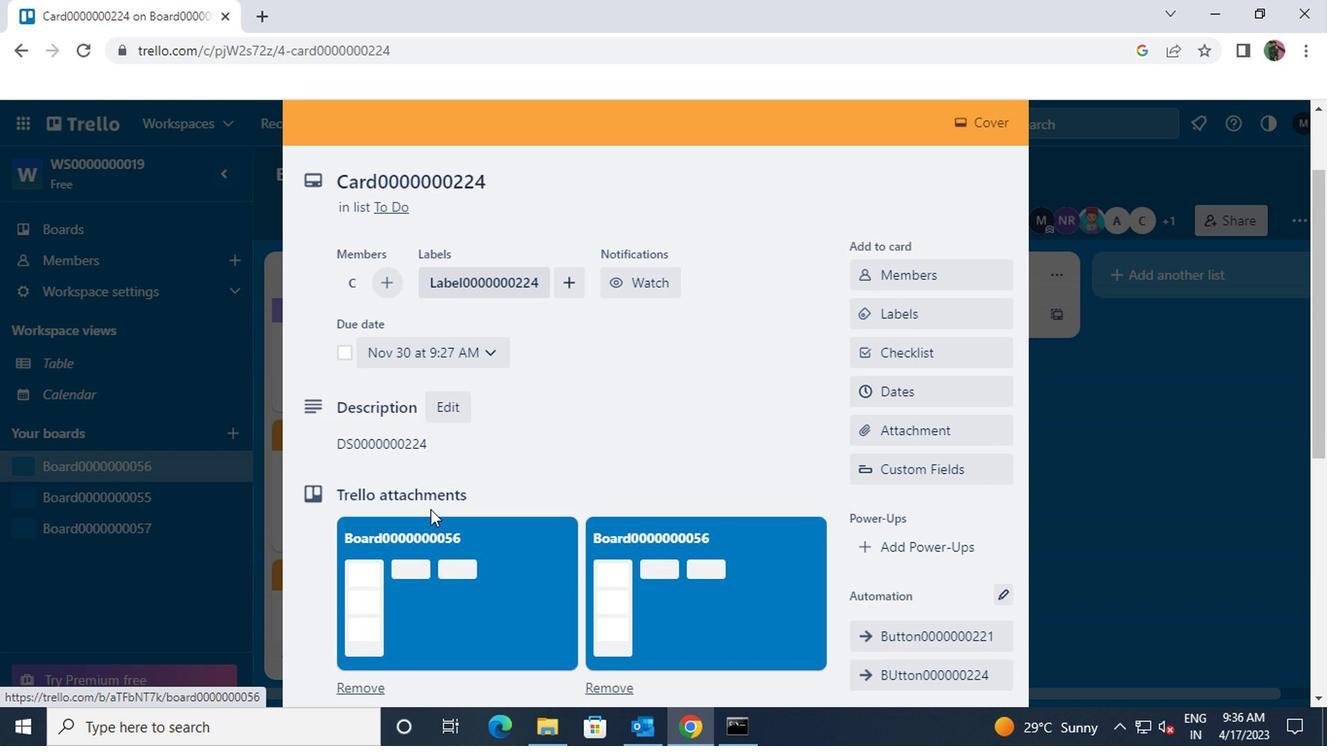 
Action: Mouse scrolled (427, 510) with delta (0, 0)
Screenshot: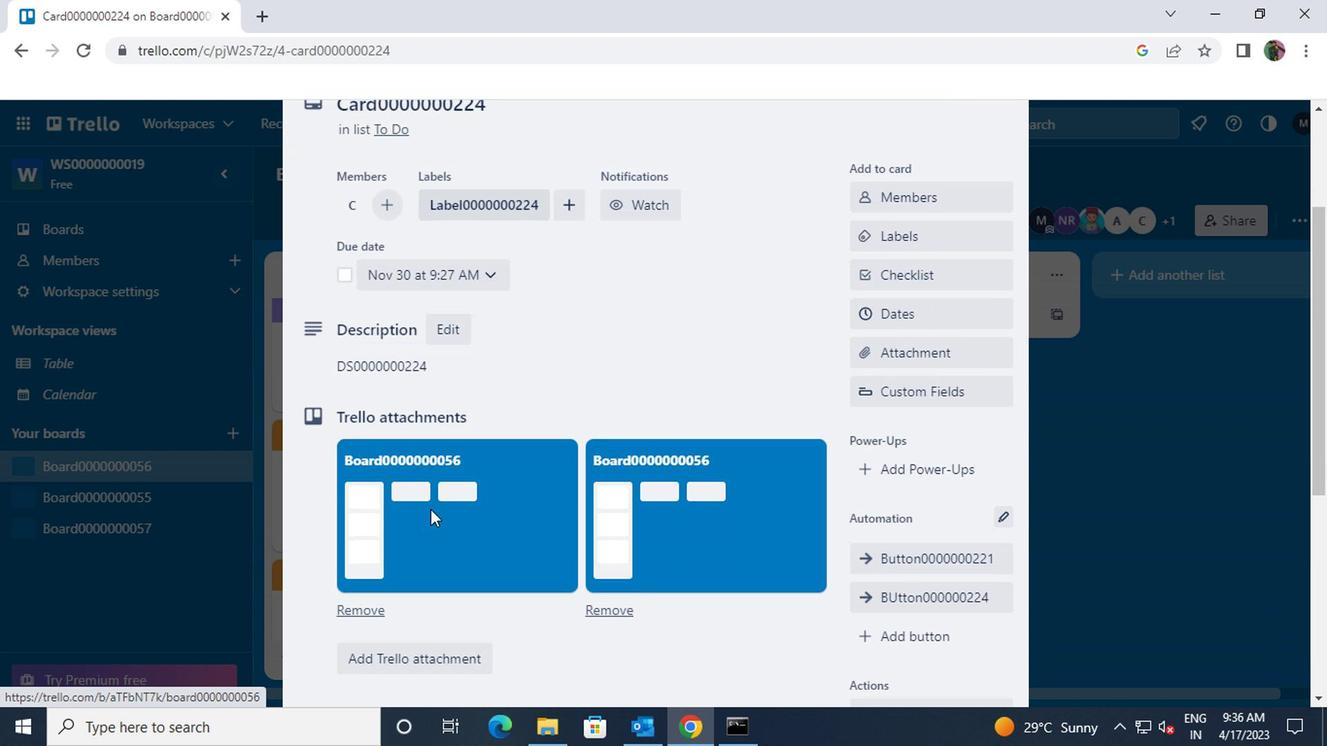 
Action: Mouse scrolled (427, 510) with delta (0, 0)
Screenshot: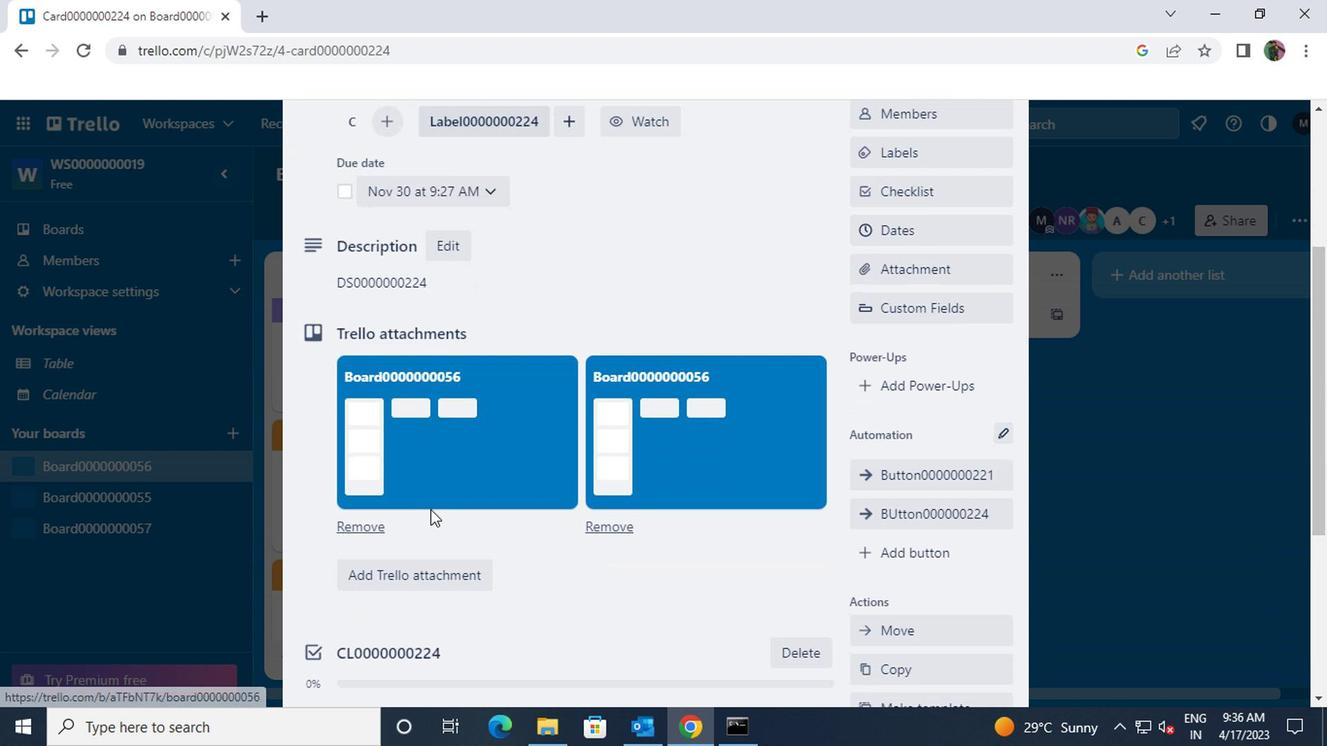 
Action: Mouse scrolled (427, 510) with delta (0, 0)
Screenshot: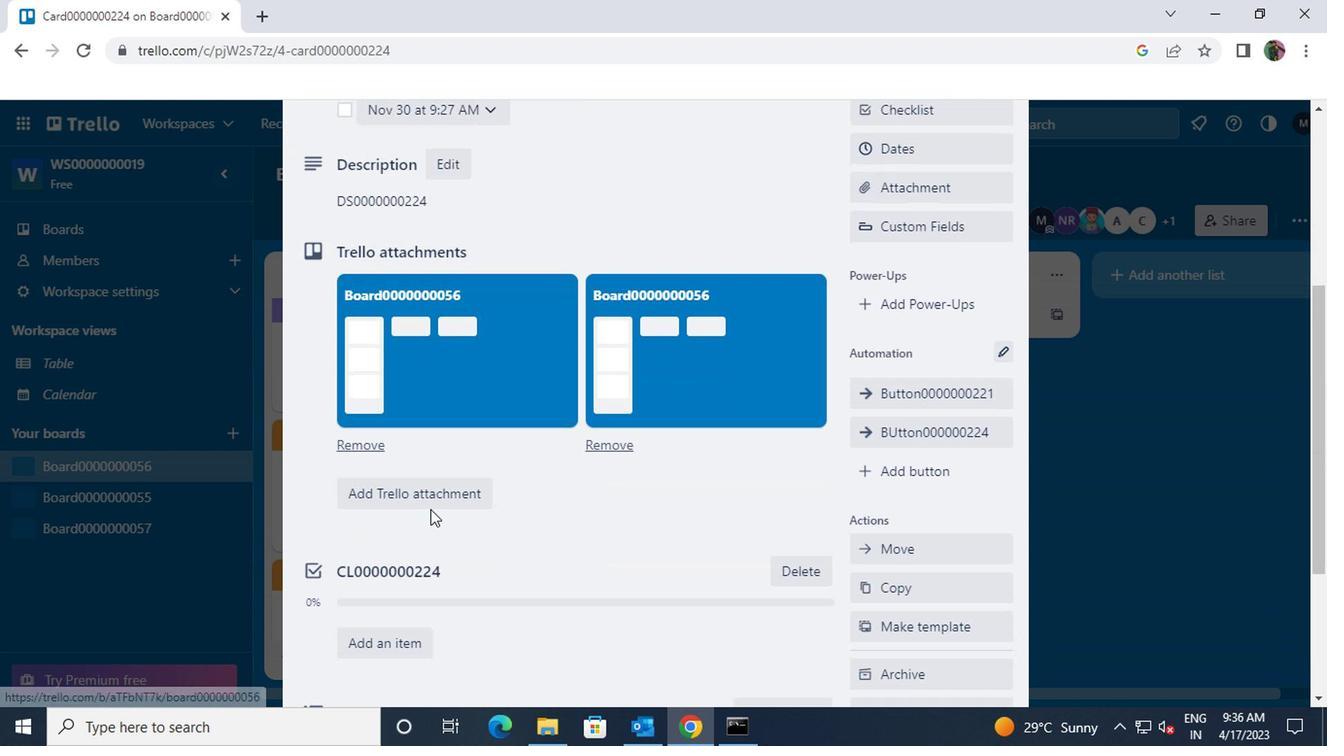 
Action: Mouse scrolled (427, 510) with delta (0, 0)
Screenshot: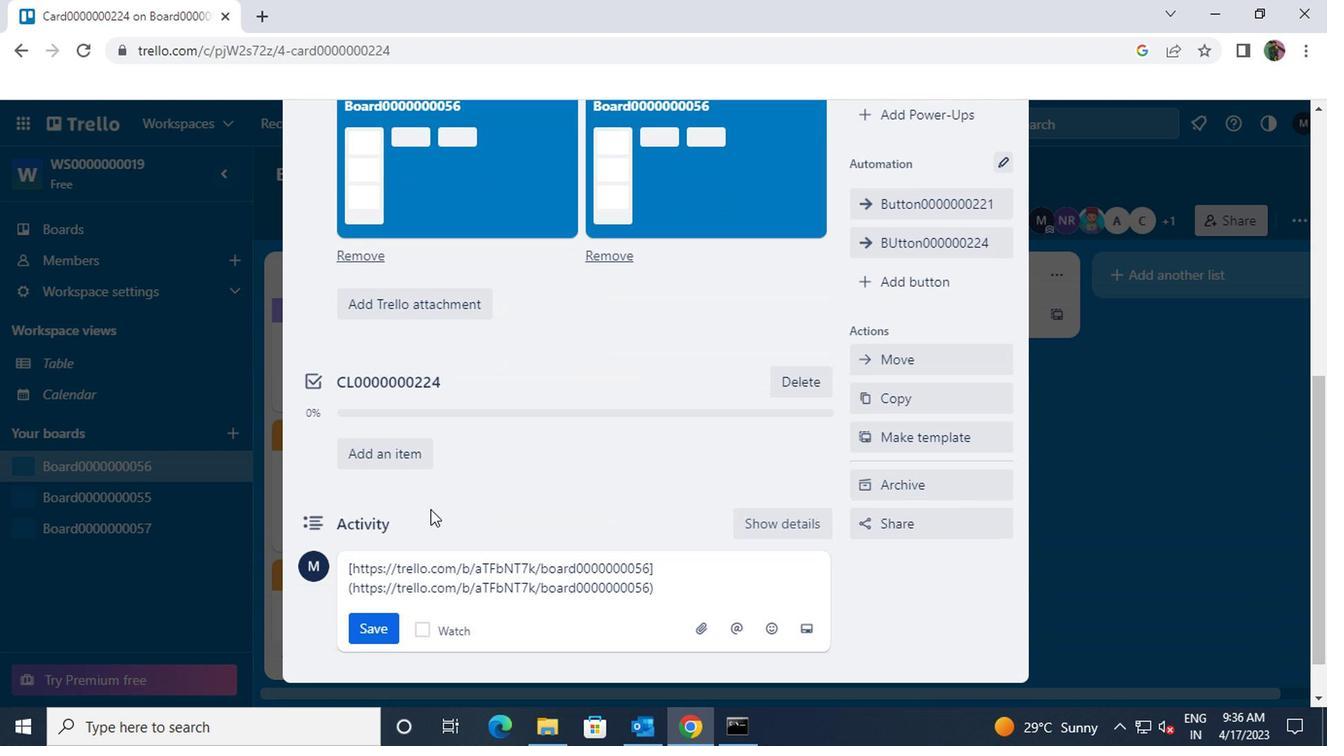
Action: Mouse scrolled (427, 510) with delta (0, 0)
Screenshot: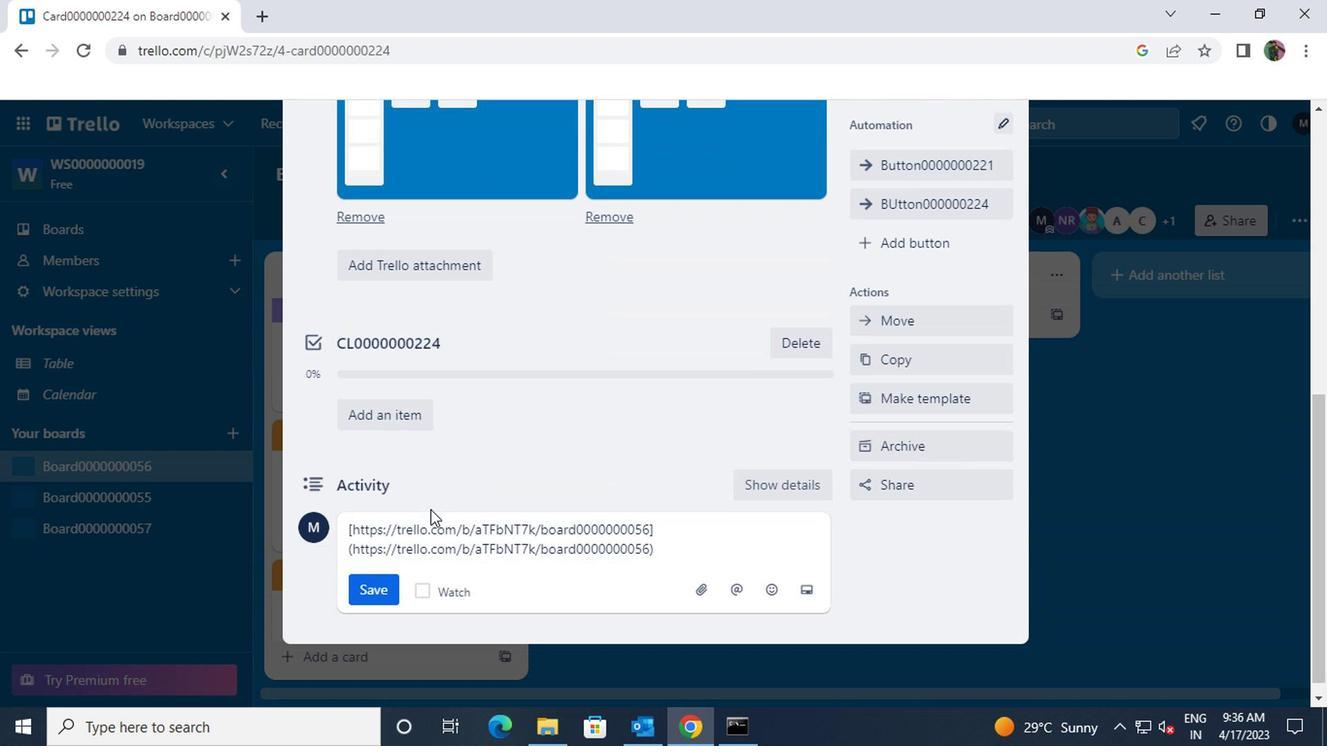 
Action: Mouse scrolled (427, 510) with delta (0, 0)
Screenshot: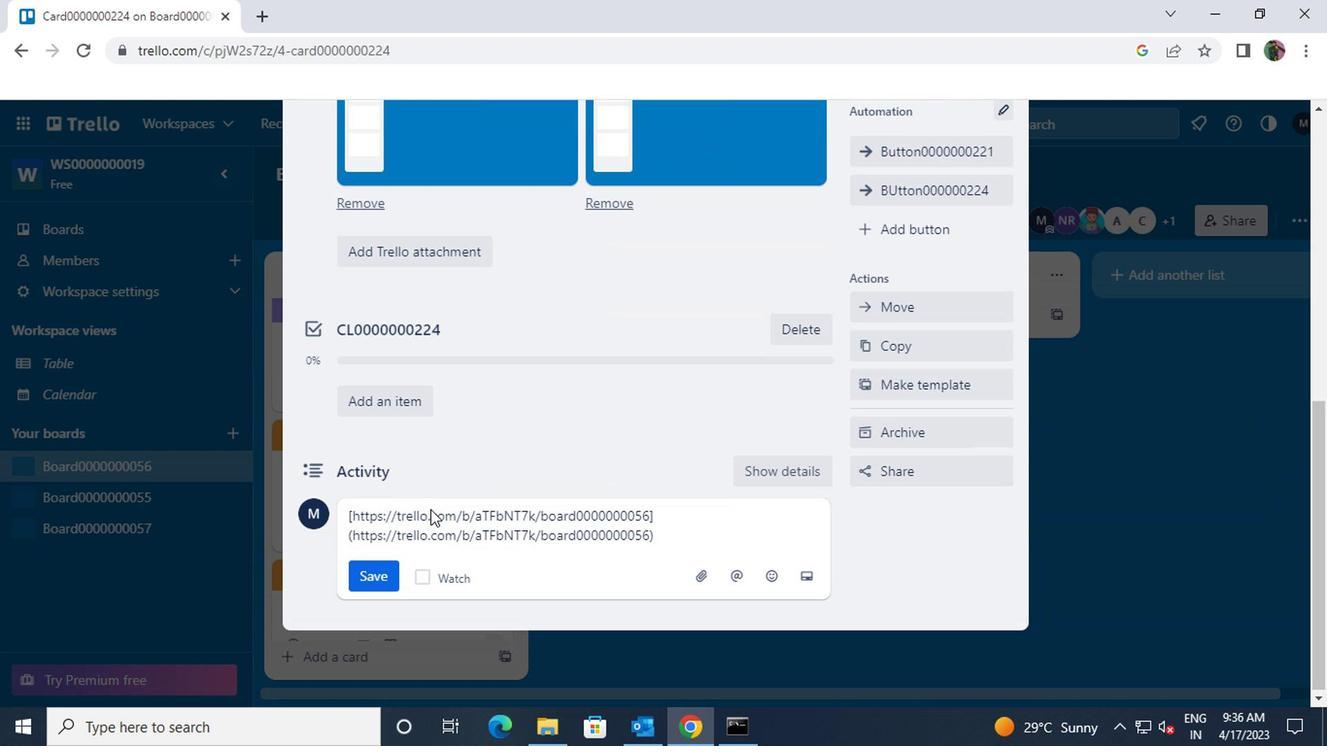 
Action: Mouse moved to (384, 566)
Screenshot: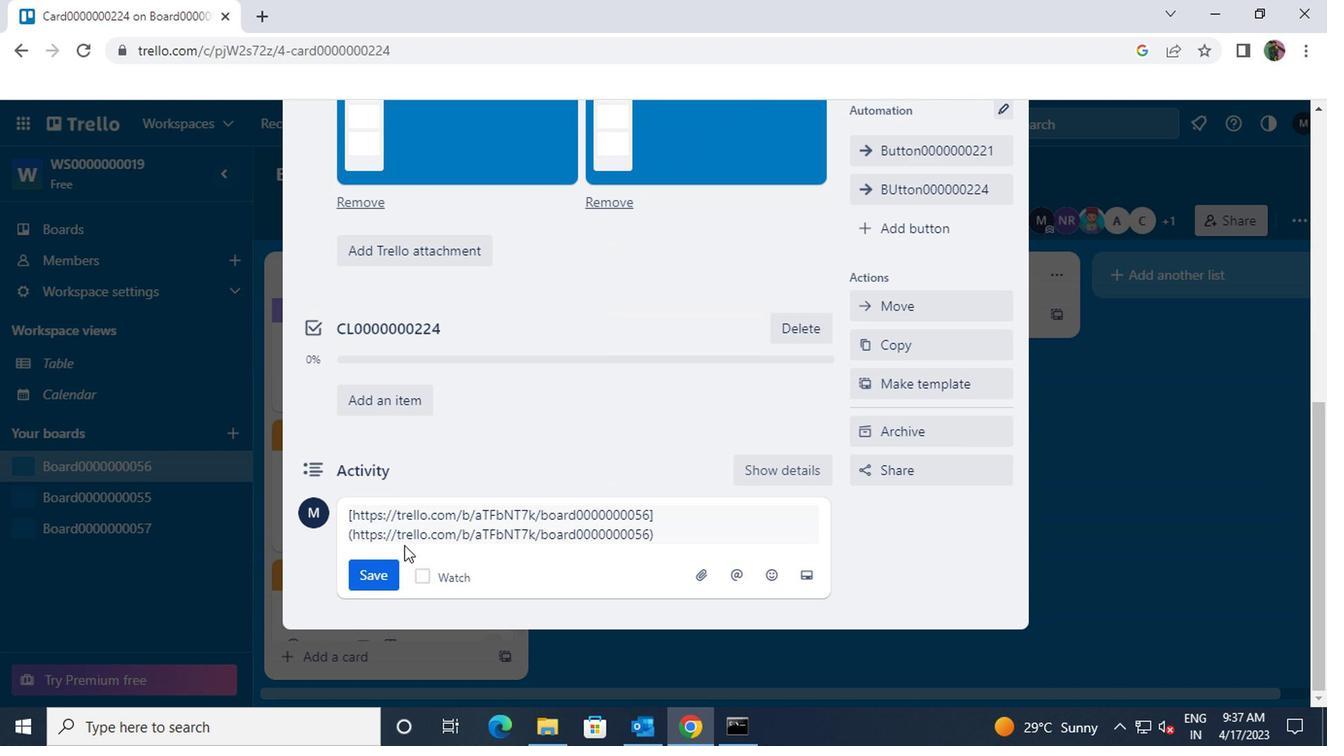 
Action: Mouse pressed left at (384, 566)
Screenshot: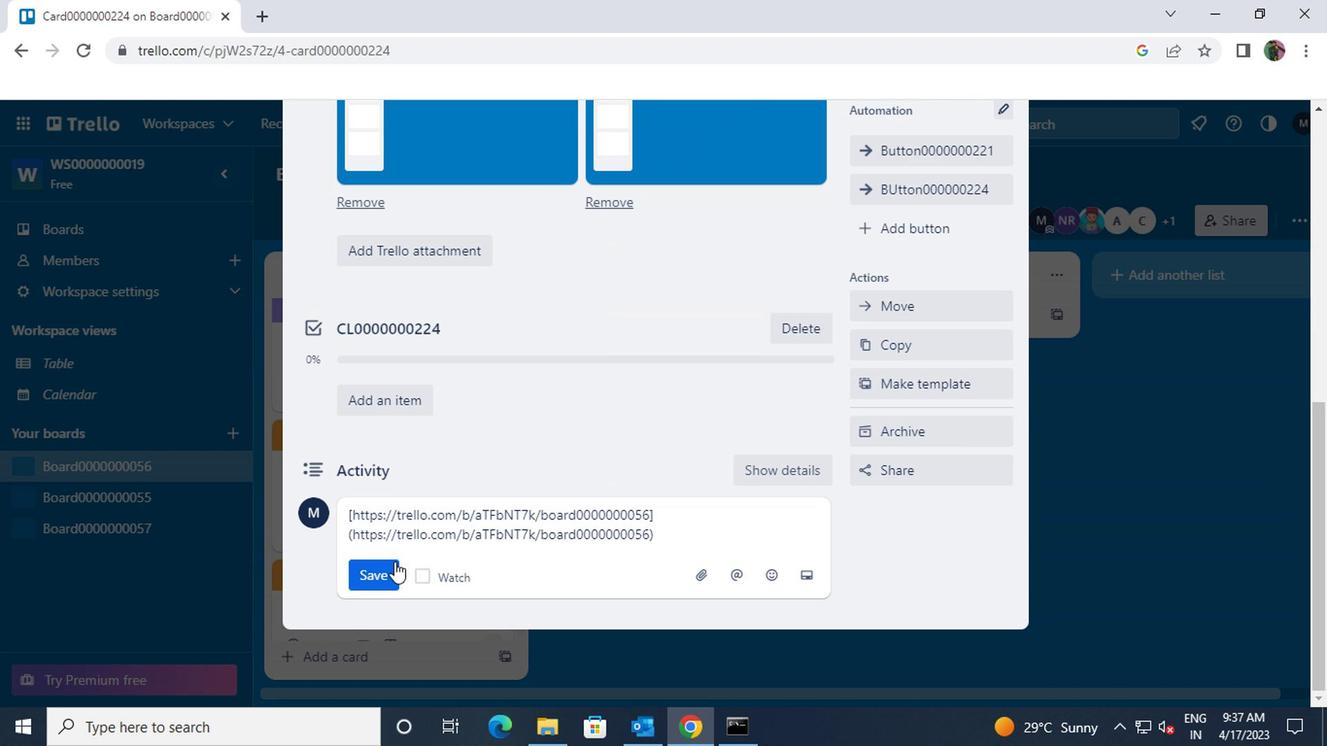 
Action: Mouse moved to (407, 516)
Screenshot: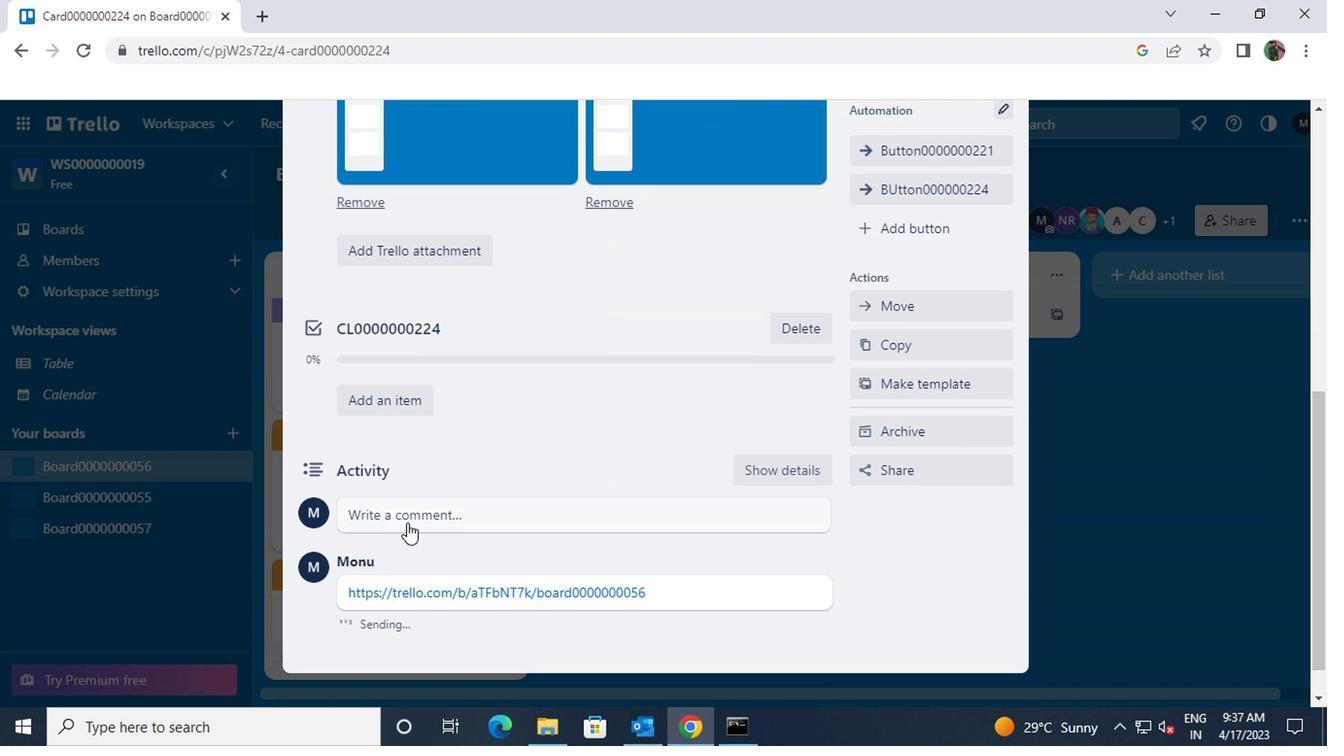 
Action: Mouse pressed left at (407, 516)
Screenshot: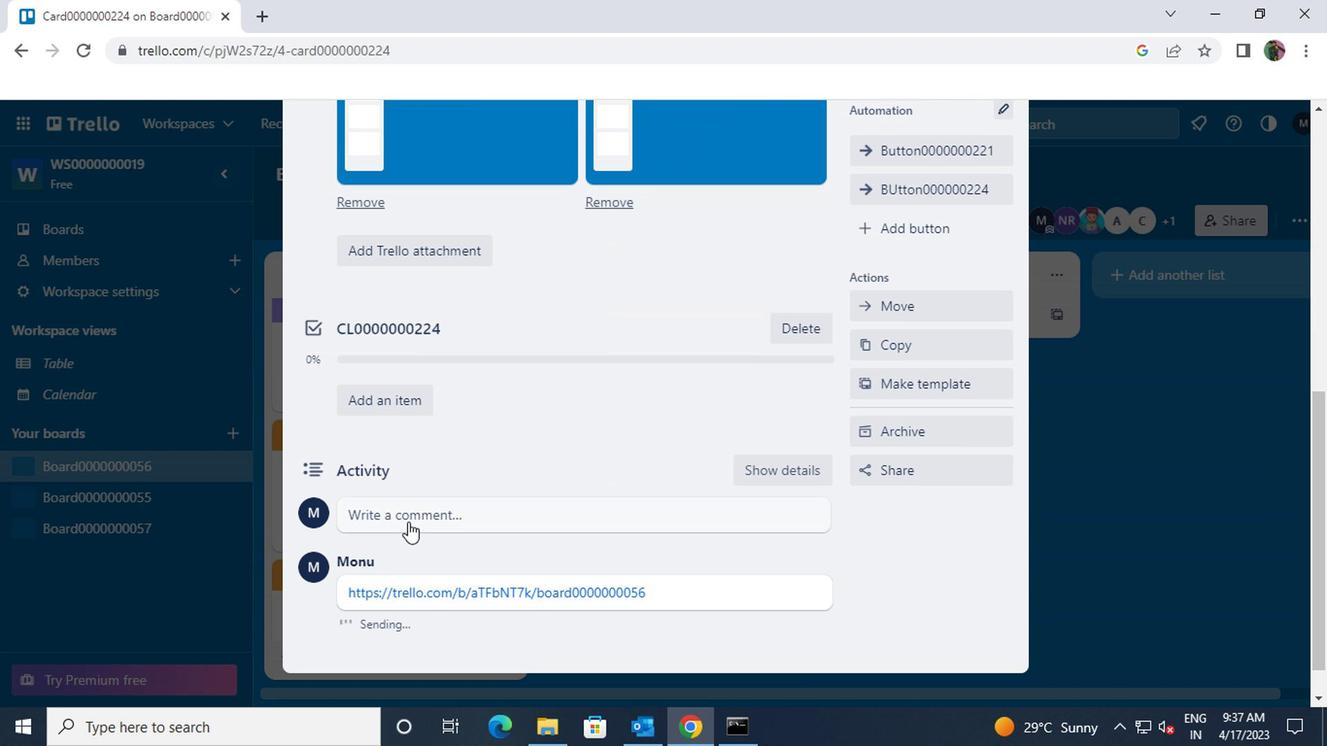 
Action: Key pressed <Key.shift>CM0000000224
Screenshot: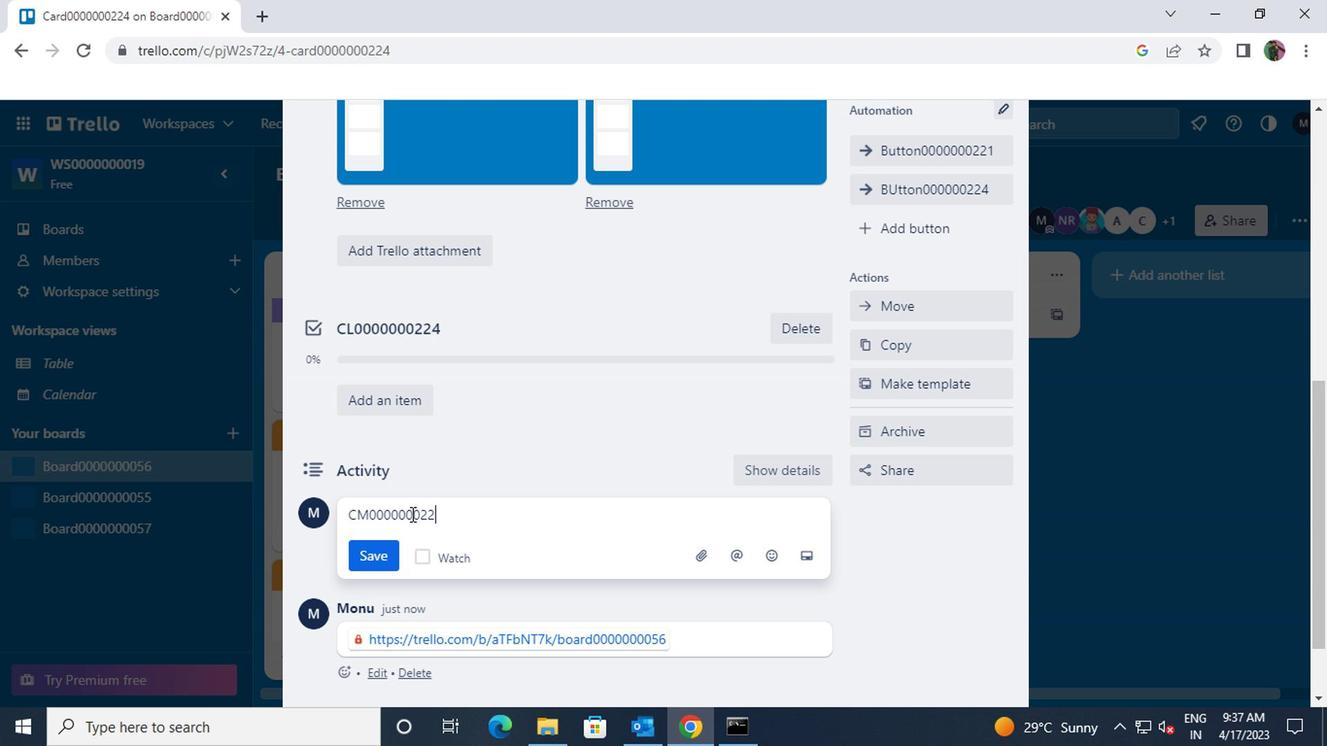 
Action: Mouse moved to (373, 558)
Screenshot: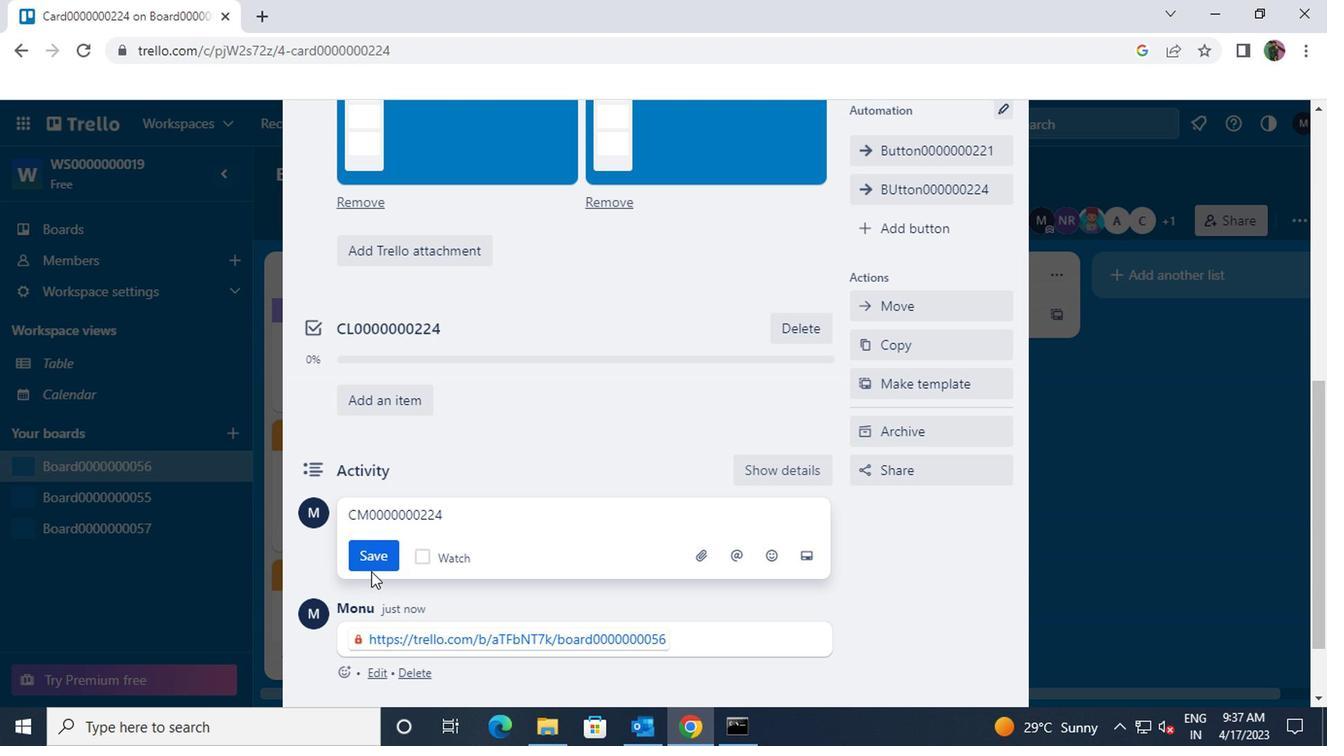 
Action: Mouse pressed left at (373, 558)
Screenshot: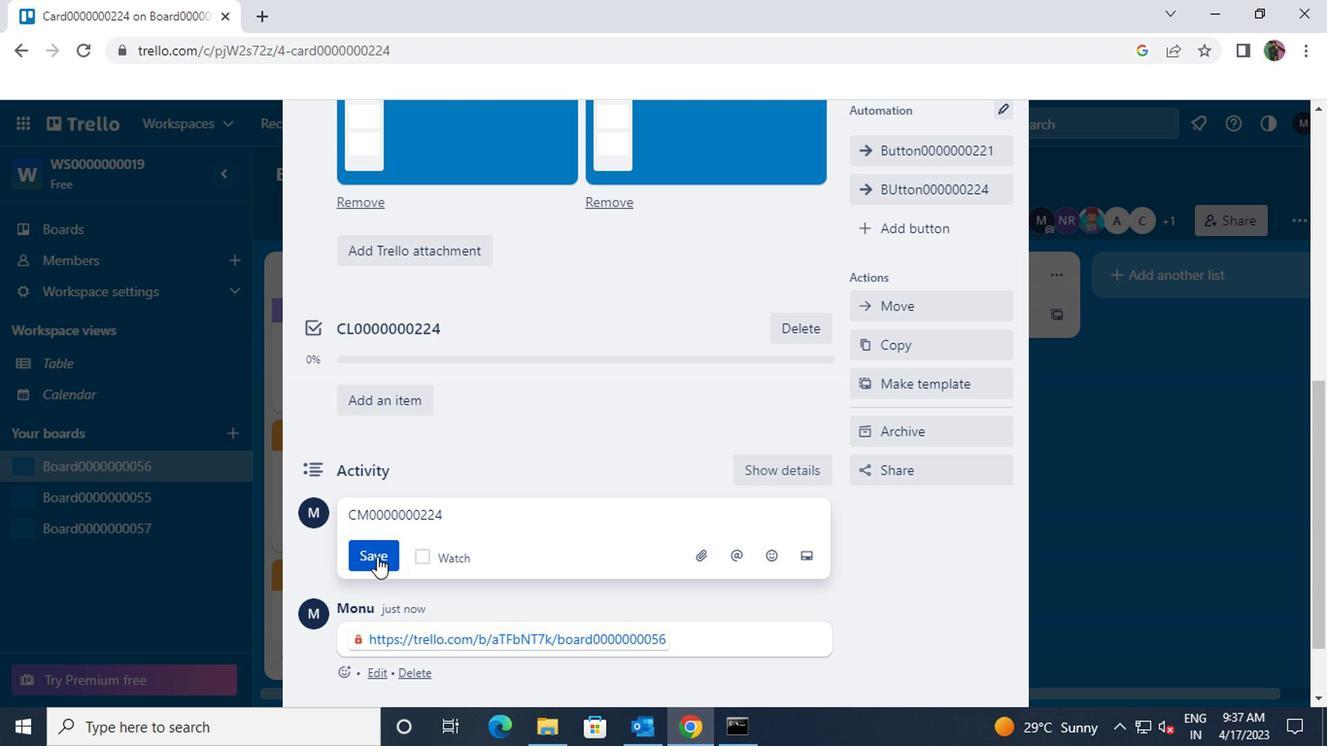 
